 Task: Look for space in Scarborough, Canada from 7th July, 2023 to 15th July, 2023 for 6 adults in price range Rs.15000 to Rs.20000. Place can be entire place with 3 bedrooms having 3 beds and 3 bathrooms. Property type can be house, flat, guest house. Booking option can be shelf check-in. Required host language is English.
Action: Mouse moved to (547, 102)
Screenshot: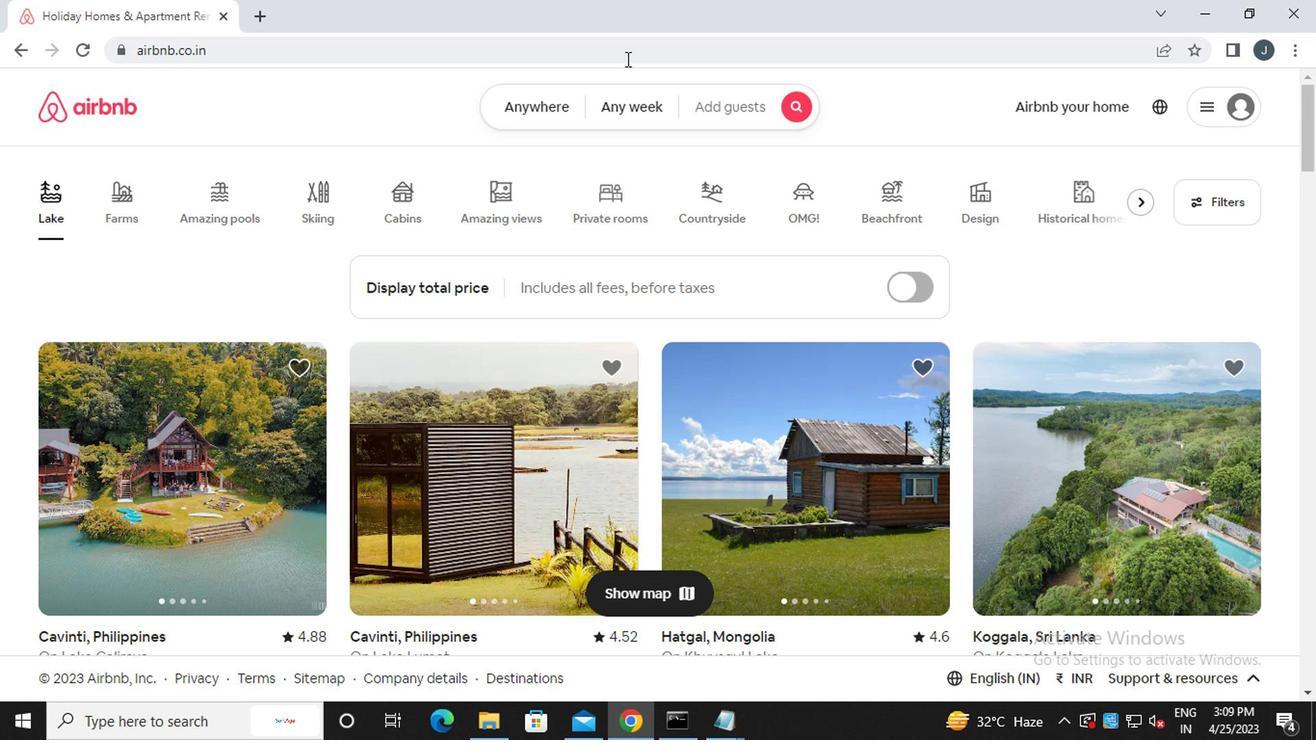 
Action: Mouse pressed left at (547, 102)
Screenshot: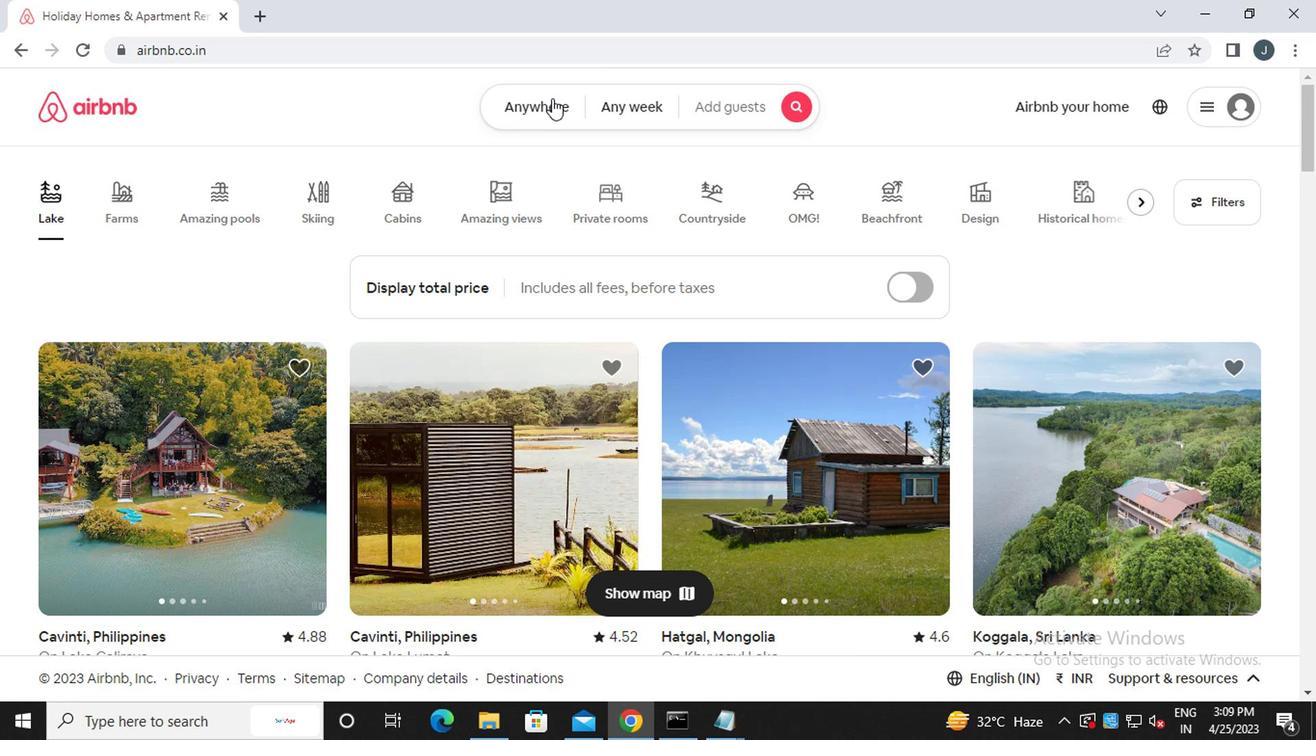 
Action: Mouse moved to (353, 185)
Screenshot: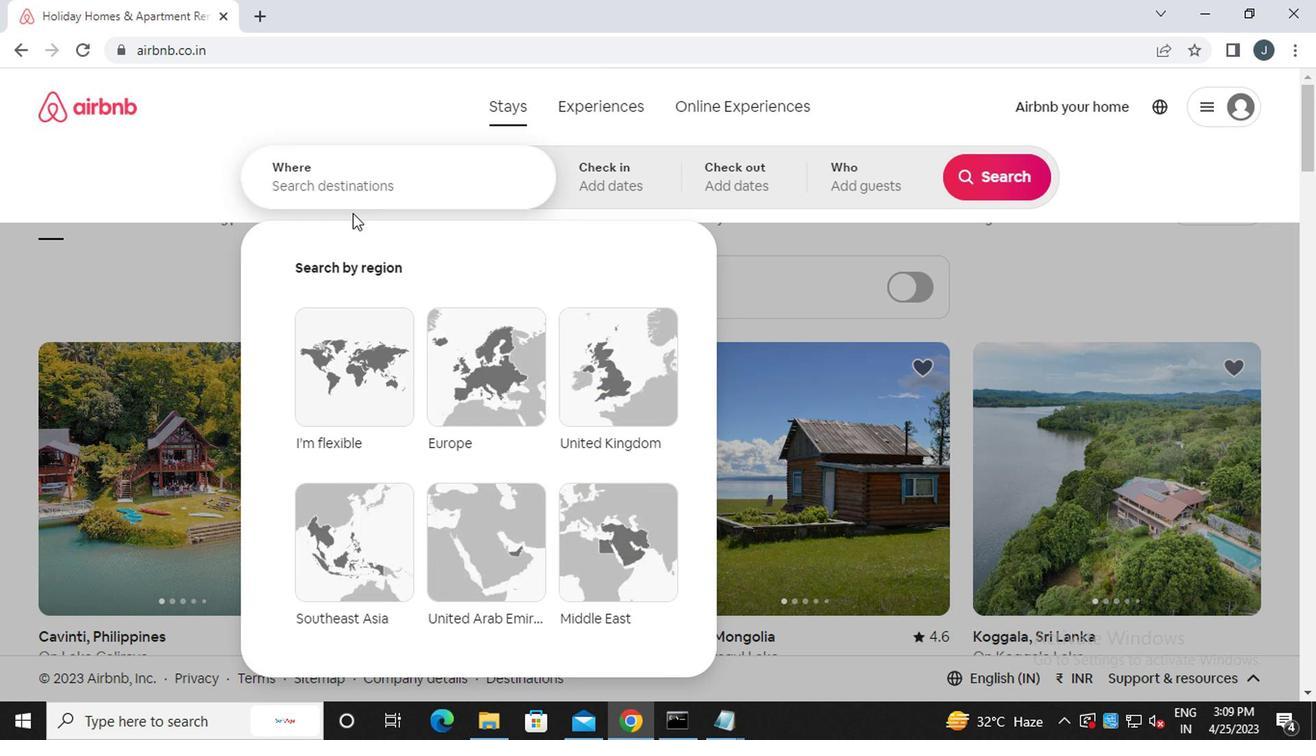
Action: Mouse pressed left at (353, 185)
Screenshot: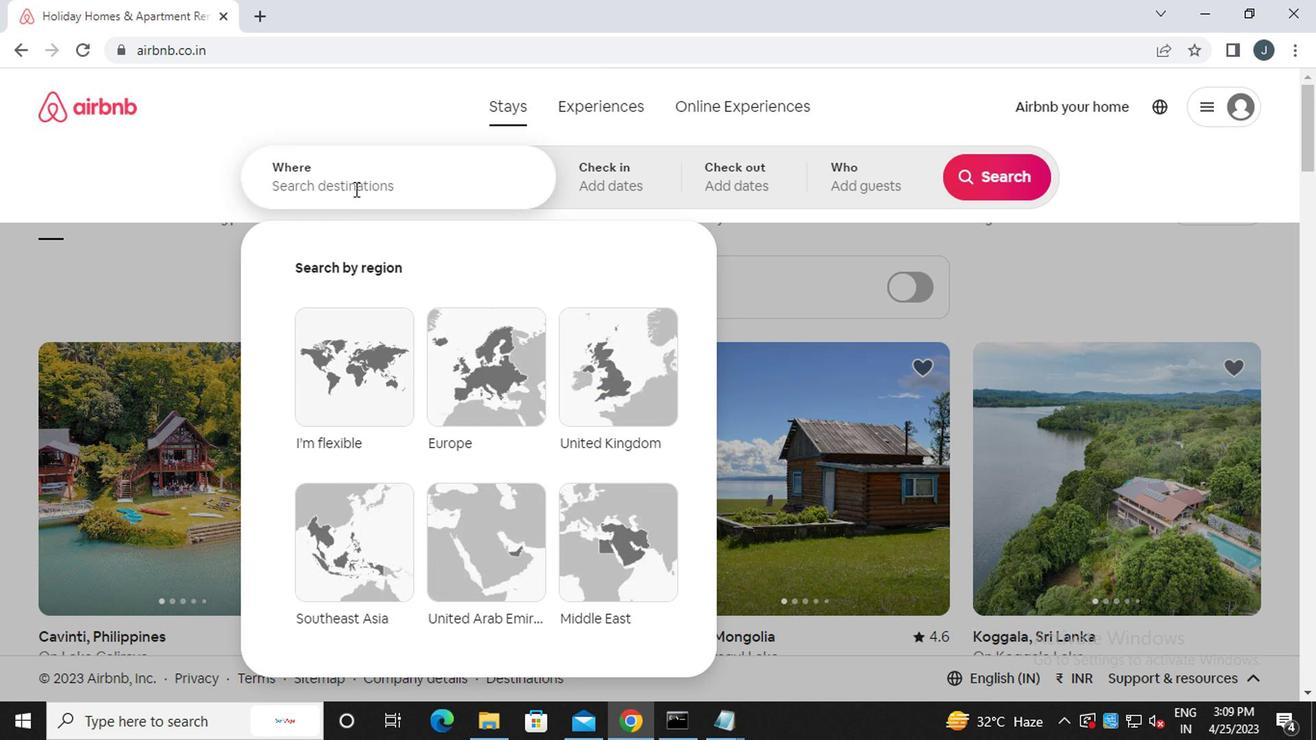 
Action: Key pressed s<Key.caps_lock>carborough,<Key.caps_lock>c<Key.caps_lock>anada
Screenshot: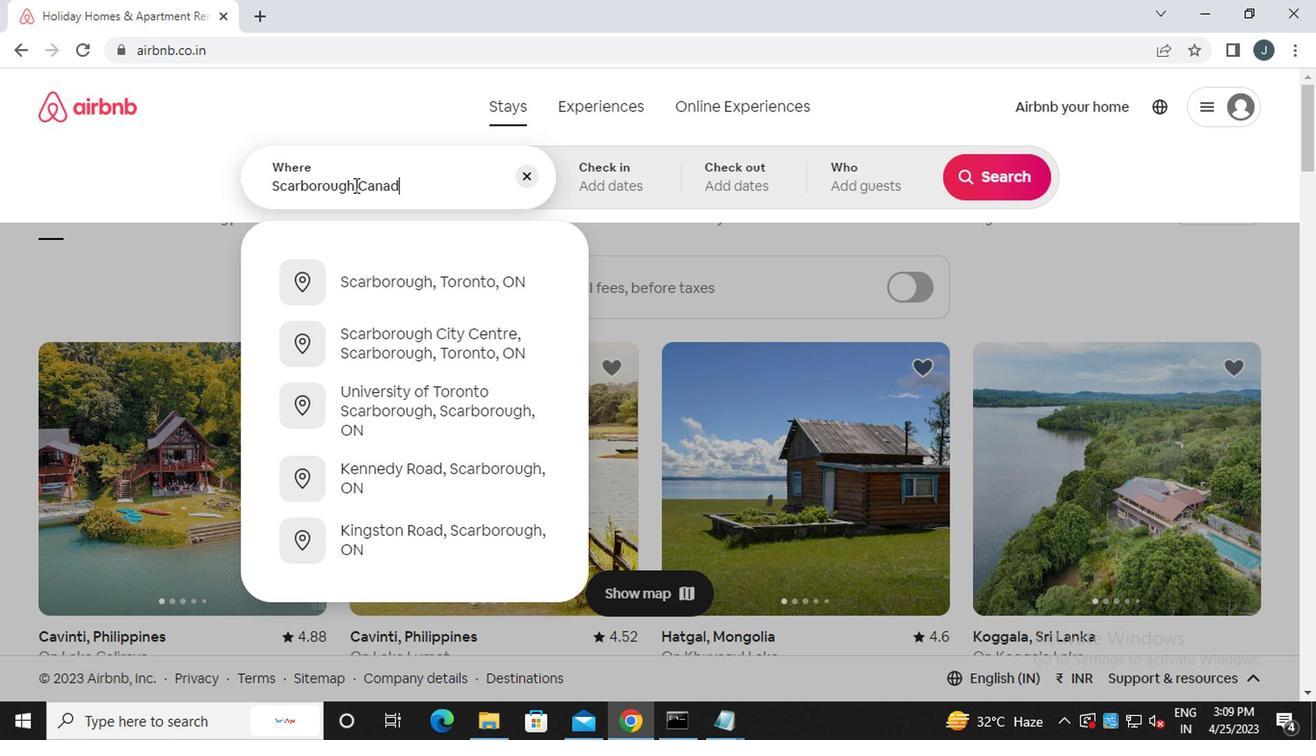 
Action: Mouse moved to (628, 185)
Screenshot: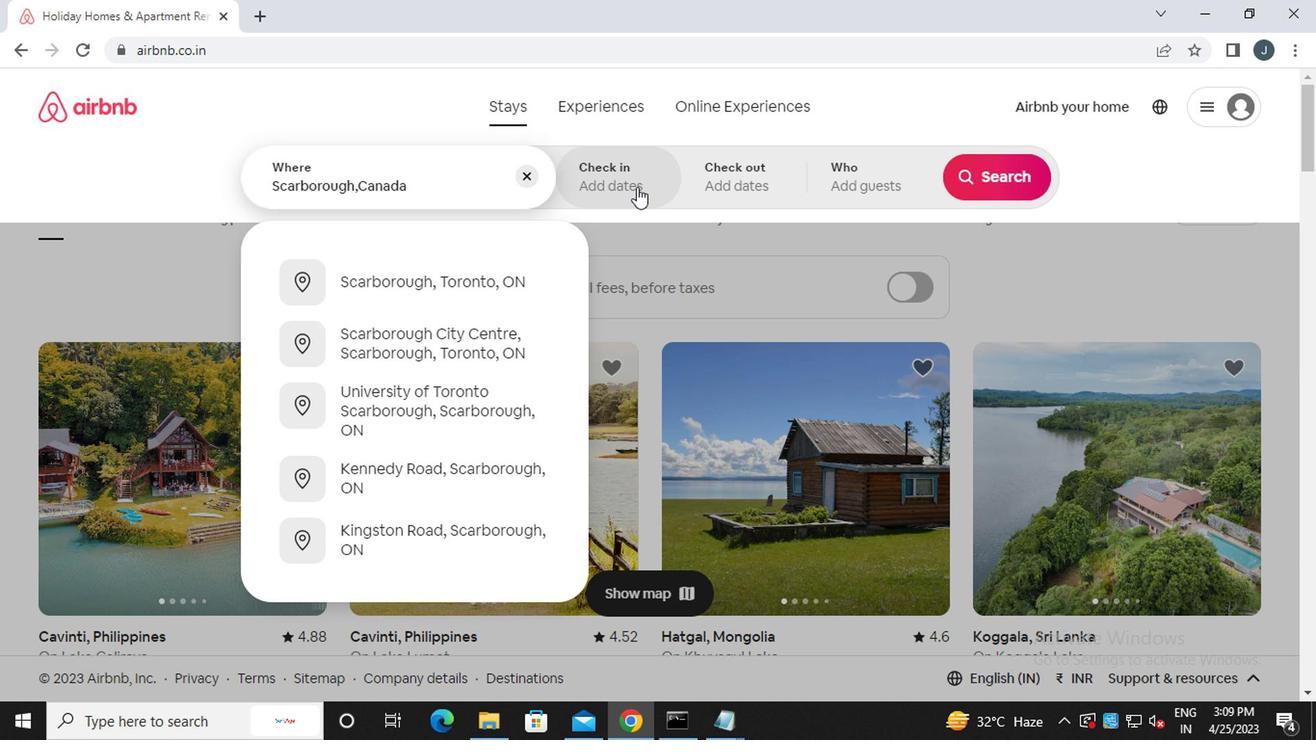 
Action: Mouse pressed left at (628, 185)
Screenshot: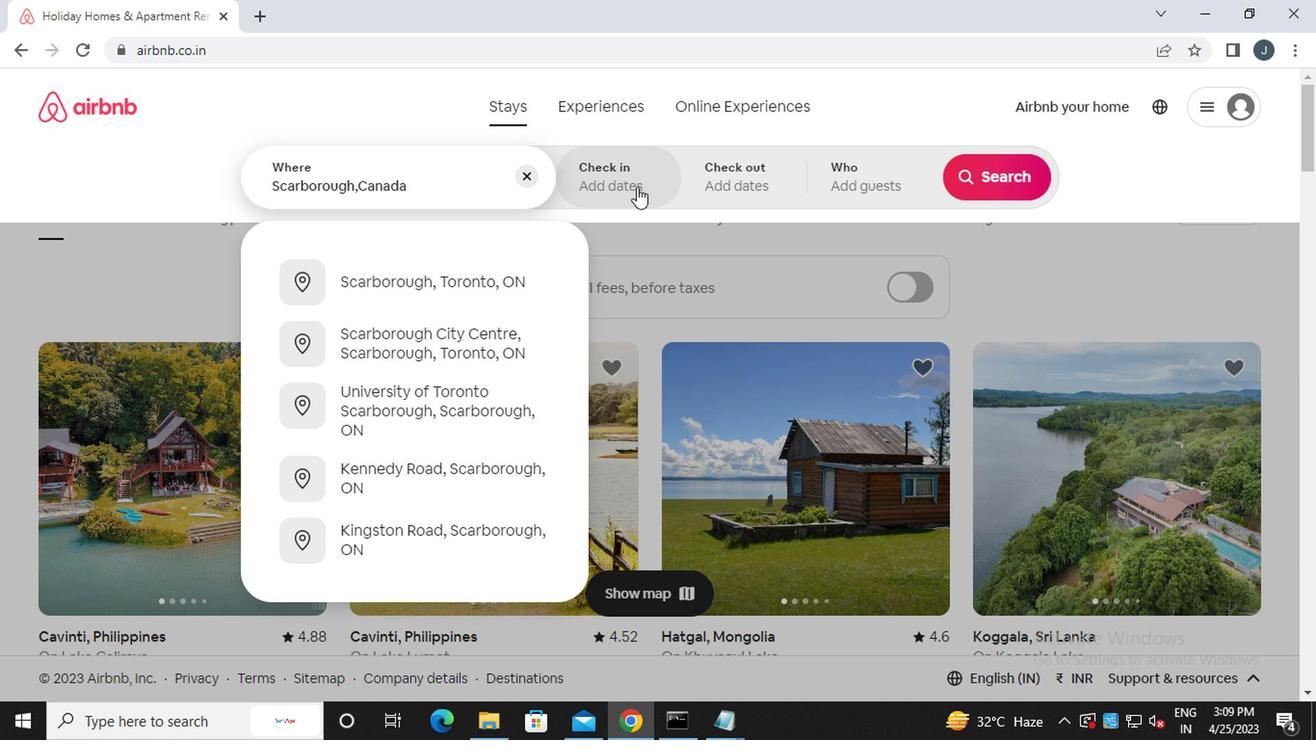 
Action: Mouse moved to (983, 330)
Screenshot: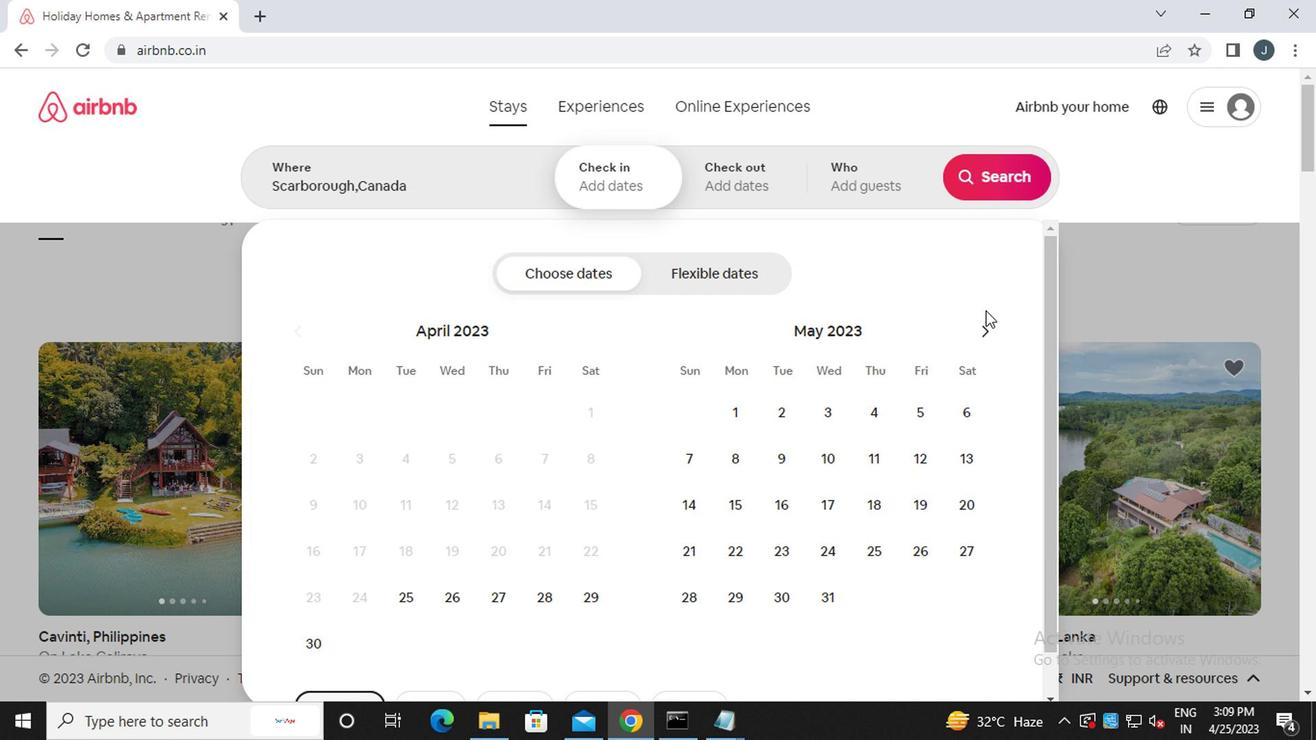 
Action: Mouse pressed left at (983, 330)
Screenshot: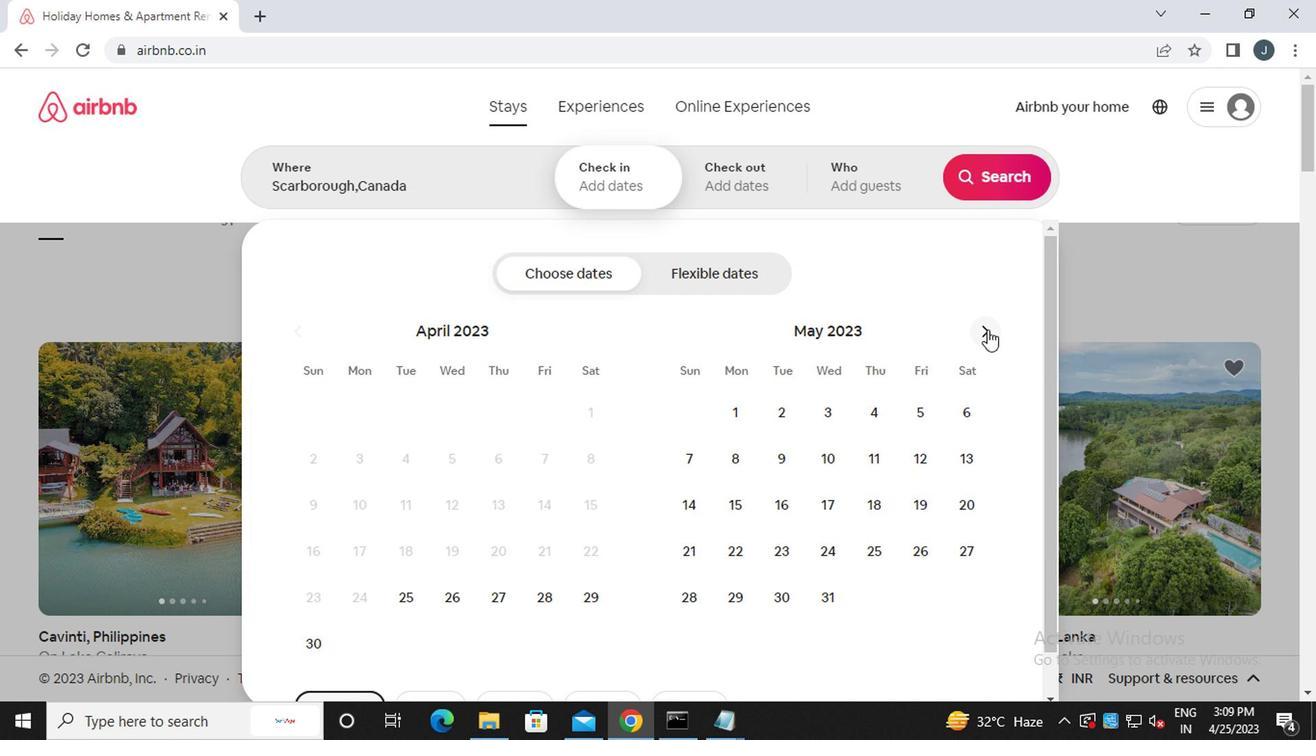 
Action: Mouse moved to (983, 330)
Screenshot: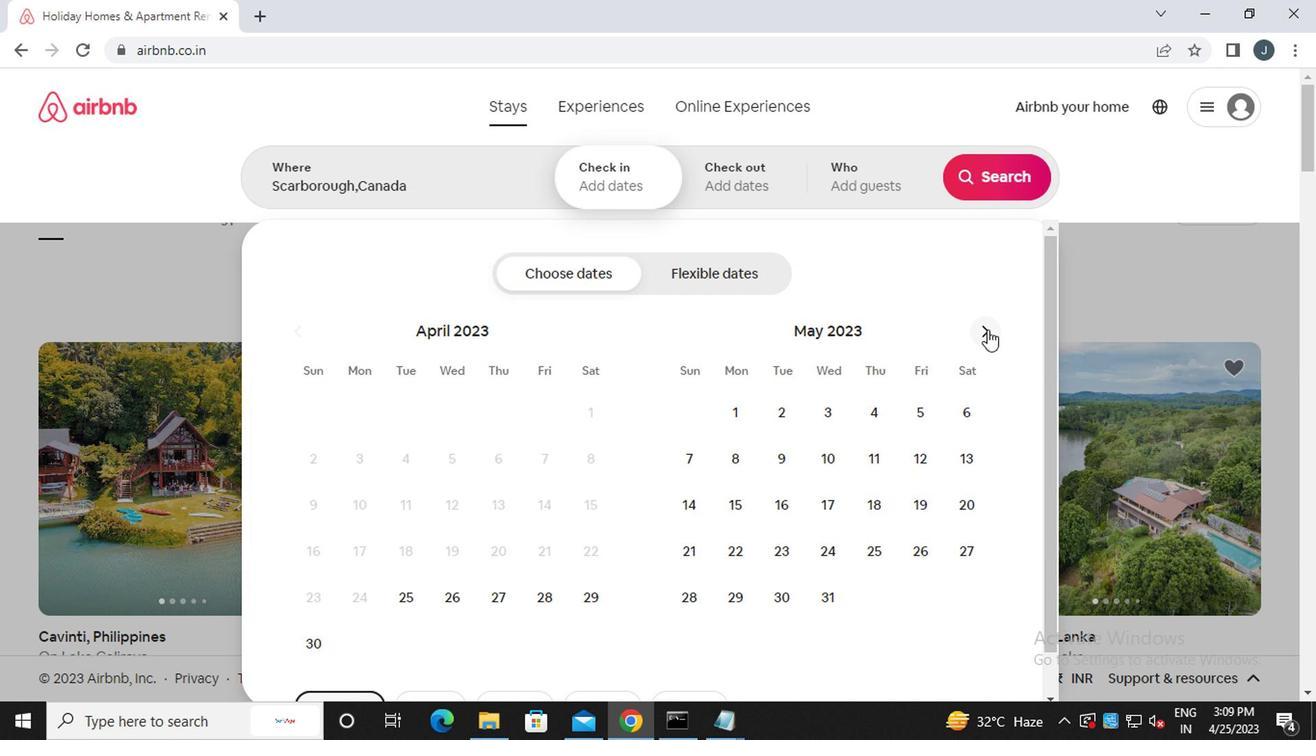 
Action: Mouse pressed left at (983, 330)
Screenshot: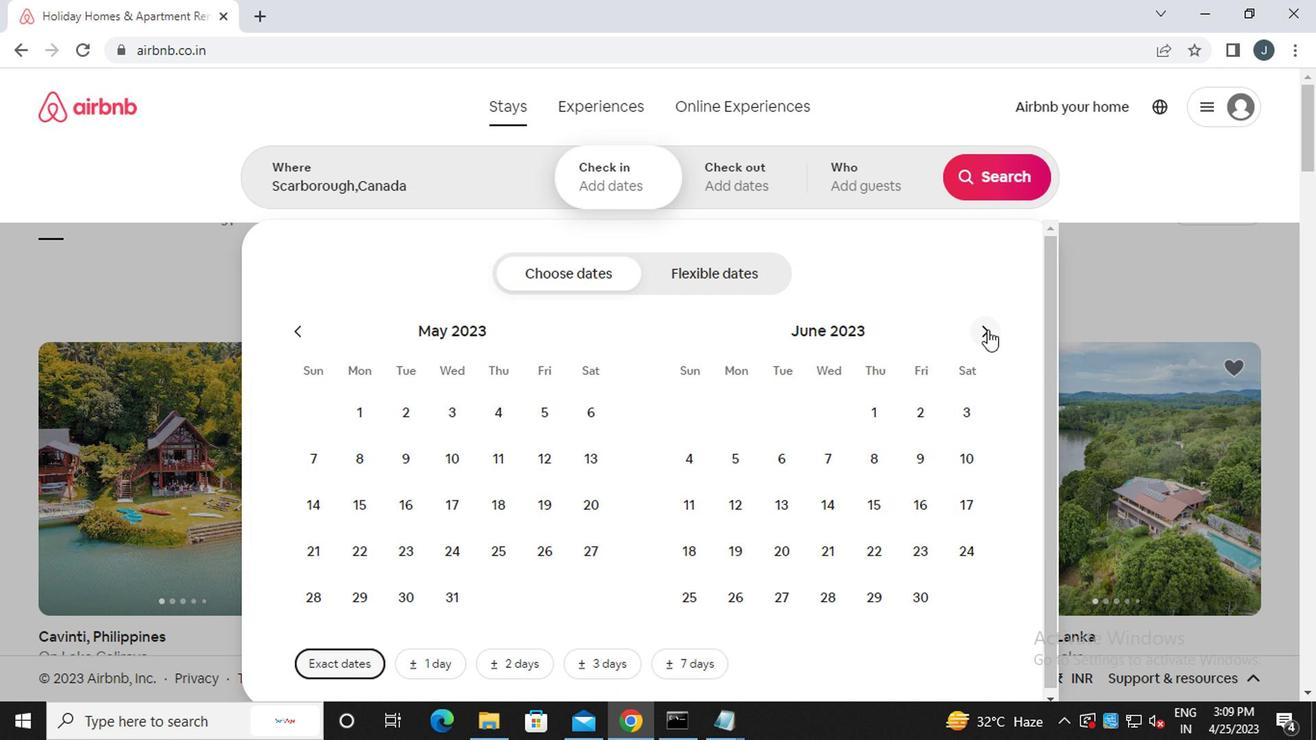 
Action: Mouse moved to (917, 459)
Screenshot: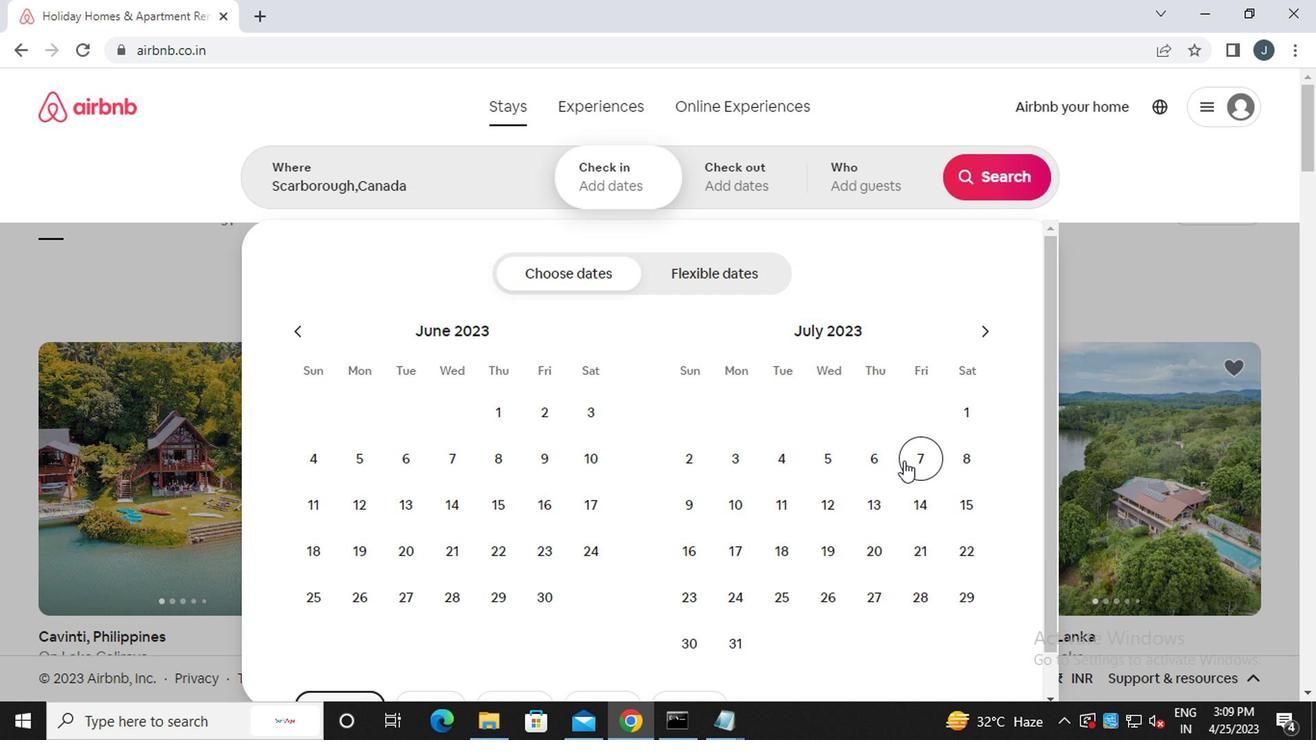 
Action: Mouse pressed left at (917, 459)
Screenshot: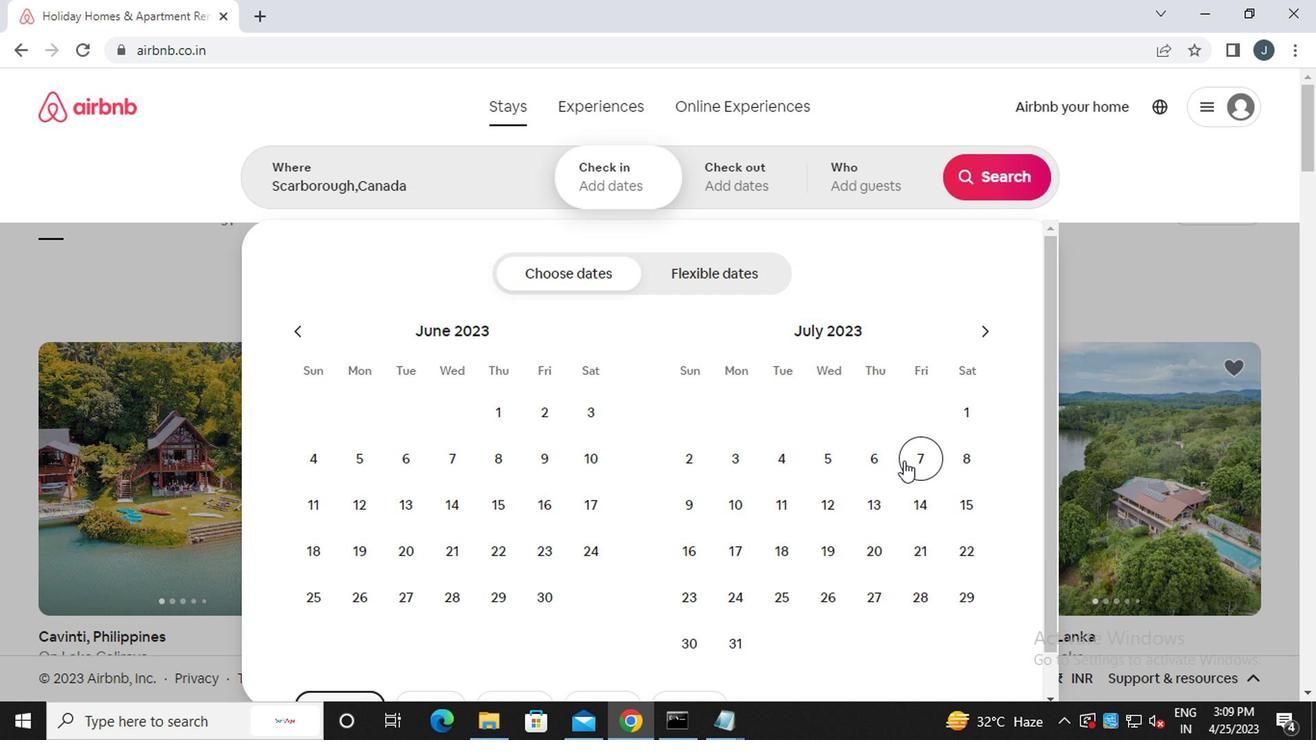 
Action: Mouse moved to (947, 506)
Screenshot: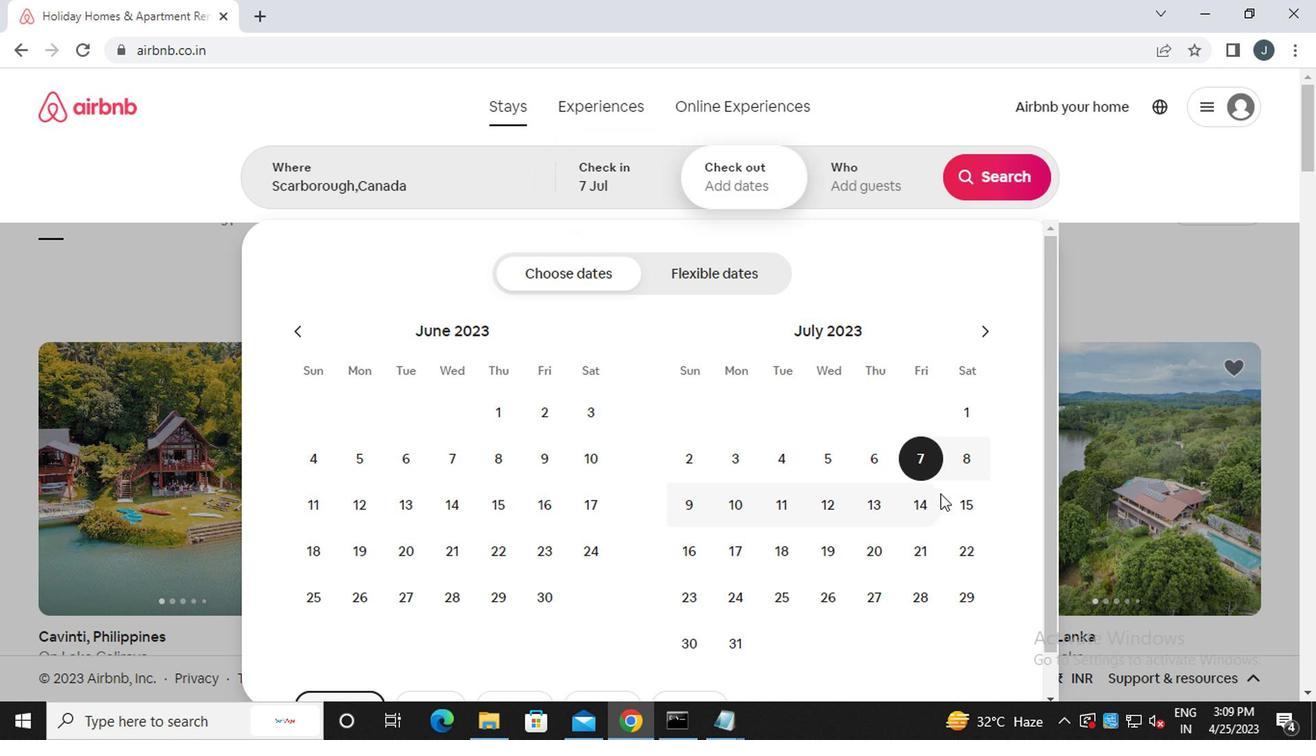 
Action: Mouse pressed left at (947, 506)
Screenshot: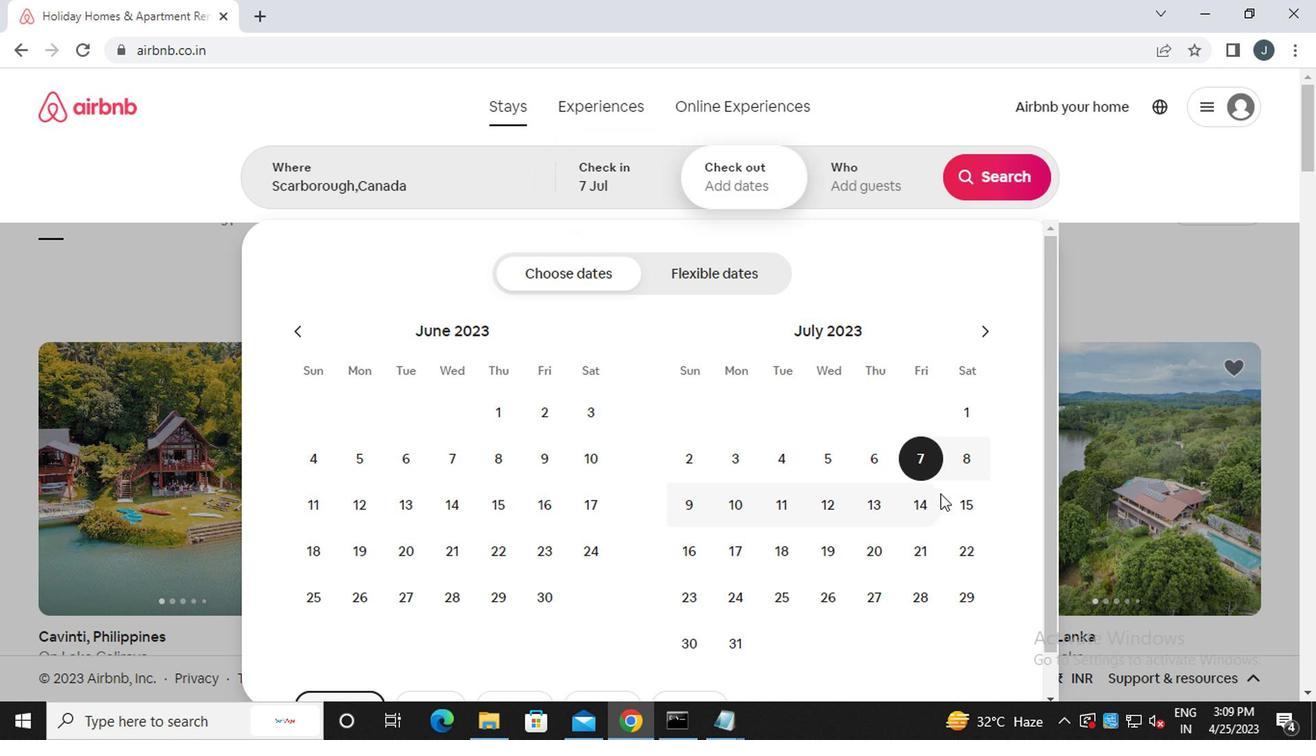 
Action: Mouse moved to (867, 181)
Screenshot: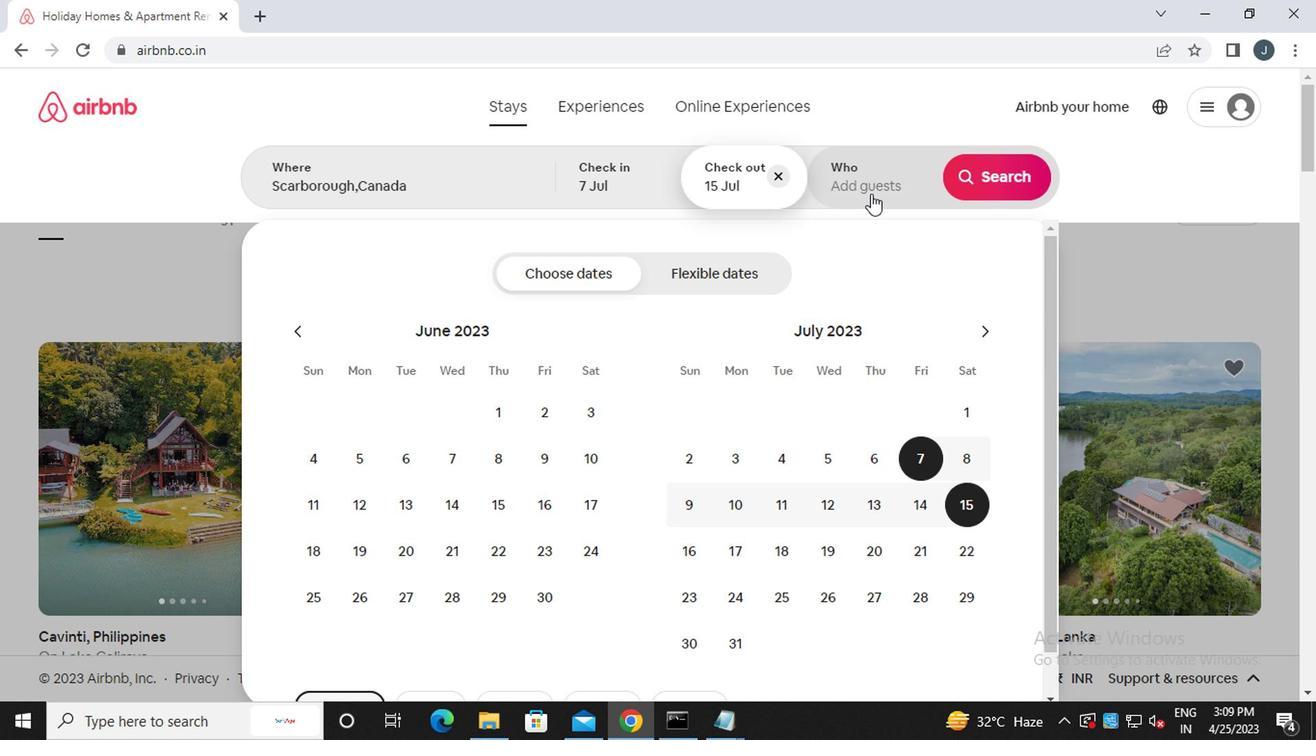 
Action: Mouse pressed left at (867, 181)
Screenshot: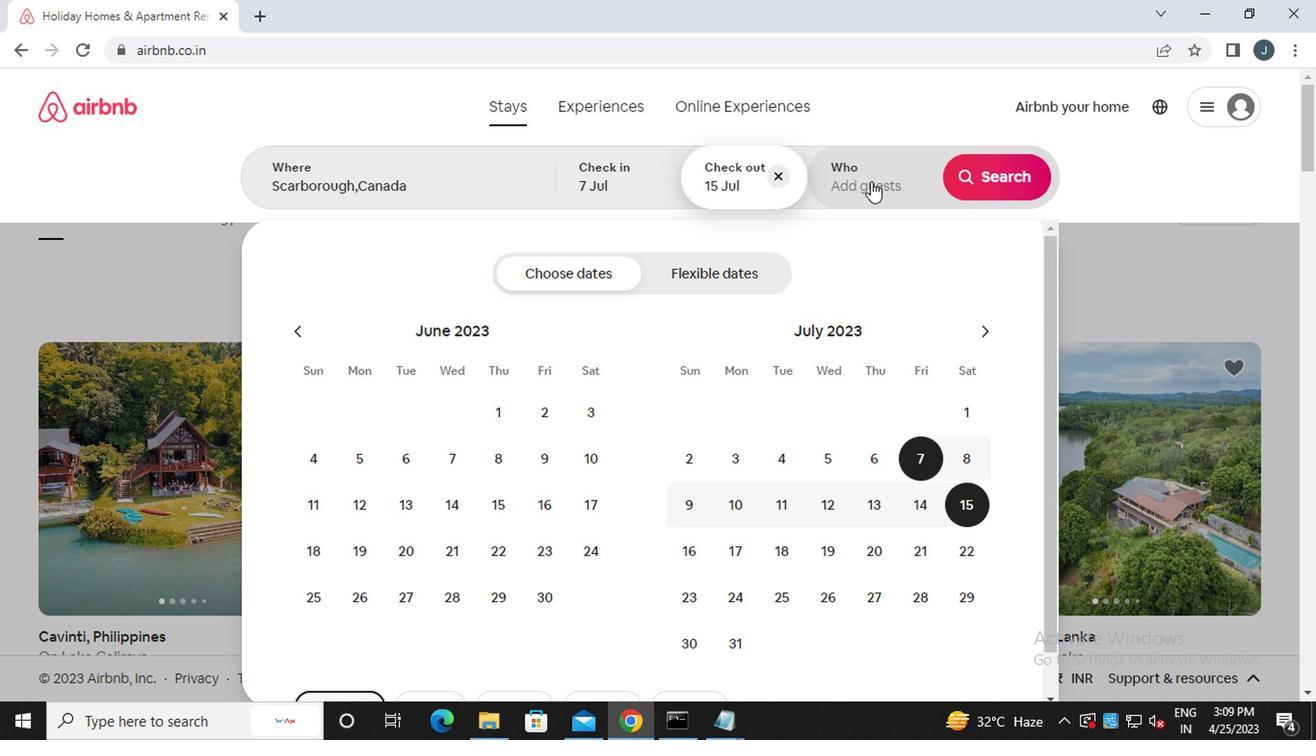
Action: Mouse moved to (1002, 283)
Screenshot: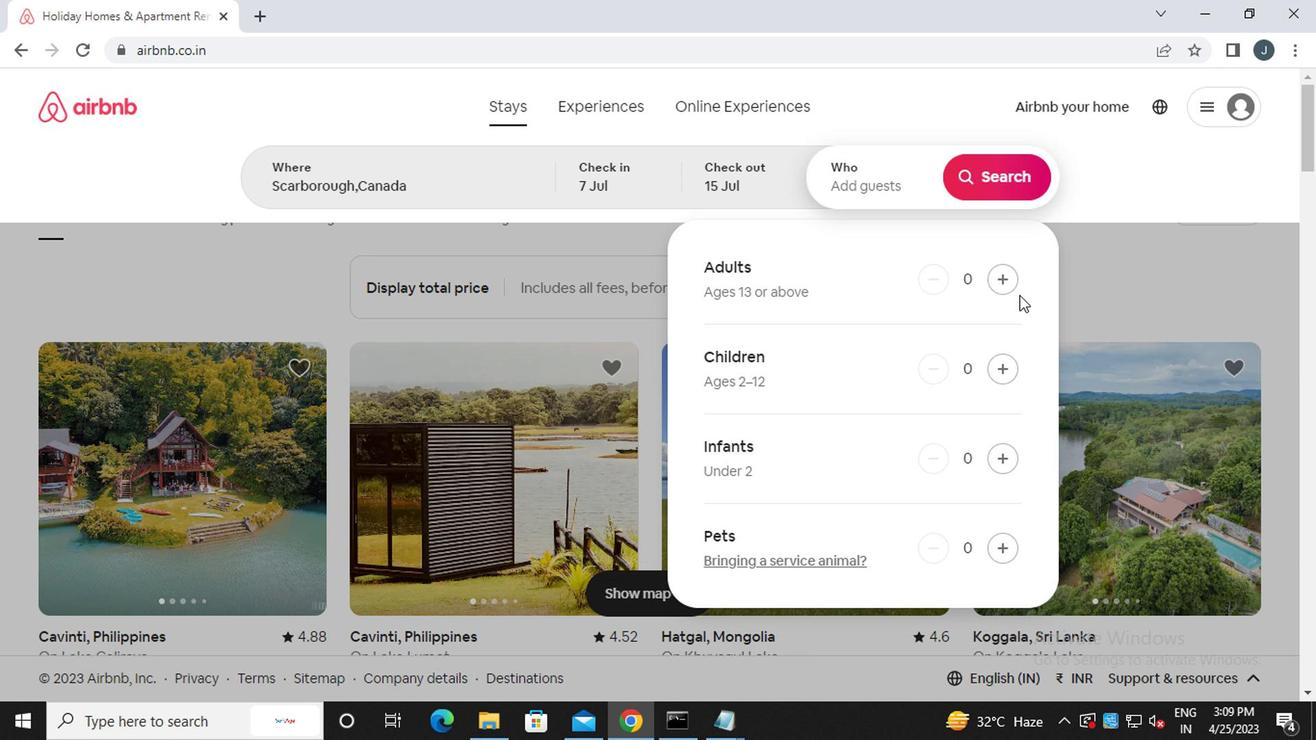 
Action: Mouse pressed left at (1002, 283)
Screenshot: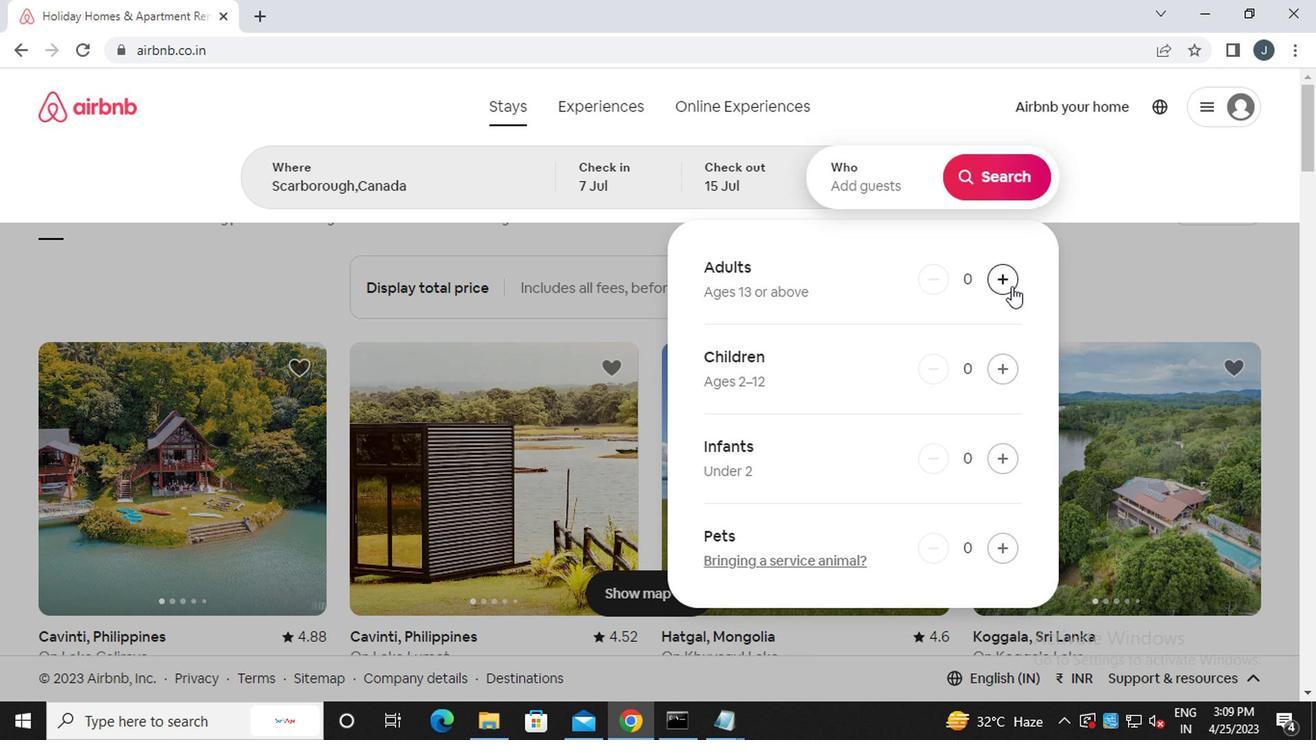 
Action: Mouse pressed left at (1002, 283)
Screenshot: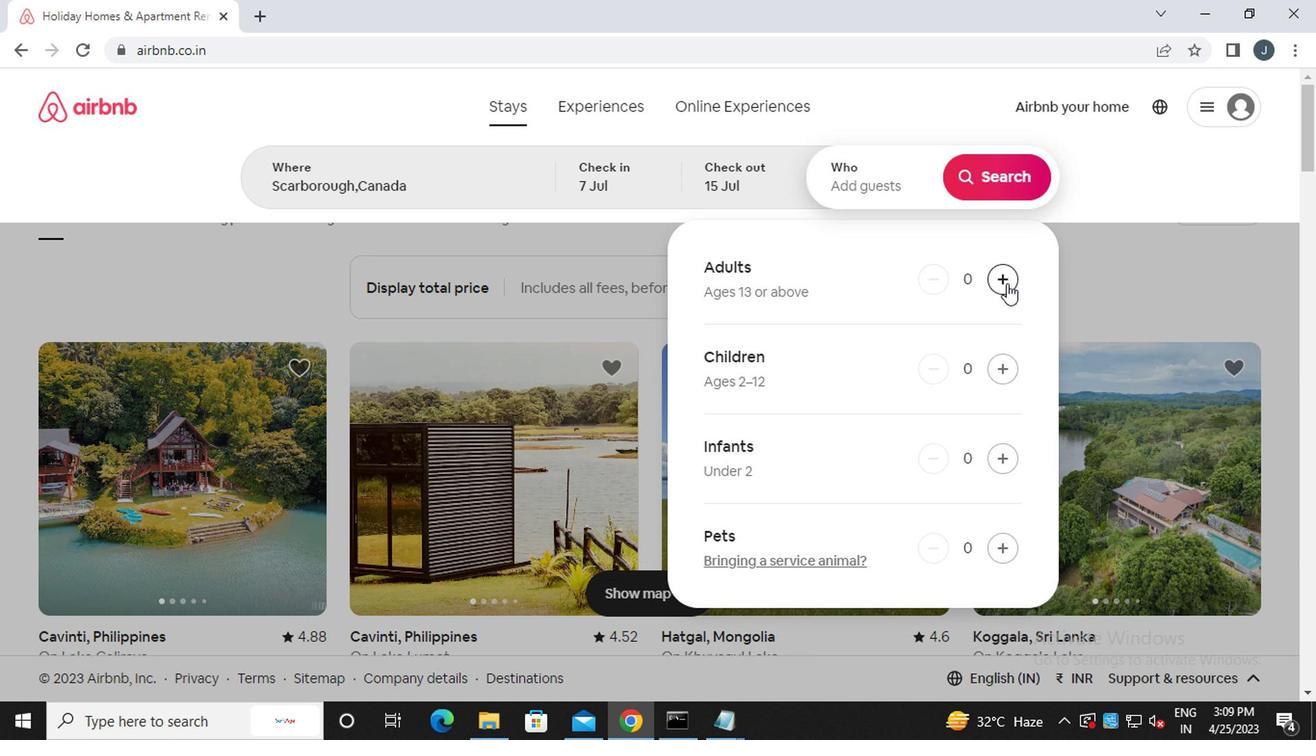 
Action: Mouse pressed left at (1002, 283)
Screenshot: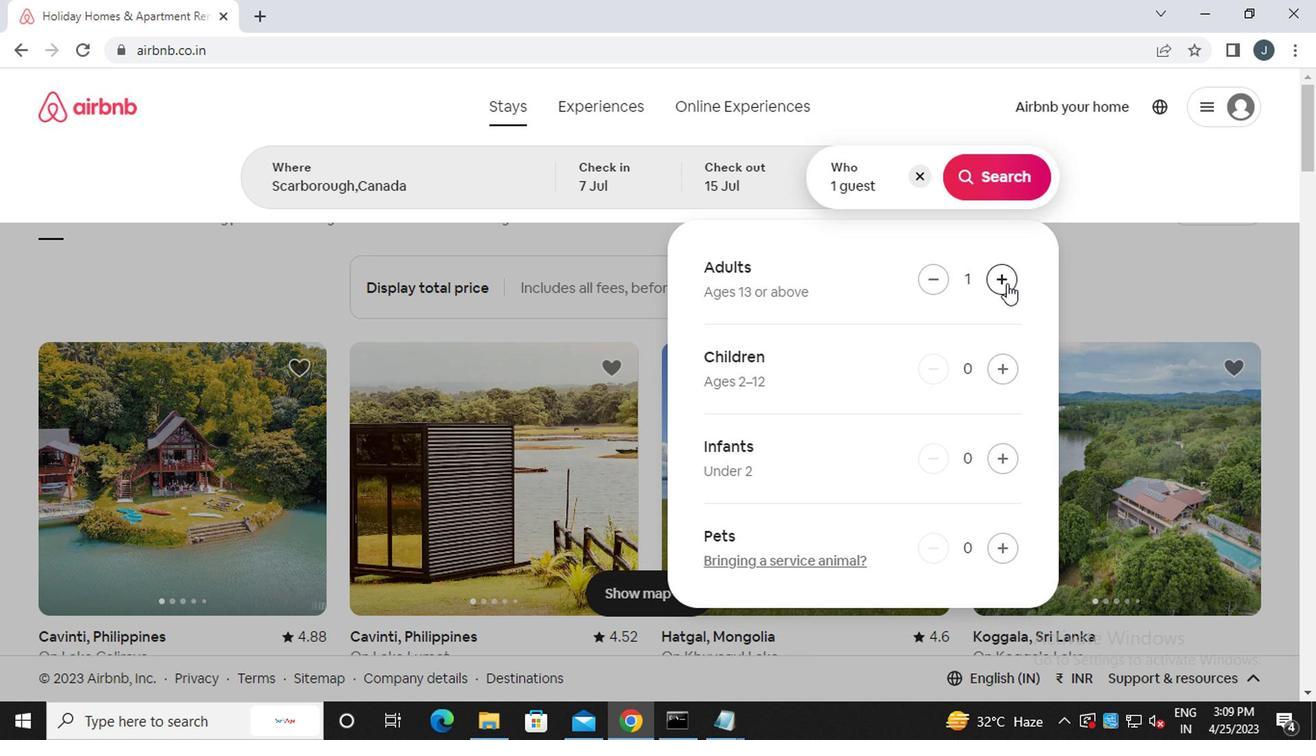 
Action: Mouse pressed left at (1002, 283)
Screenshot: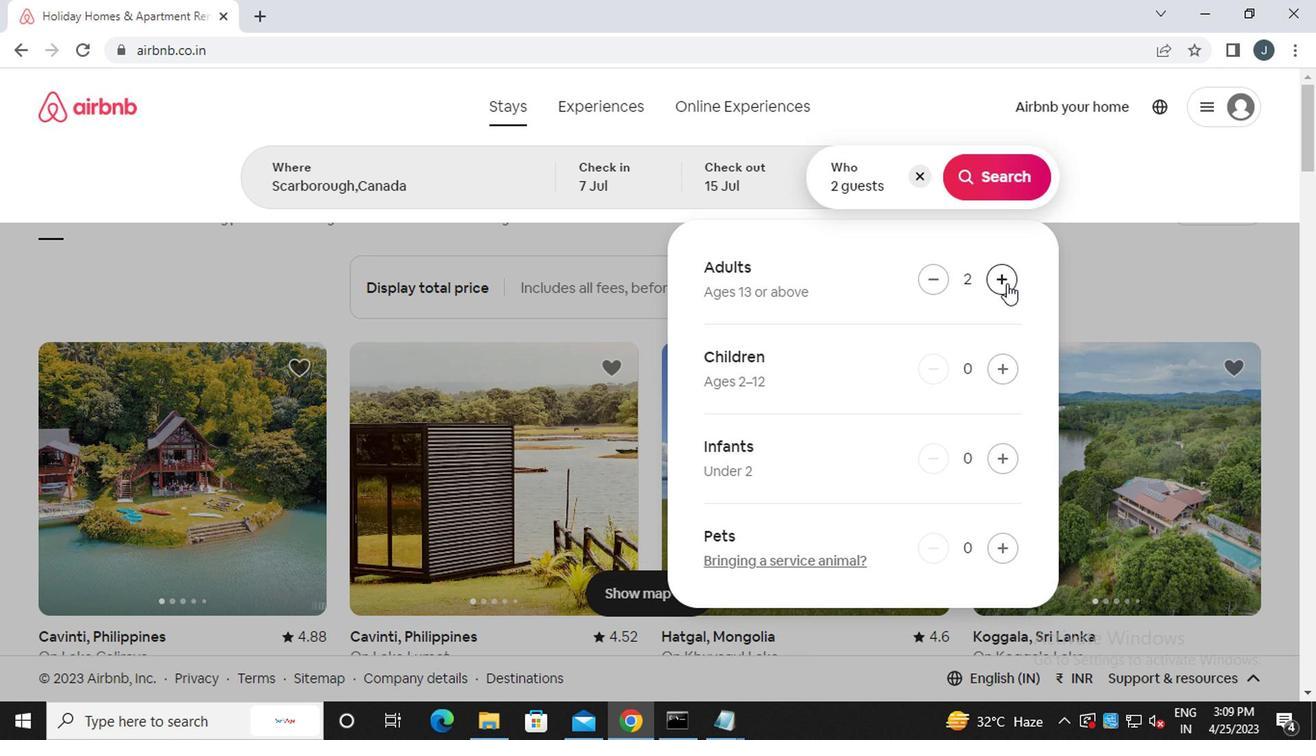 
Action: Mouse pressed left at (1002, 283)
Screenshot: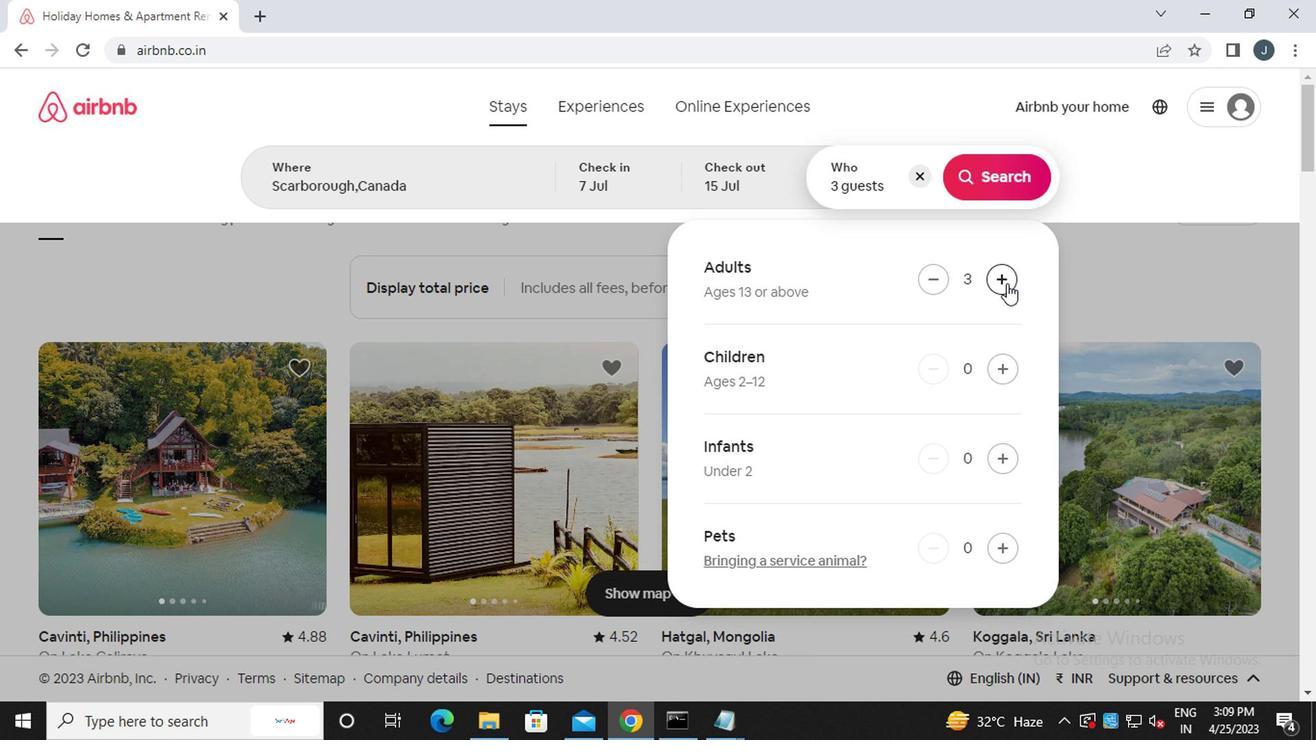 
Action: Mouse pressed left at (1002, 283)
Screenshot: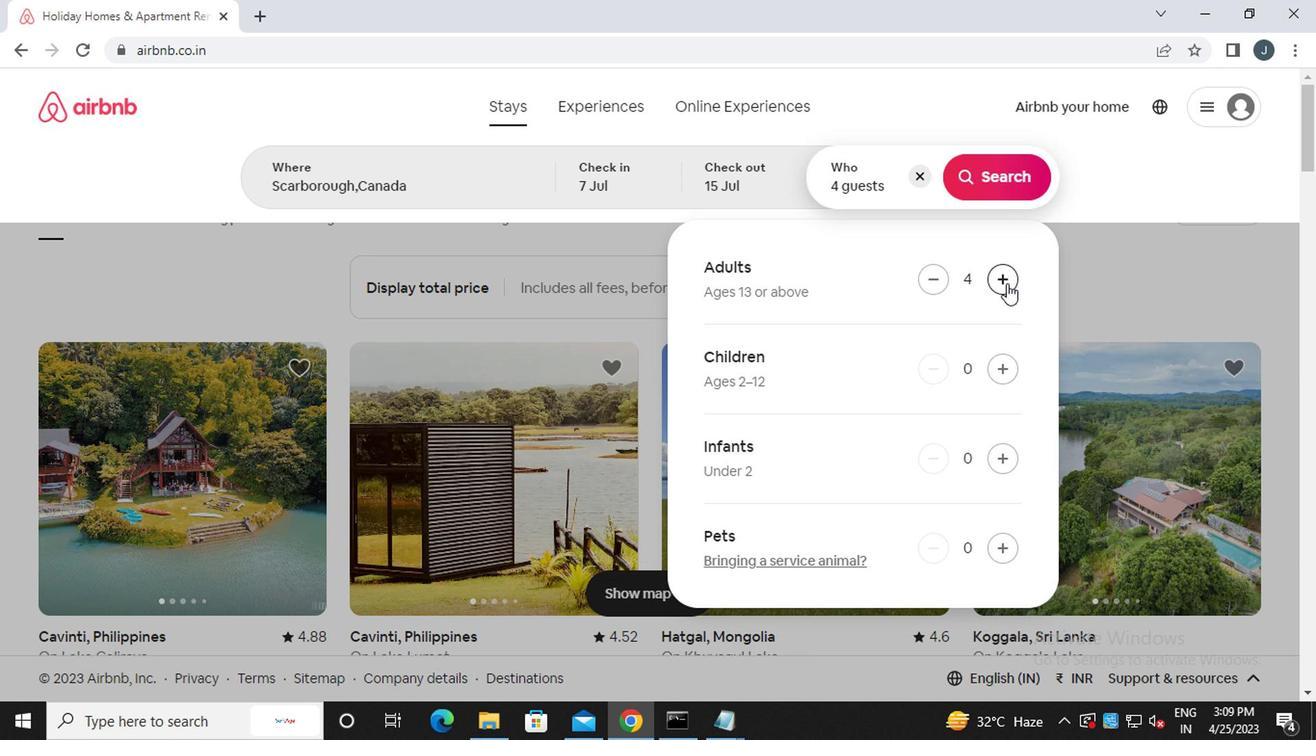 
Action: Mouse moved to (1002, 185)
Screenshot: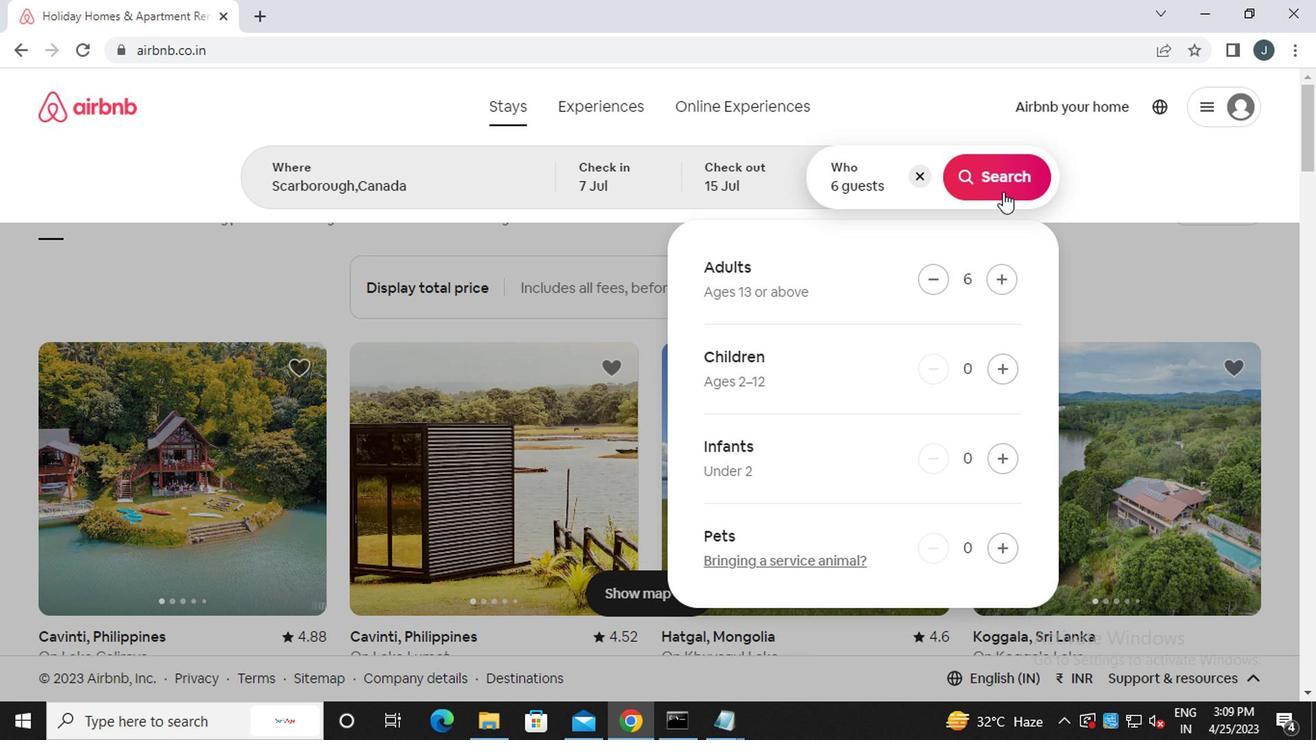 
Action: Mouse pressed left at (1002, 185)
Screenshot: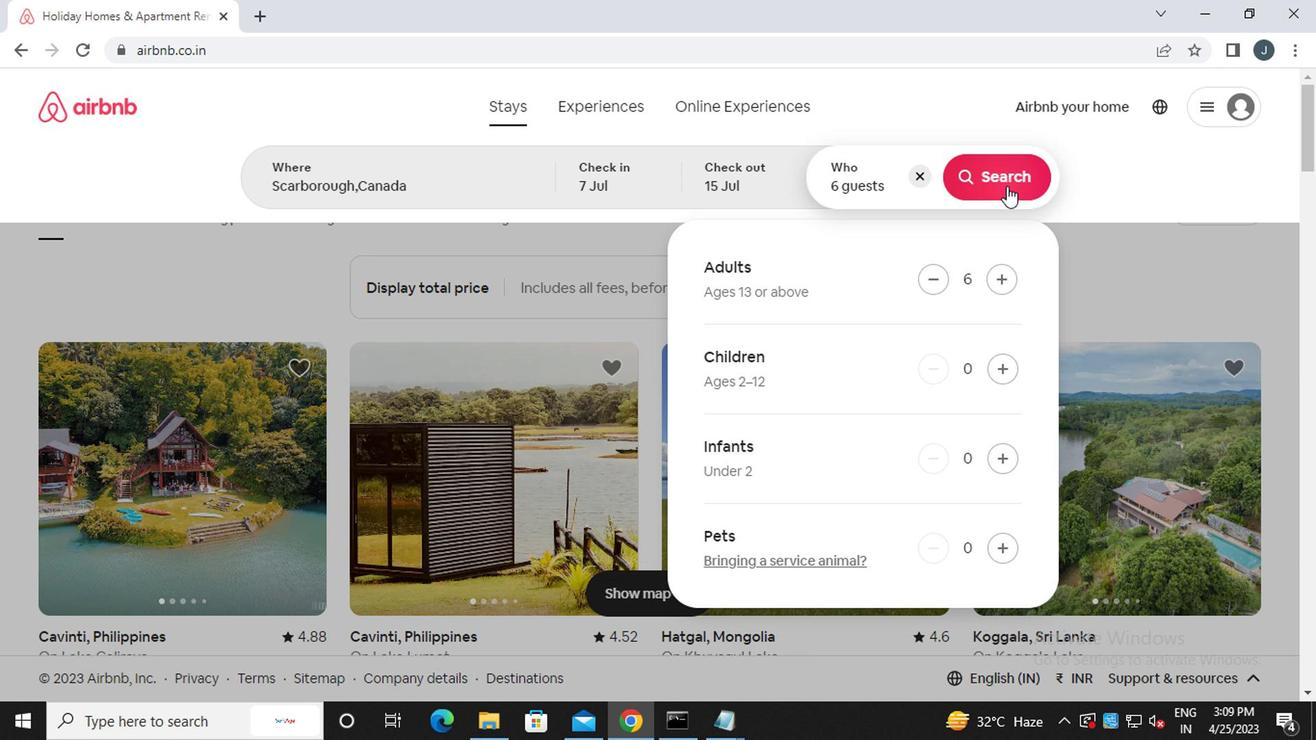 
Action: Mouse moved to (1251, 183)
Screenshot: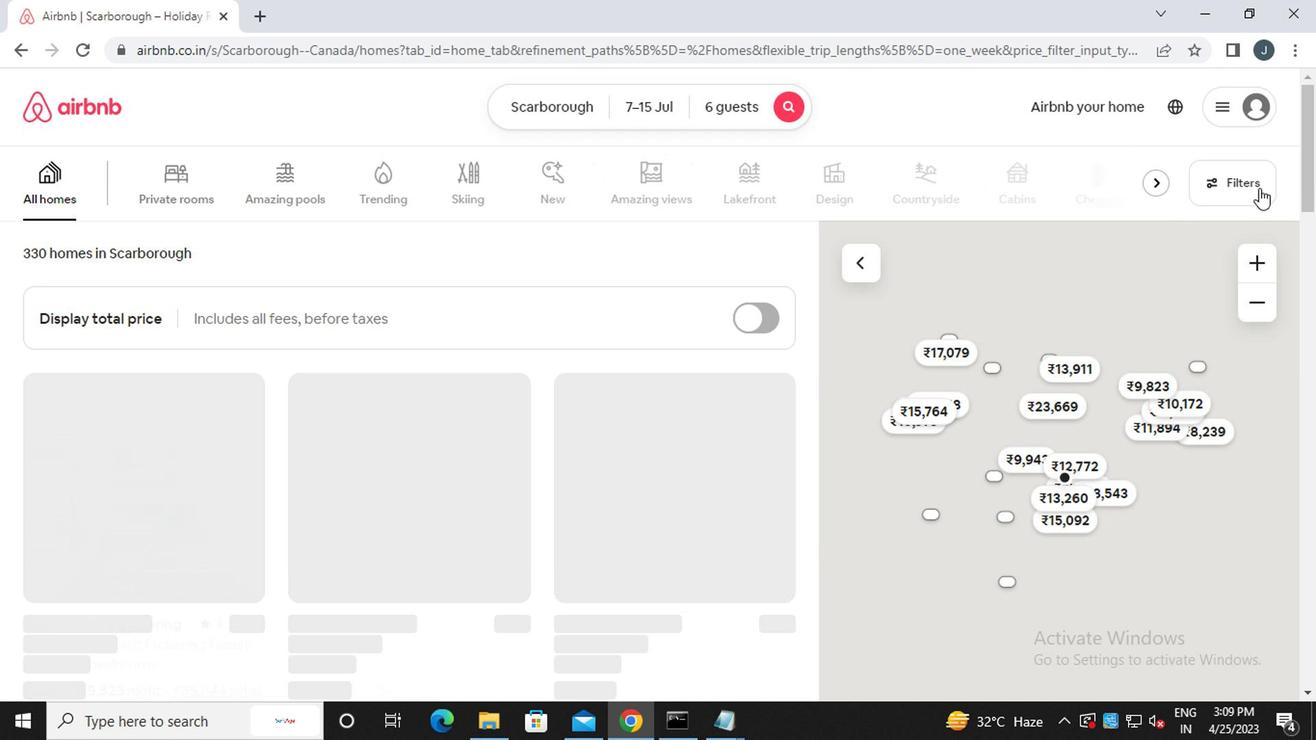 
Action: Mouse pressed left at (1251, 183)
Screenshot: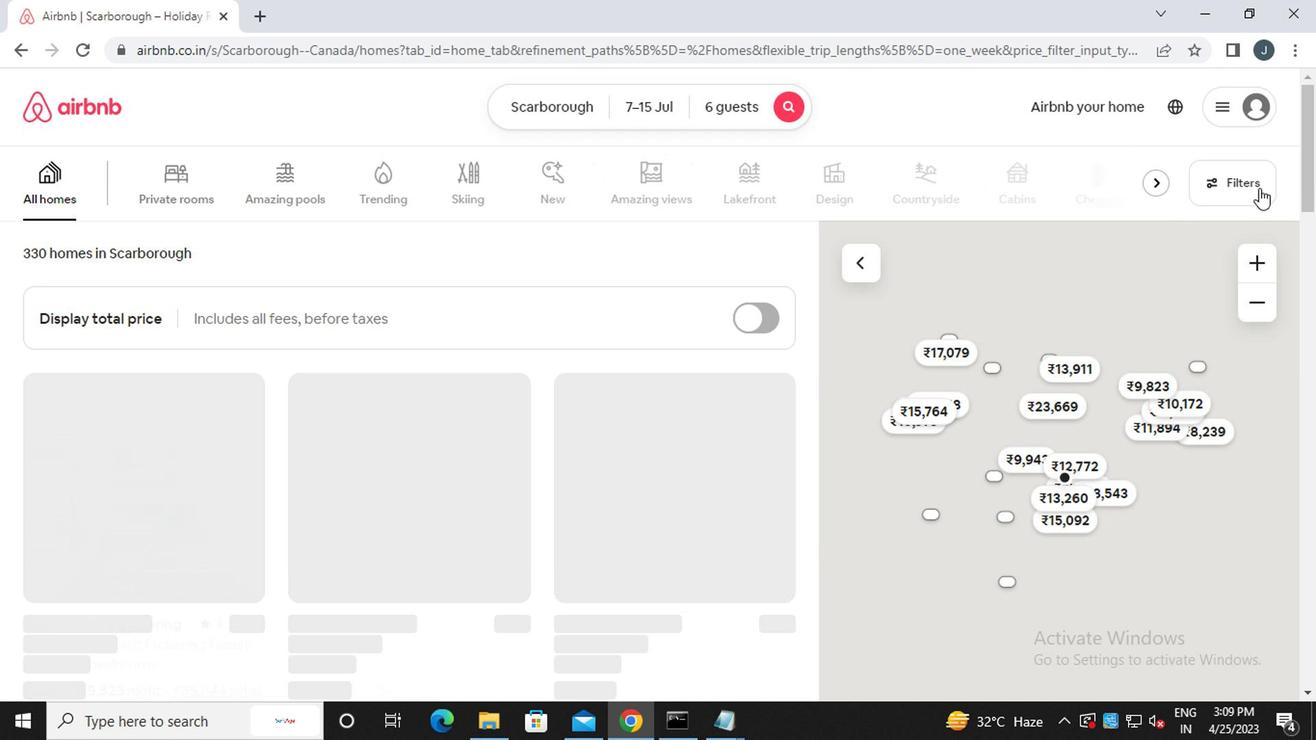 
Action: Mouse moved to (473, 412)
Screenshot: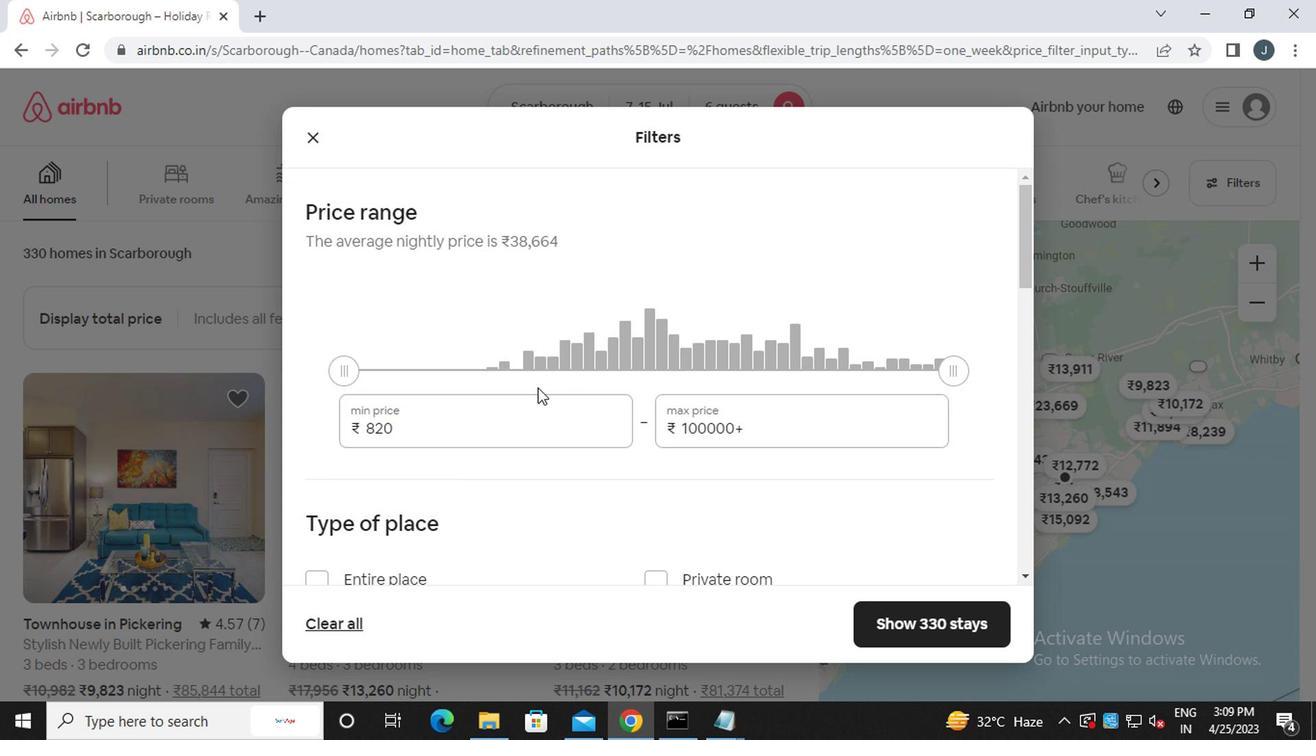 
Action: Mouse pressed left at (473, 412)
Screenshot: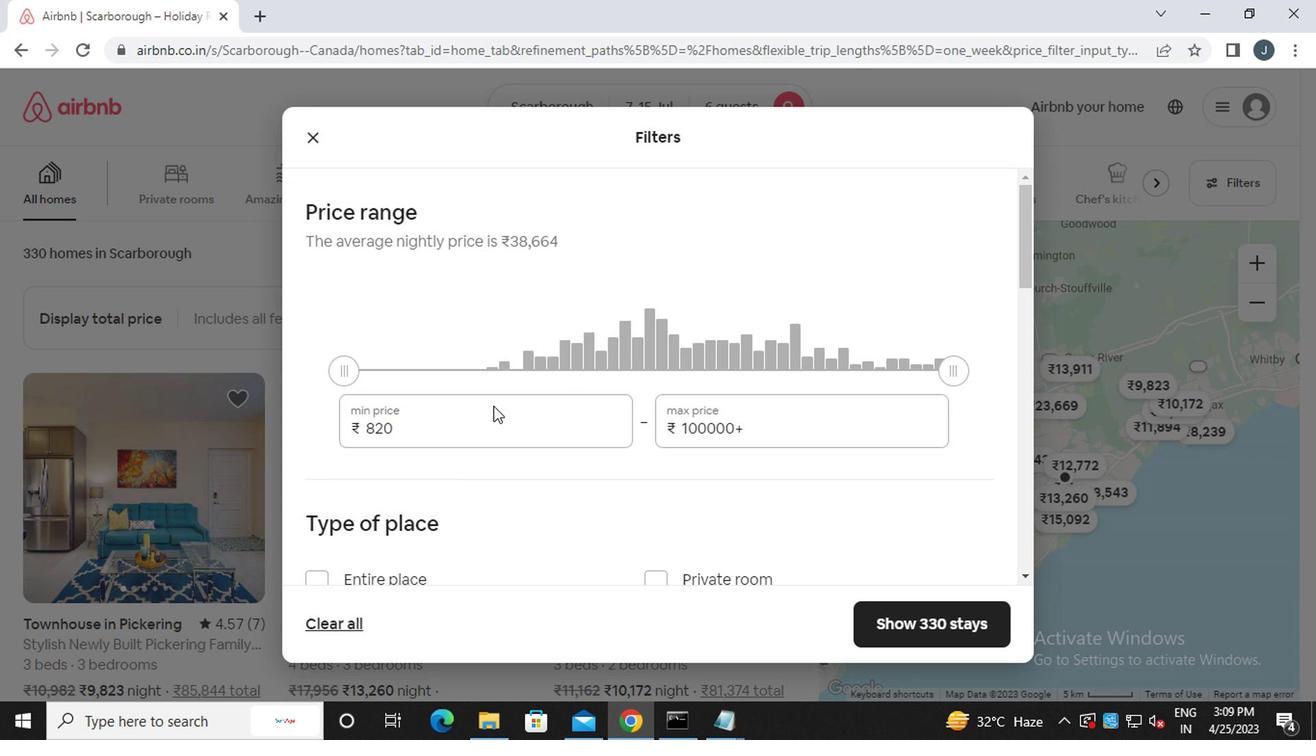 
Action: Key pressed <Key.backspace><Key.backspace><Key.backspace><<97>><<101>><<96>><<96>>
Screenshot: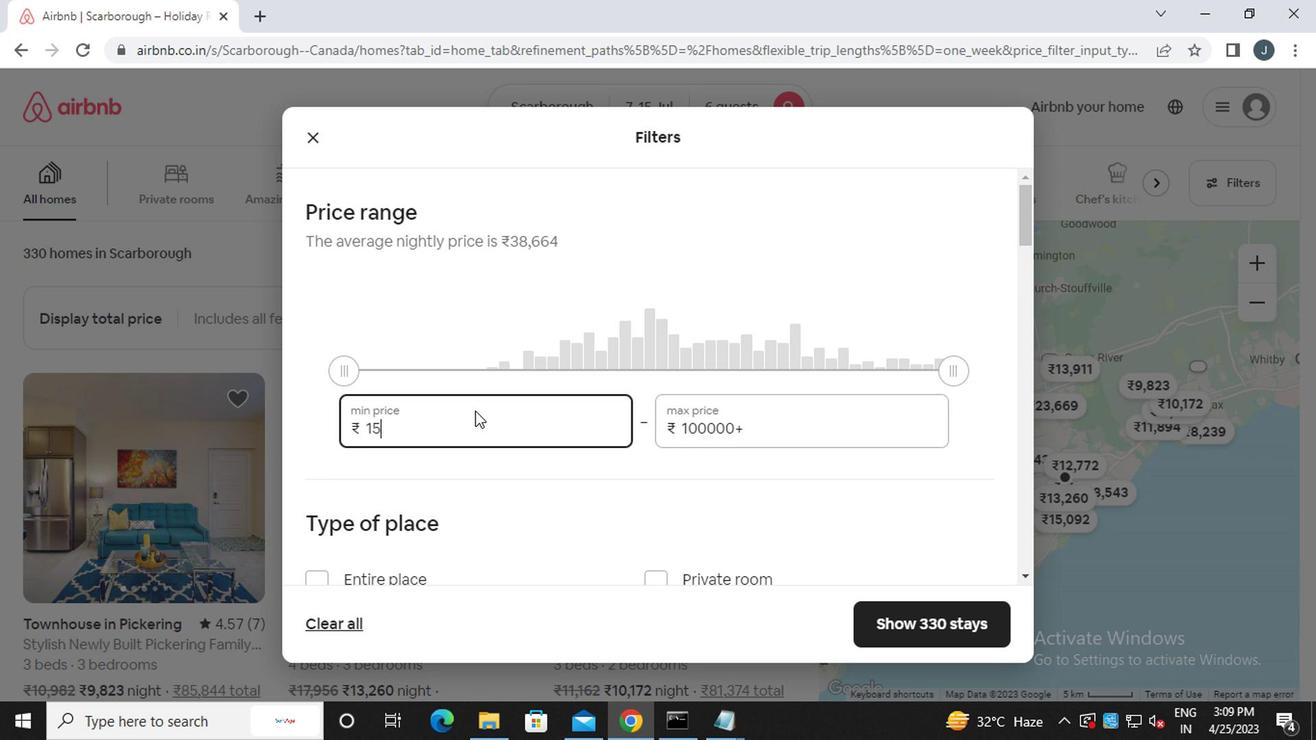 
Action: Mouse moved to (473, 412)
Screenshot: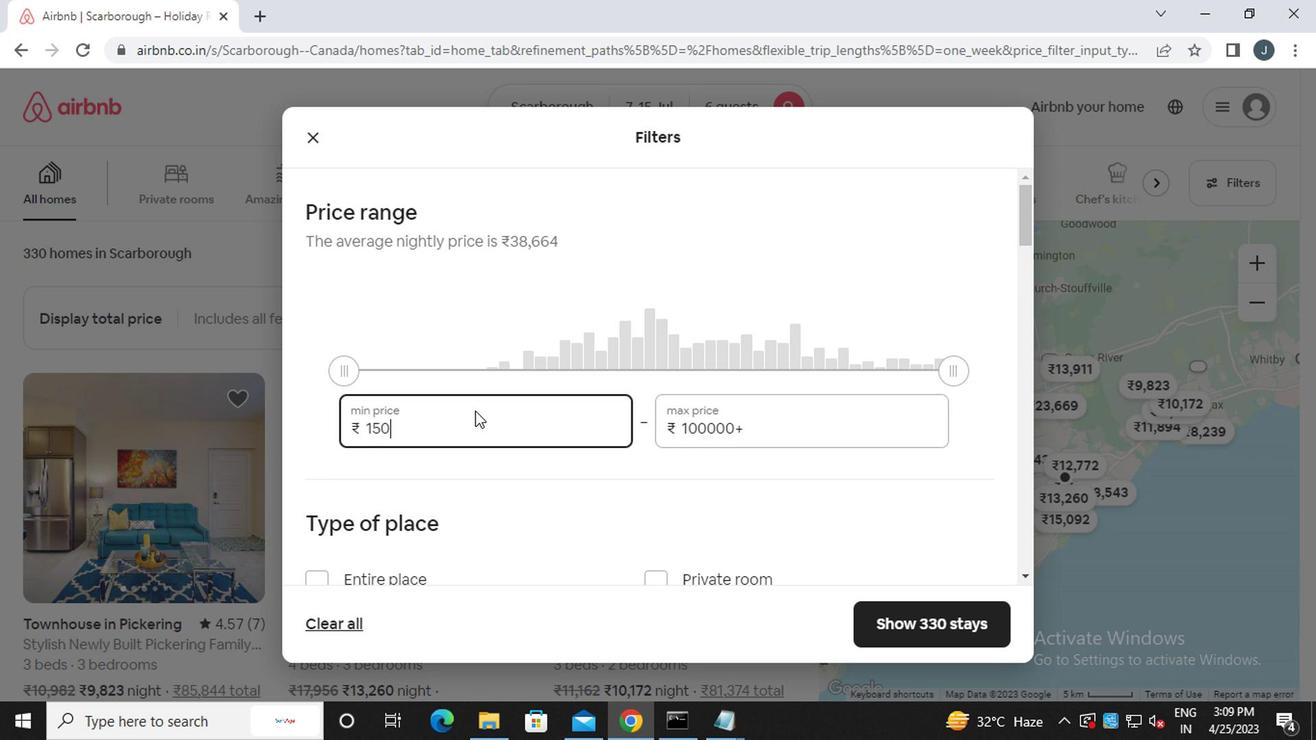 
Action: Key pressed <<96>>
Screenshot: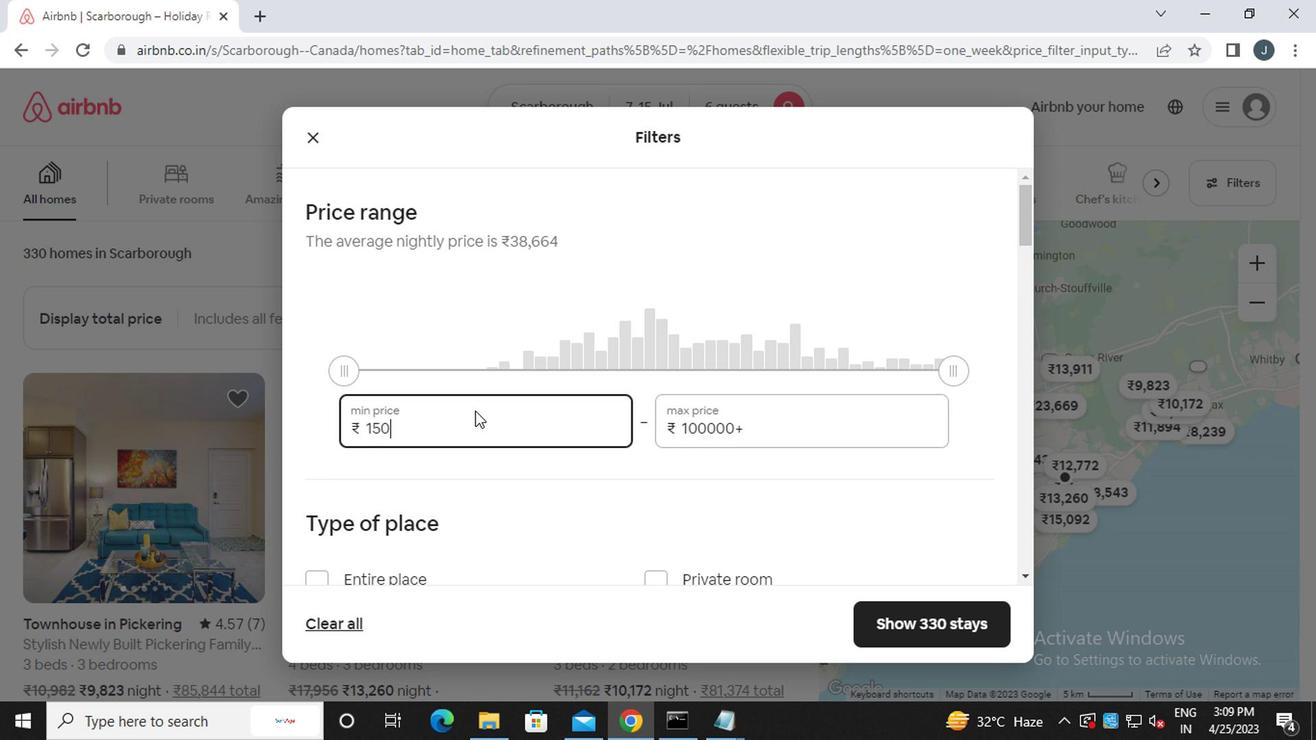 
Action: Mouse moved to (818, 423)
Screenshot: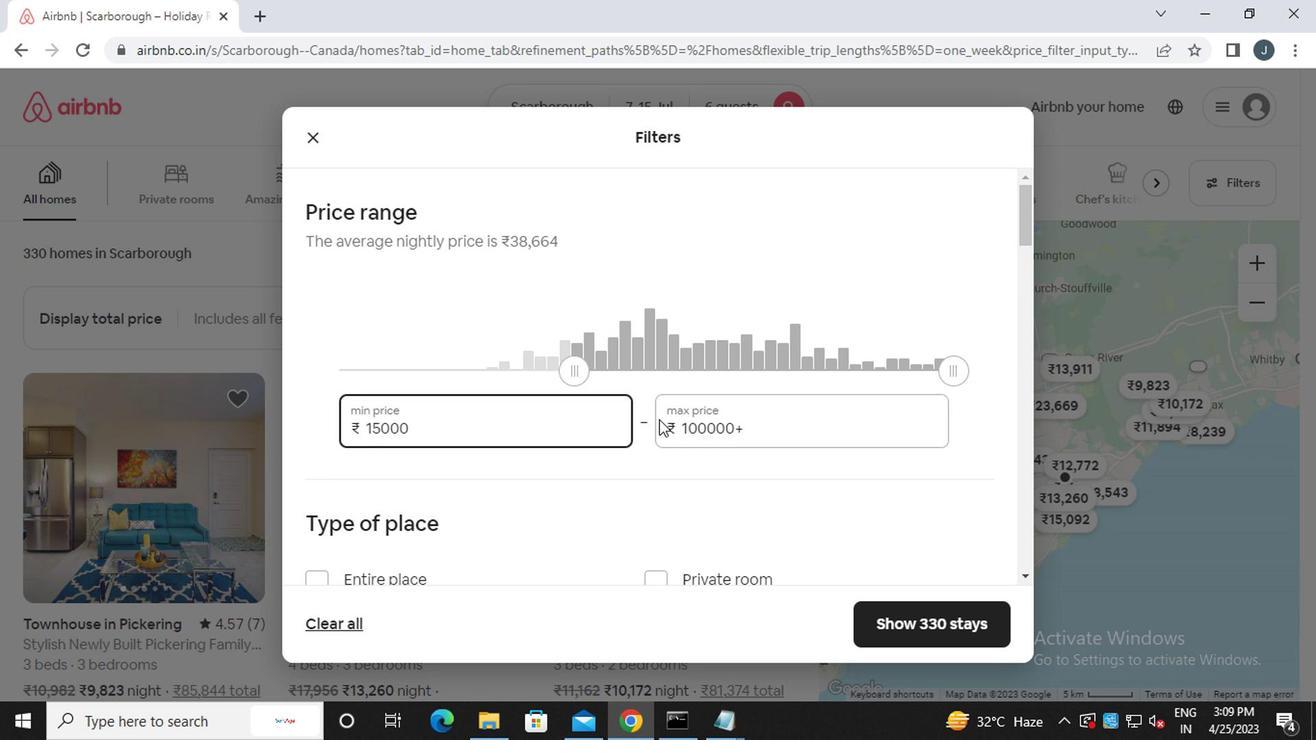 
Action: Mouse pressed left at (818, 423)
Screenshot: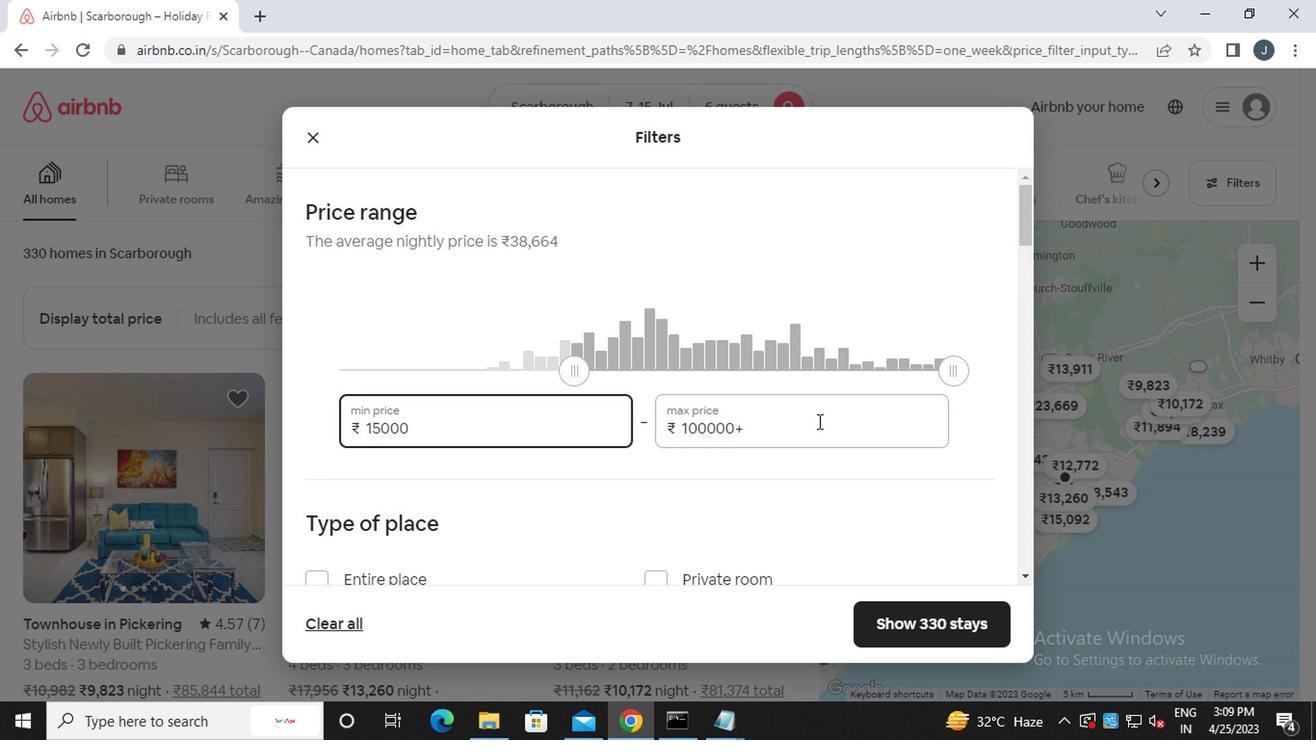 
Action: Mouse moved to (798, 416)
Screenshot: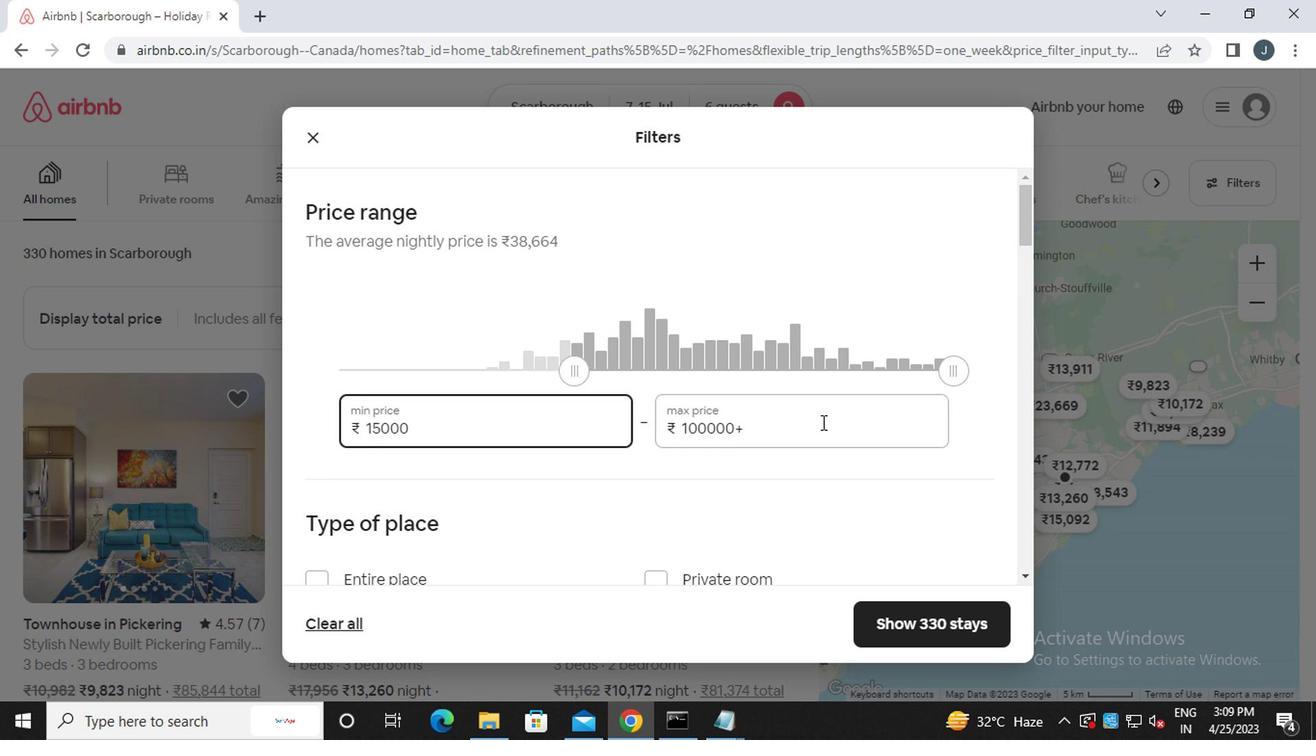 
Action: Key pressed <Key.backspace><Key.backspace><Key.backspace><Key.backspace><Key.backspace><Key.backspace><Key.backspace><Key.backspace><Key.backspace><Key.backspace><Key.backspace><Key.backspace><Key.backspace><Key.backspace><Key.backspace><Key.backspace>
Screenshot: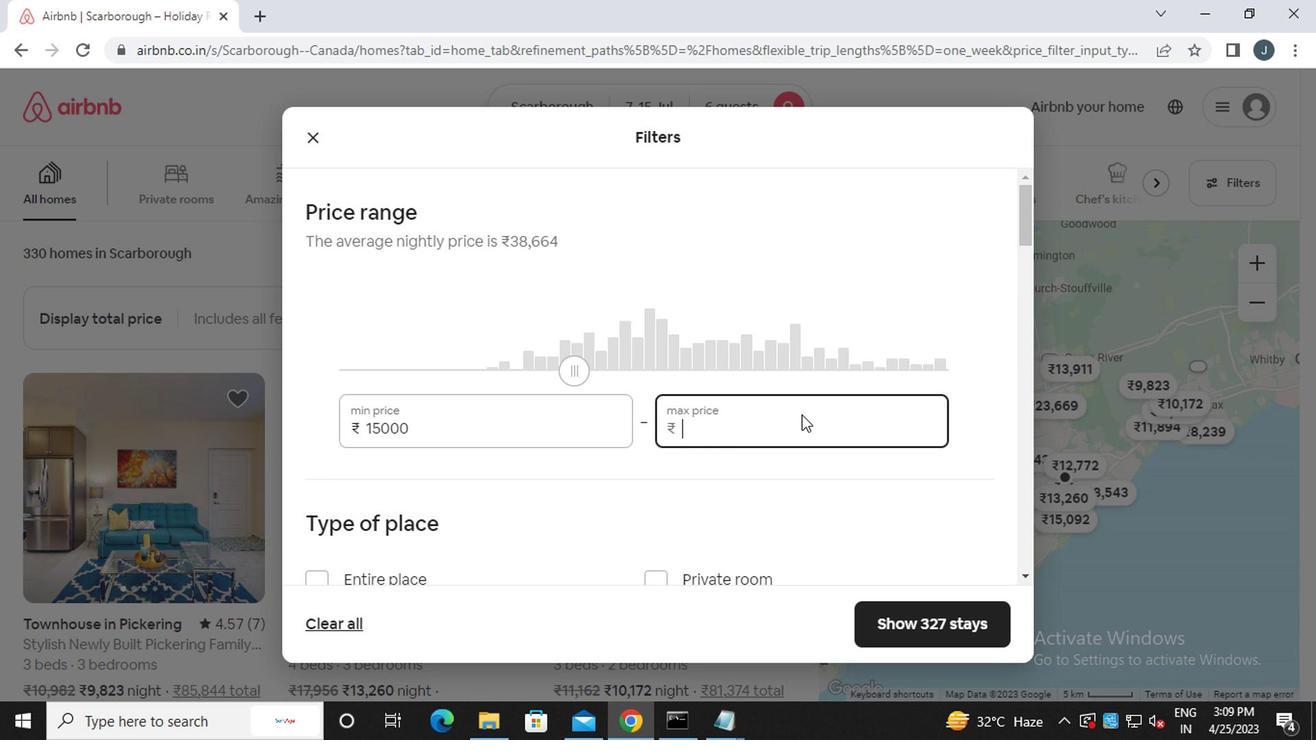 
Action: Mouse moved to (799, 414)
Screenshot: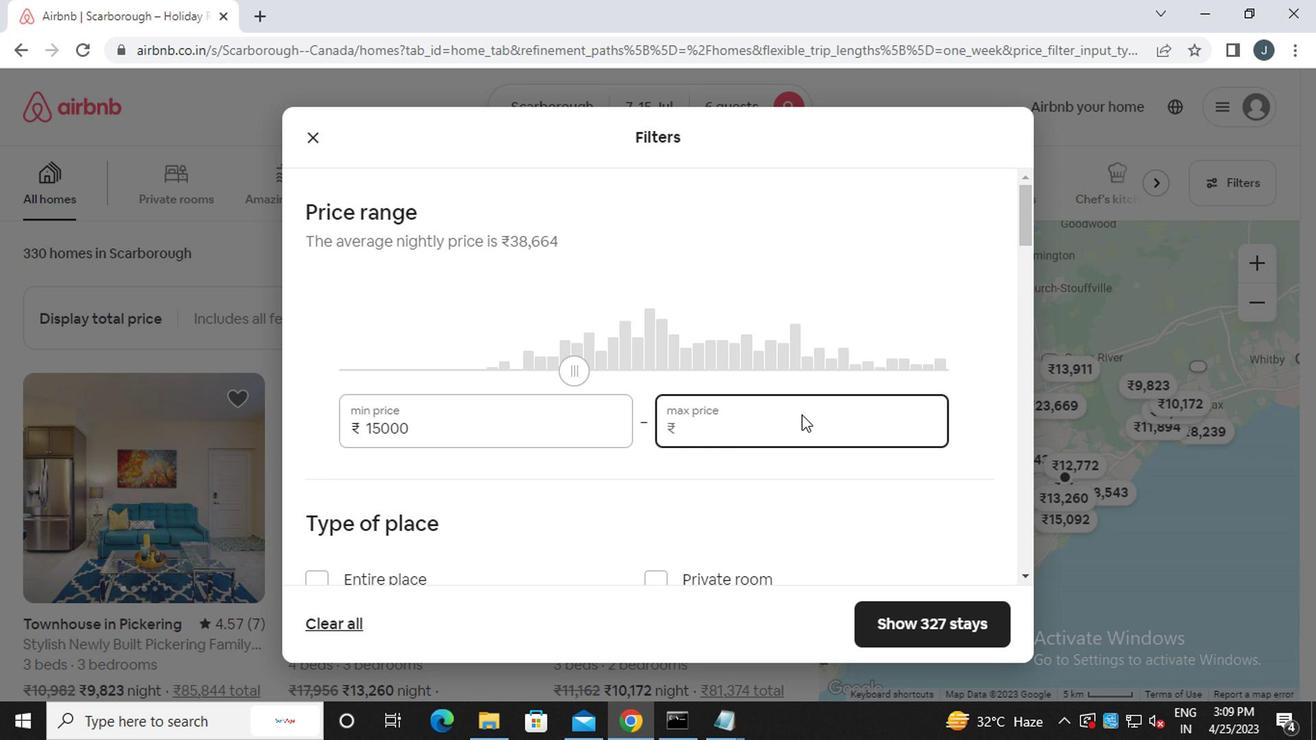 
Action: Key pressed <<98>><<96>><<96>><<96>><<96>>
Screenshot: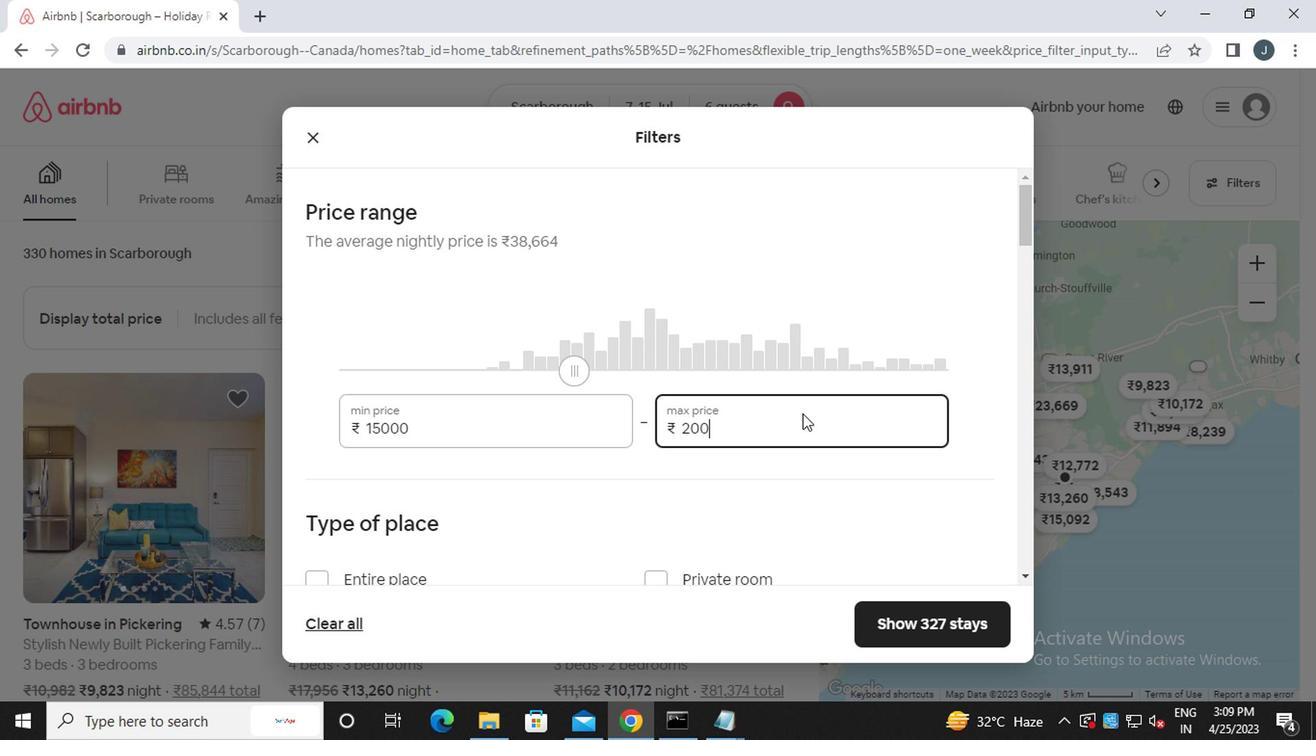 
Action: Mouse moved to (795, 421)
Screenshot: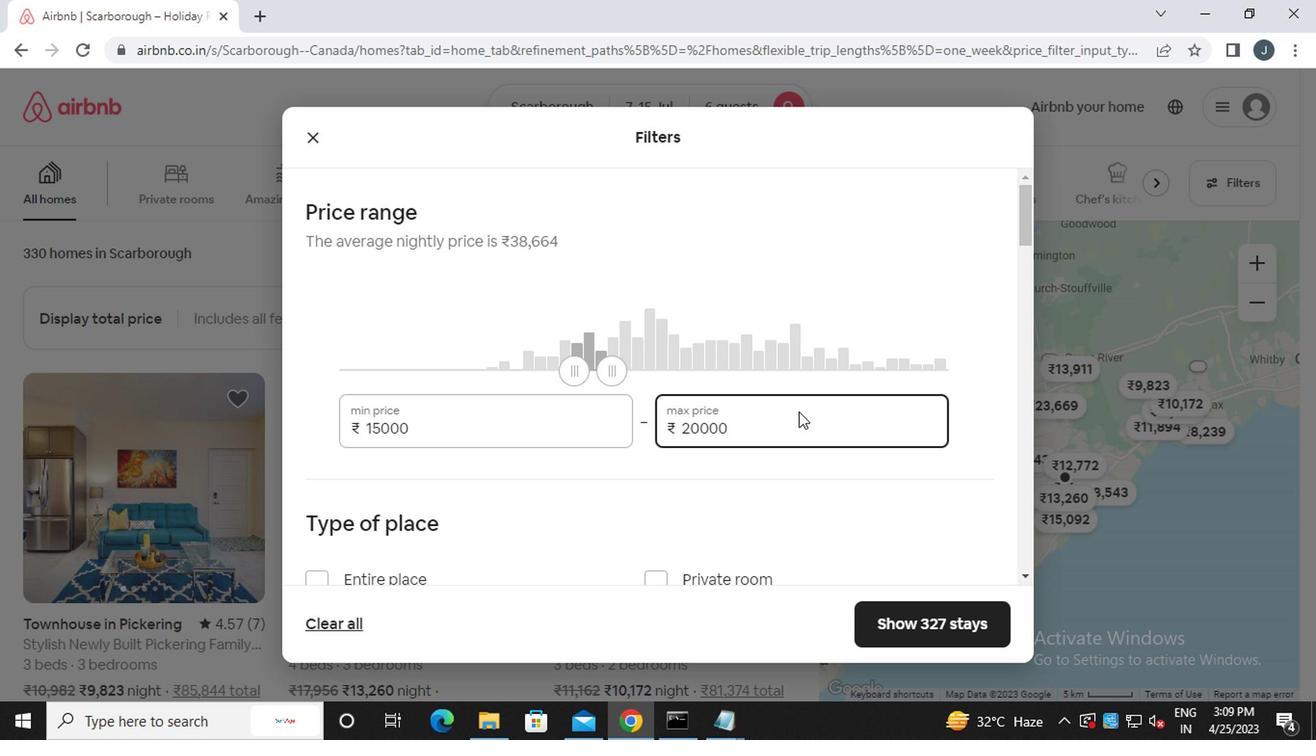 
Action: Mouse scrolled (795, 421) with delta (0, 0)
Screenshot: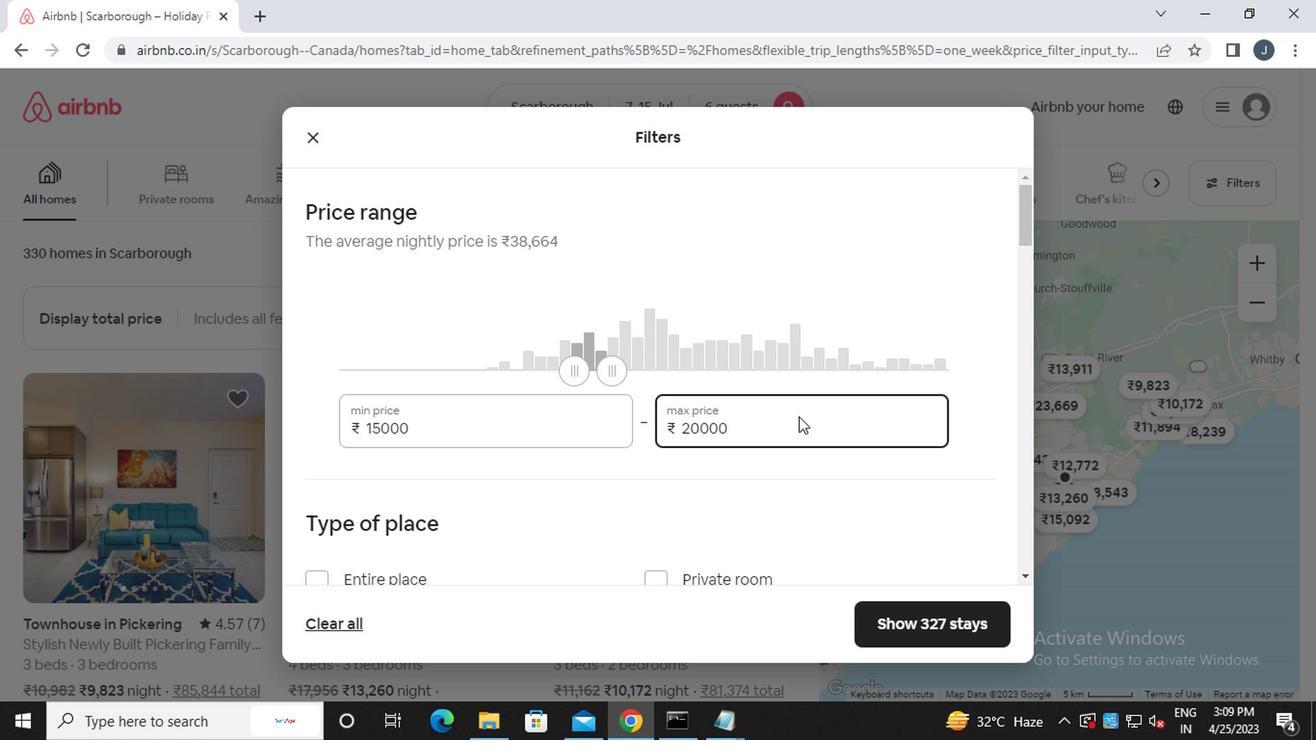 
Action: Mouse moved to (795, 423)
Screenshot: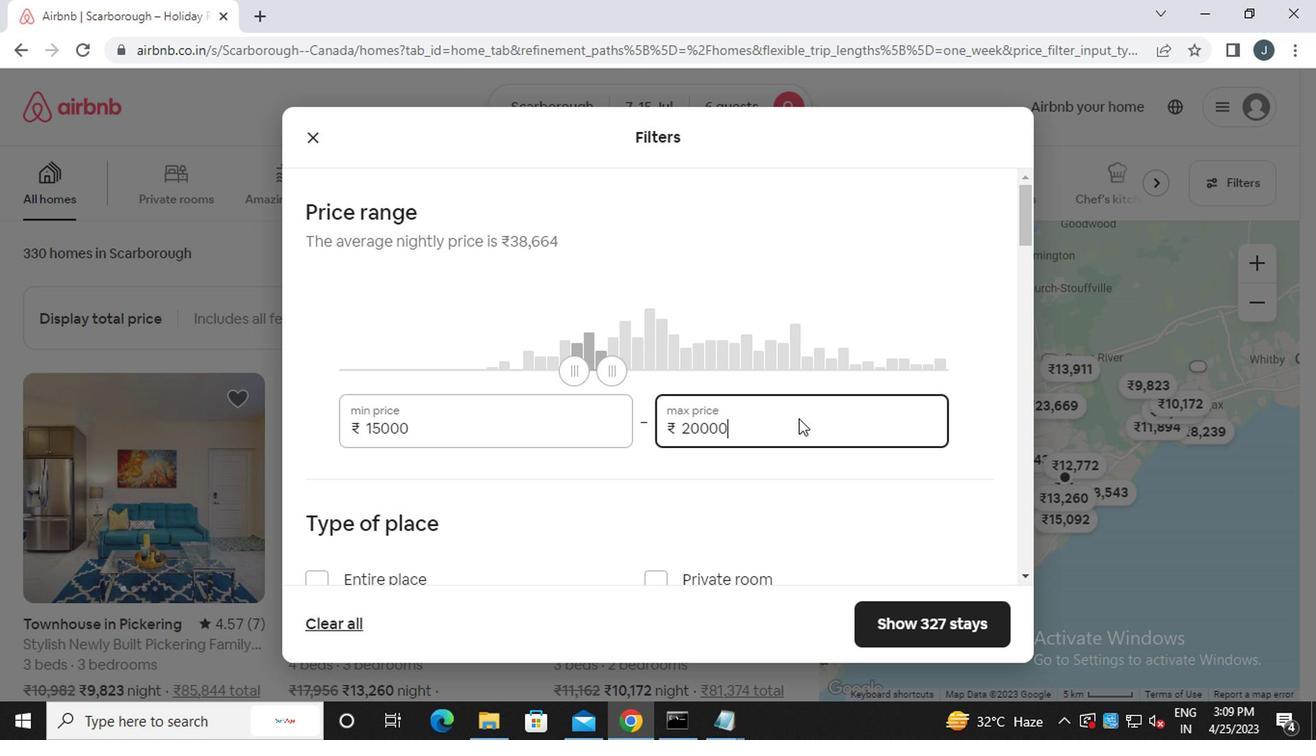 
Action: Mouse scrolled (795, 421) with delta (0, -1)
Screenshot: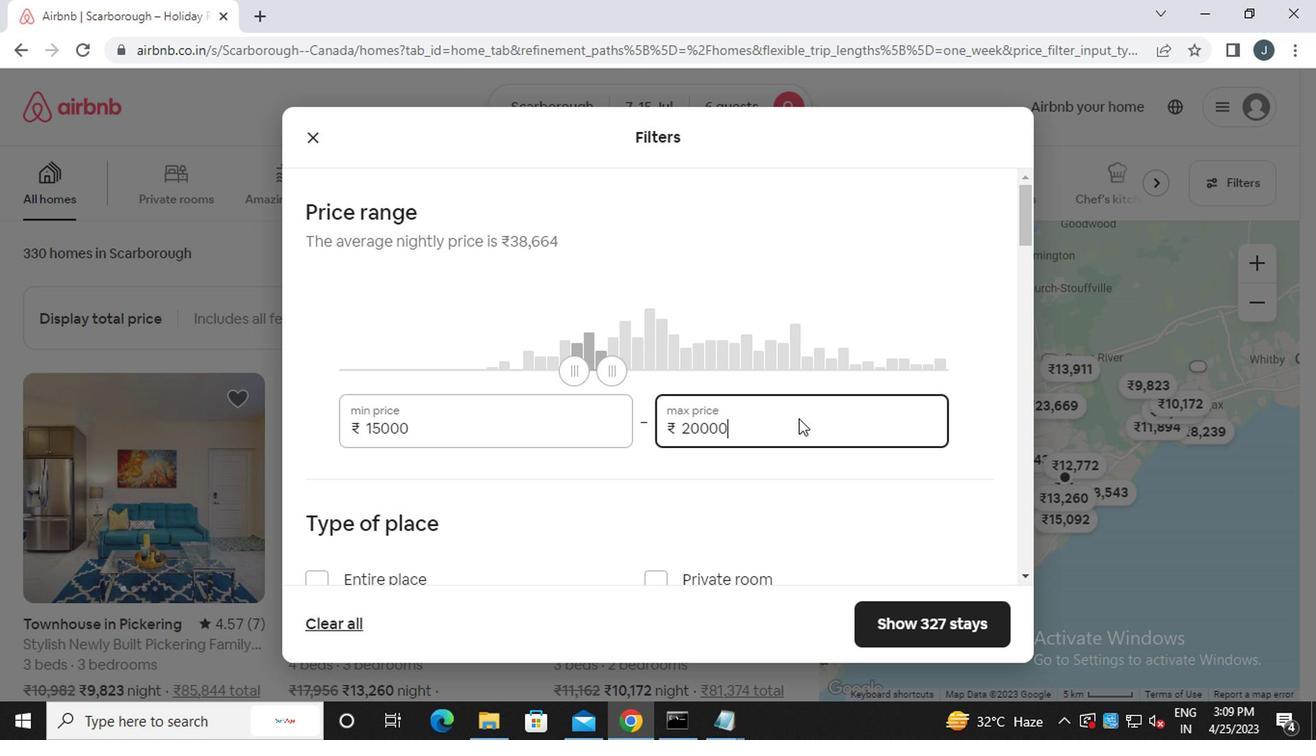
Action: Mouse moved to (795, 423)
Screenshot: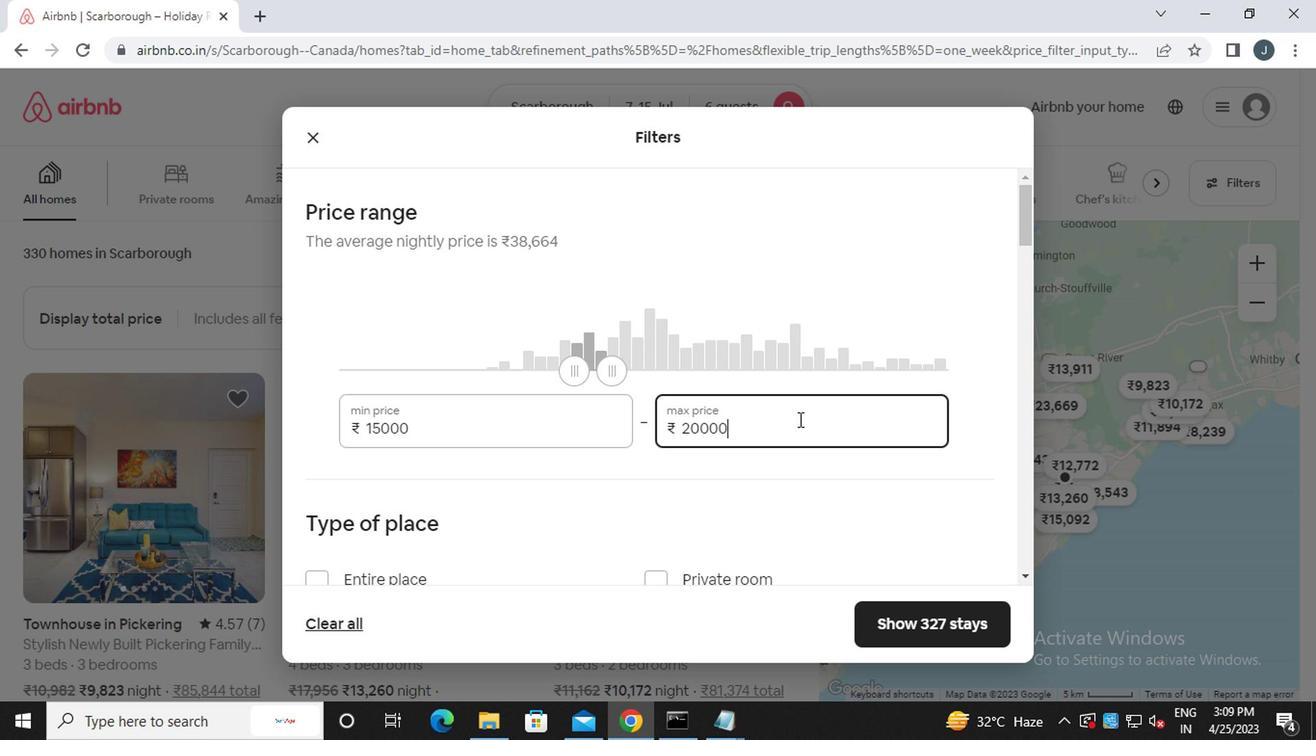 
Action: Mouse scrolled (795, 423) with delta (0, 0)
Screenshot: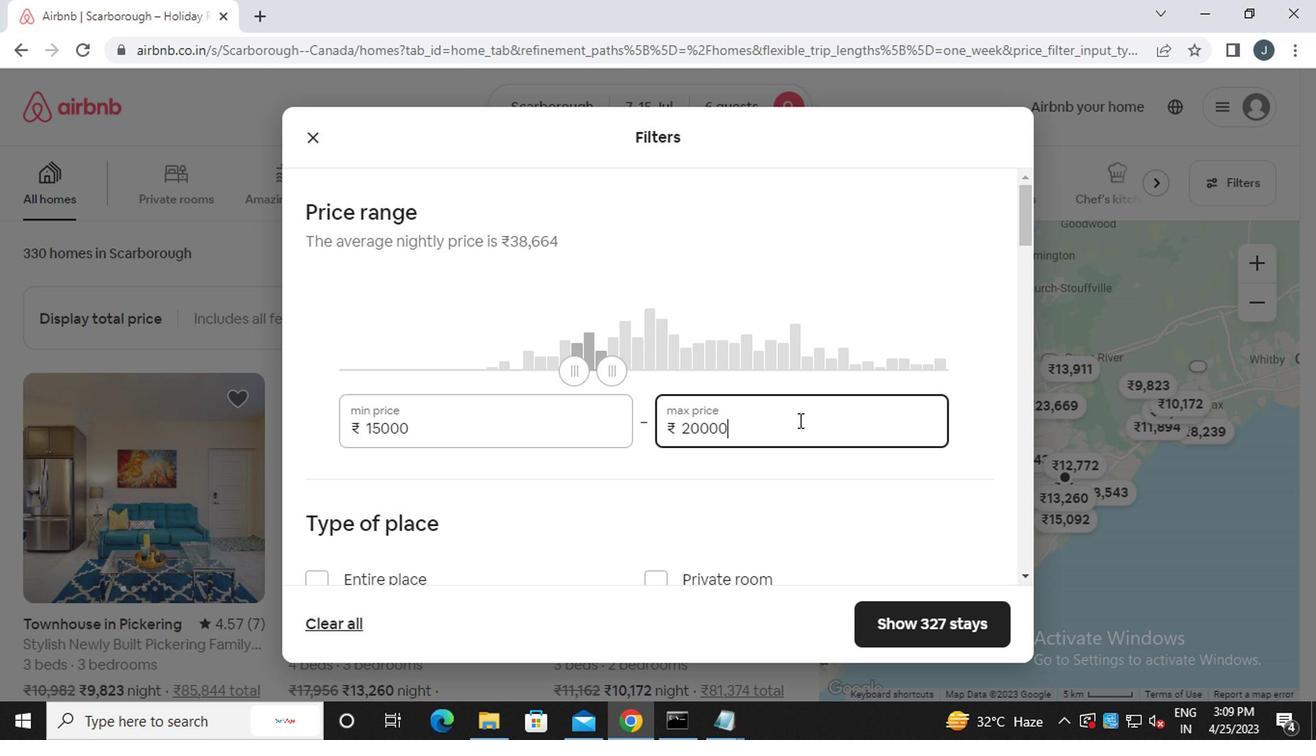 
Action: Mouse moved to (775, 412)
Screenshot: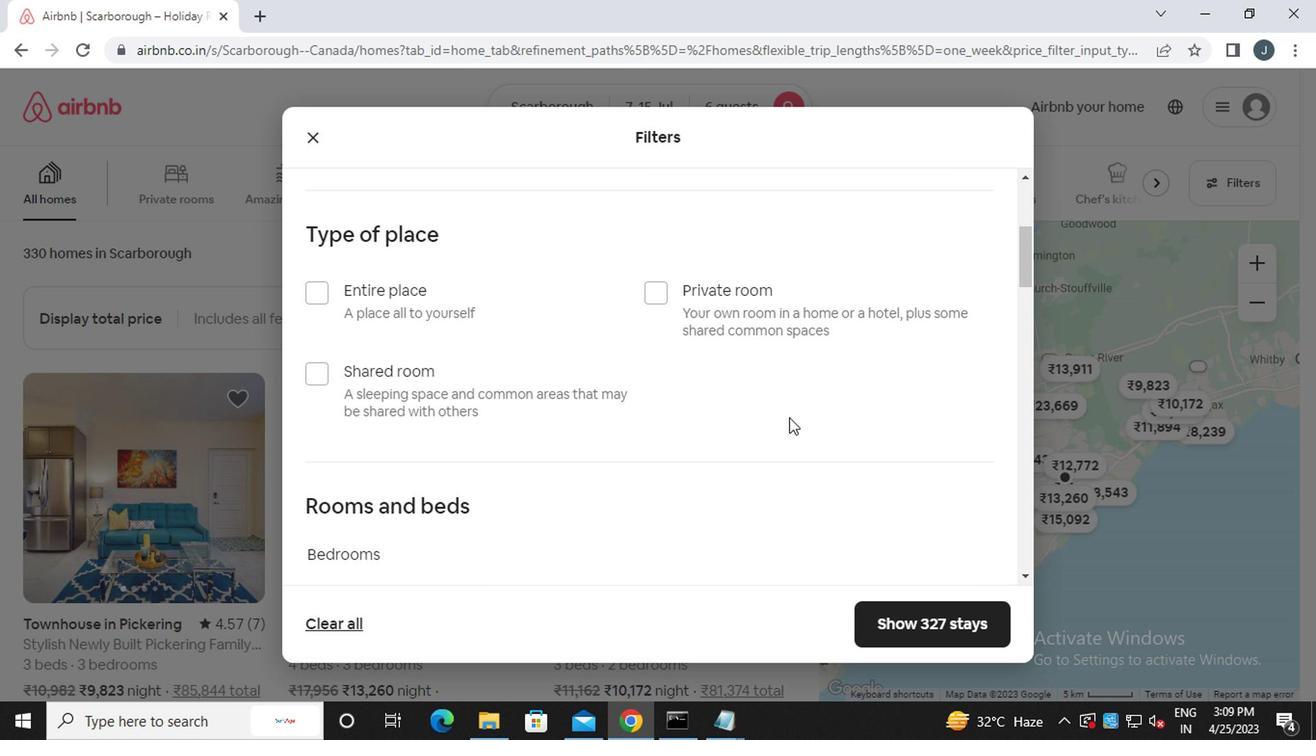 
Action: Mouse scrolled (775, 412) with delta (0, 0)
Screenshot: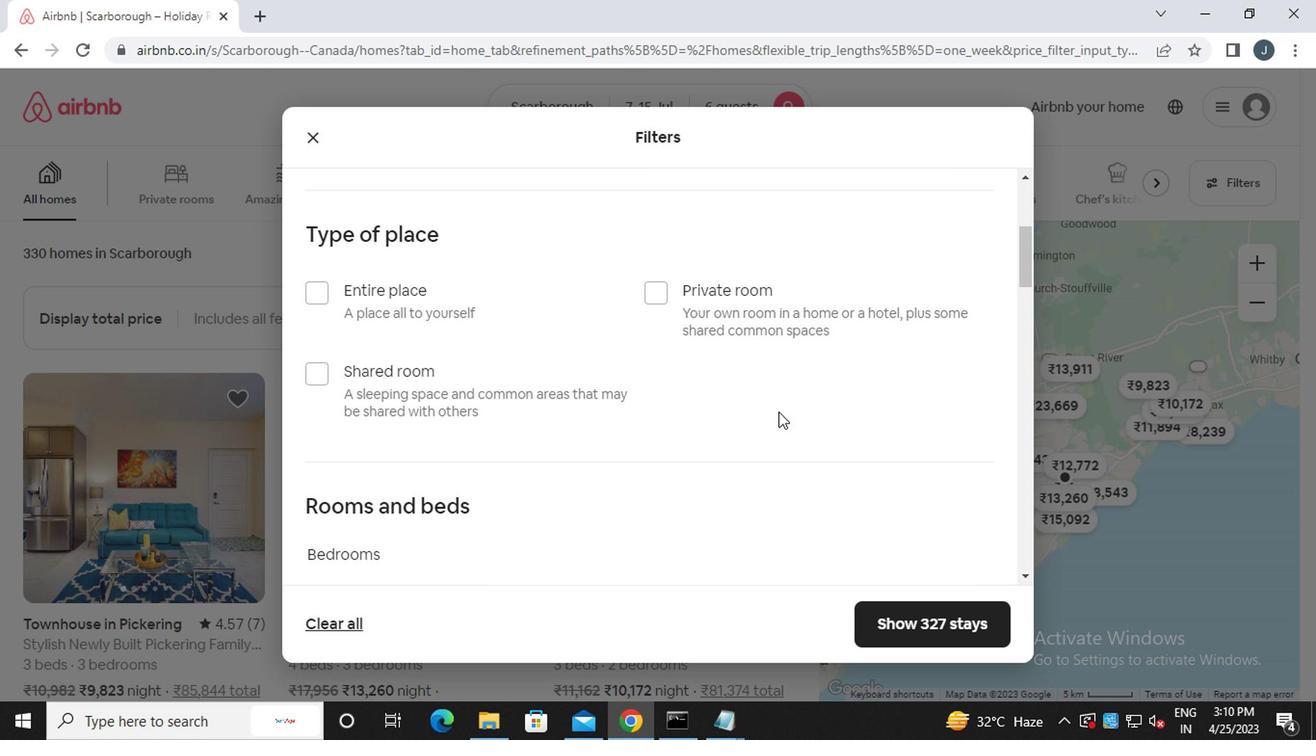 
Action: Mouse moved to (323, 190)
Screenshot: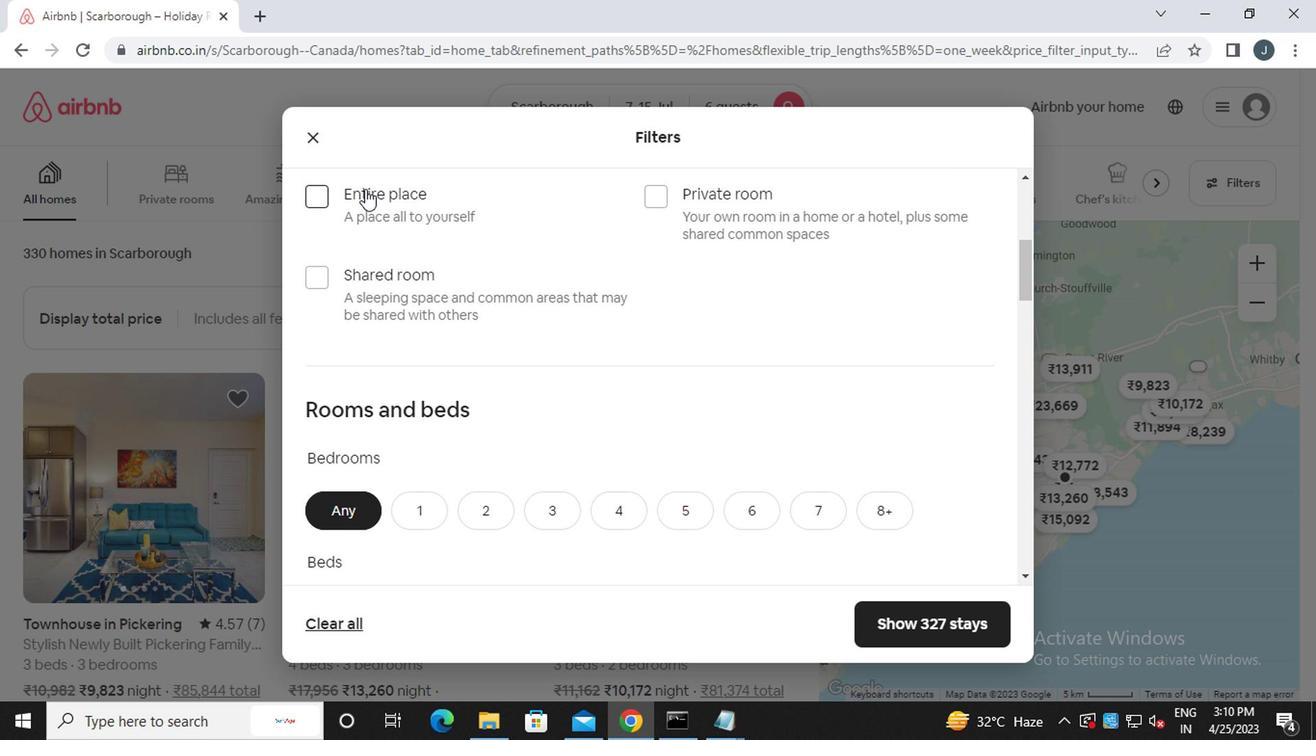 
Action: Mouse pressed left at (323, 190)
Screenshot: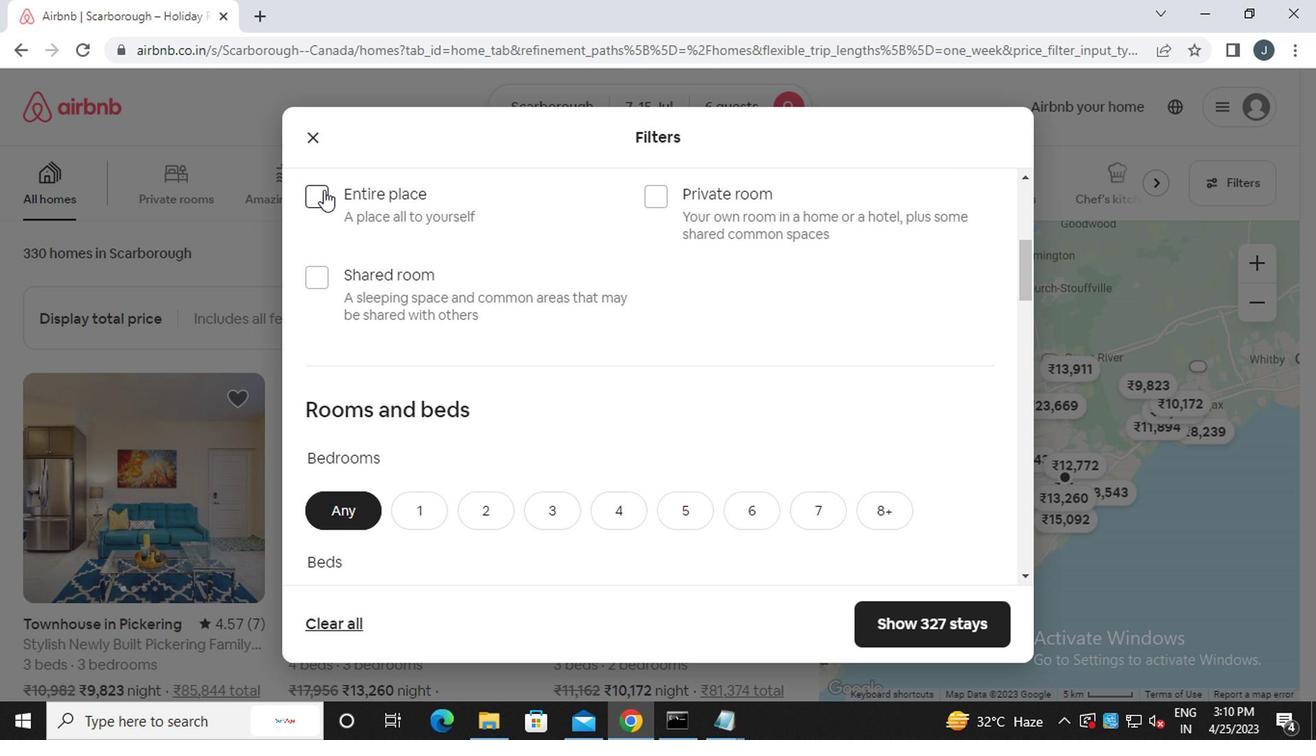 
Action: Mouse moved to (532, 248)
Screenshot: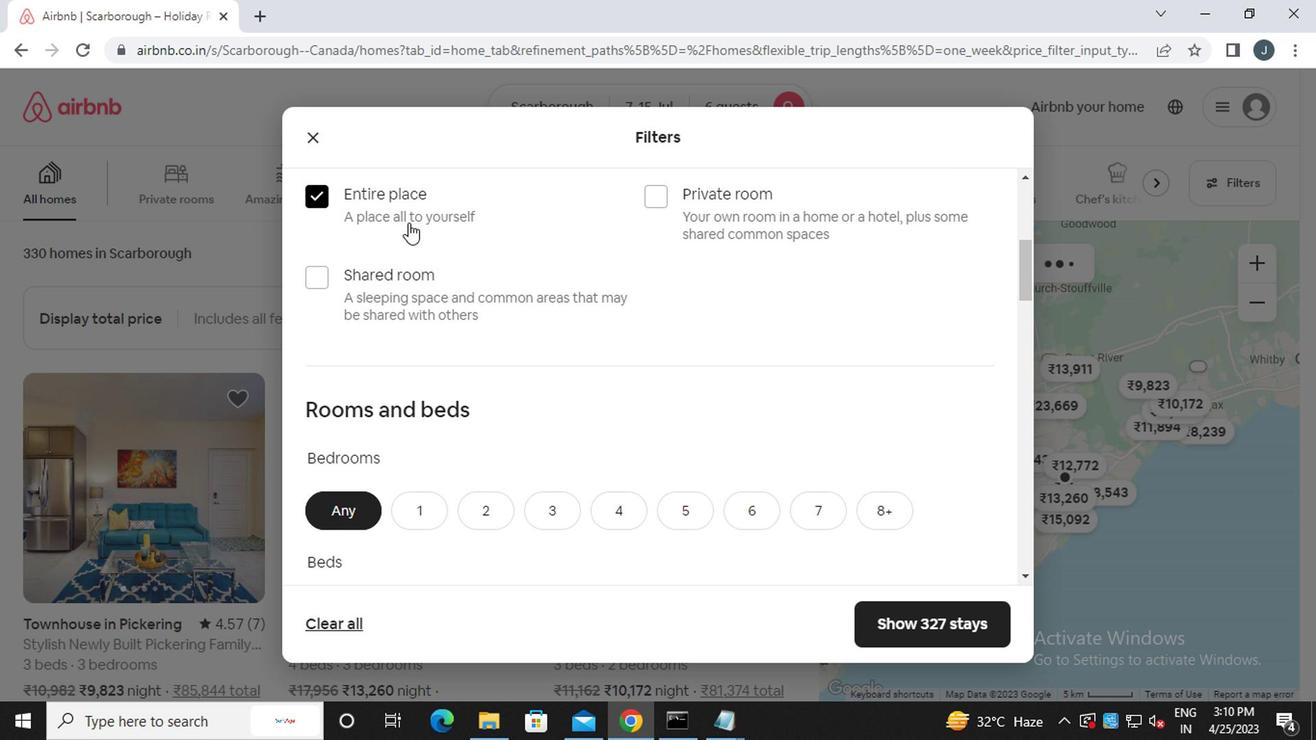 
Action: Mouse scrolled (532, 248) with delta (0, 0)
Screenshot: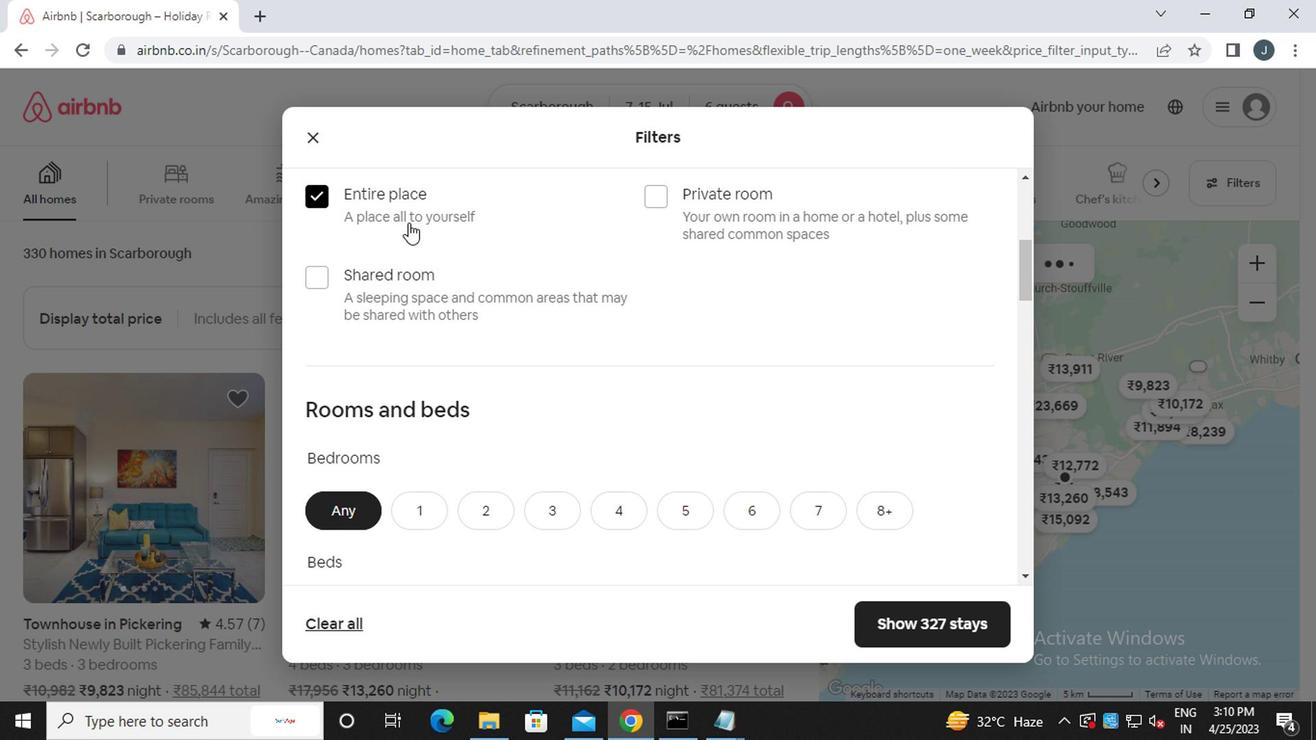 
Action: Mouse moved to (538, 255)
Screenshot: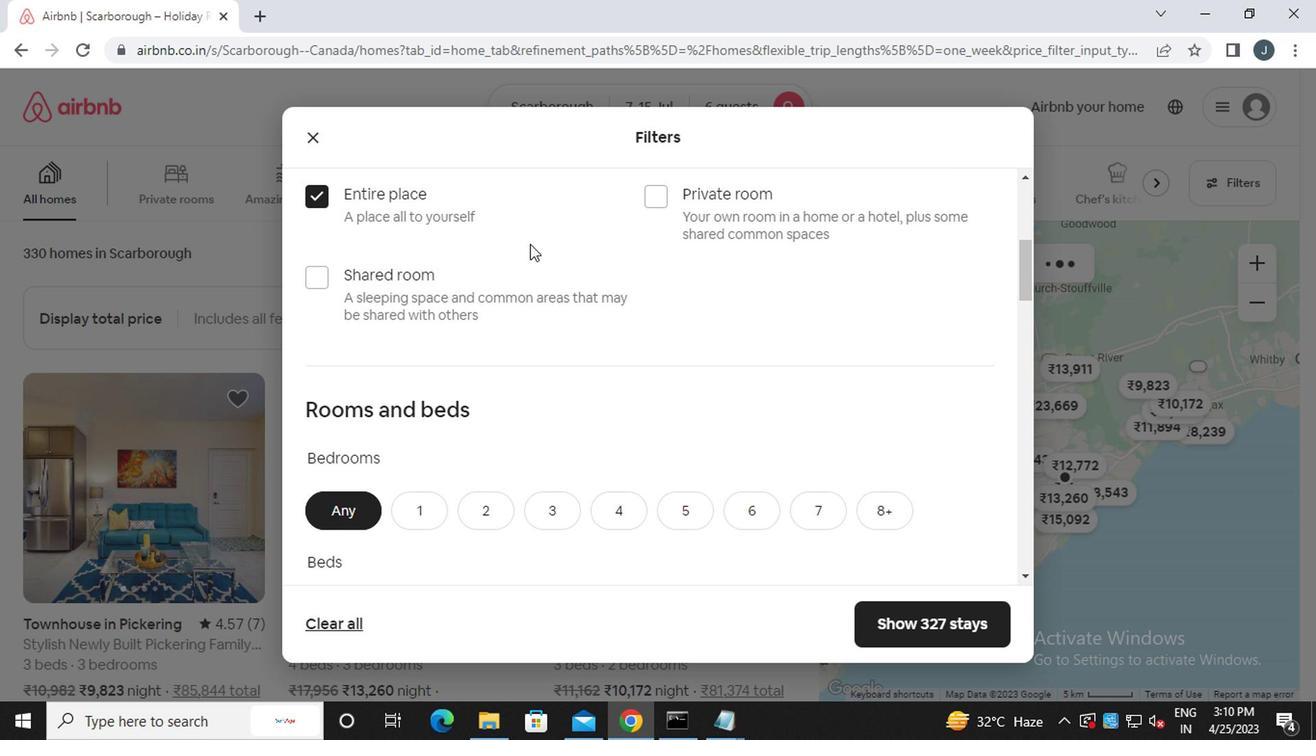 
Action: Mouse scrolled (538, 255) with delta (0, 0)
Screenshot: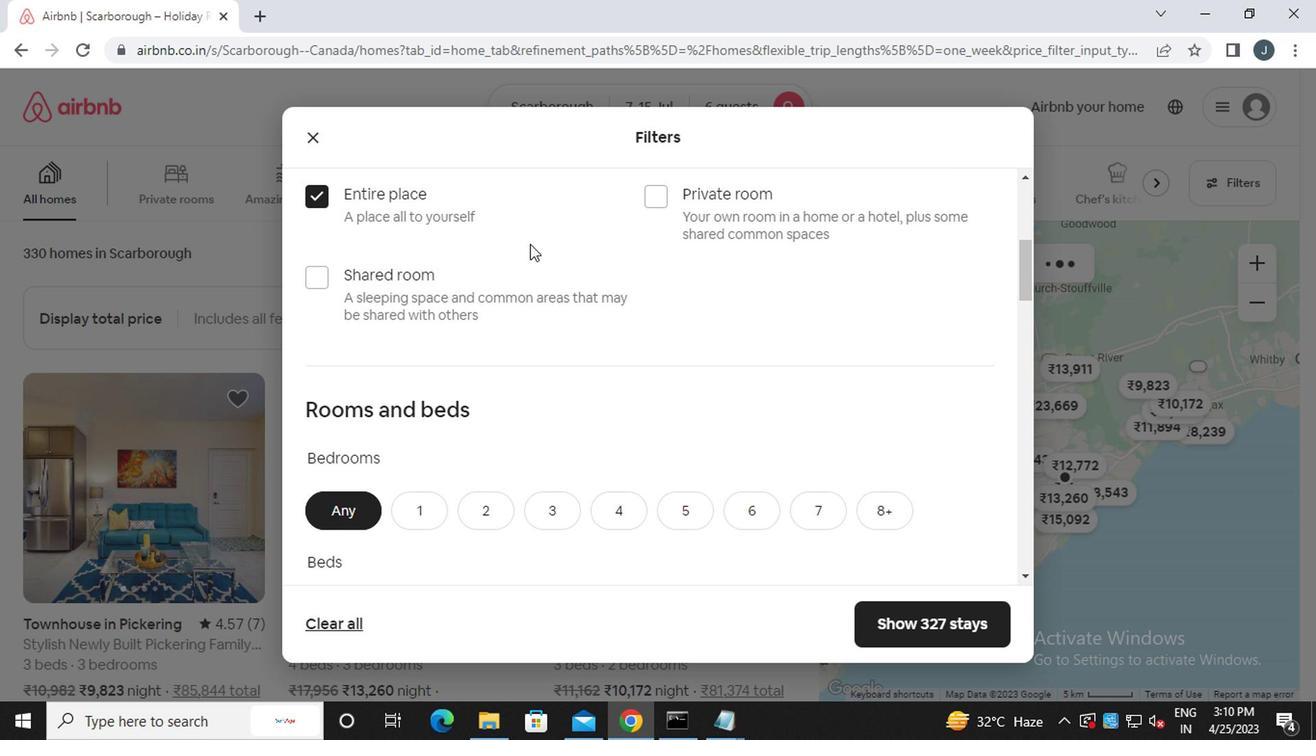 
Action: Mouse moved to (541, 258)
Screenshot: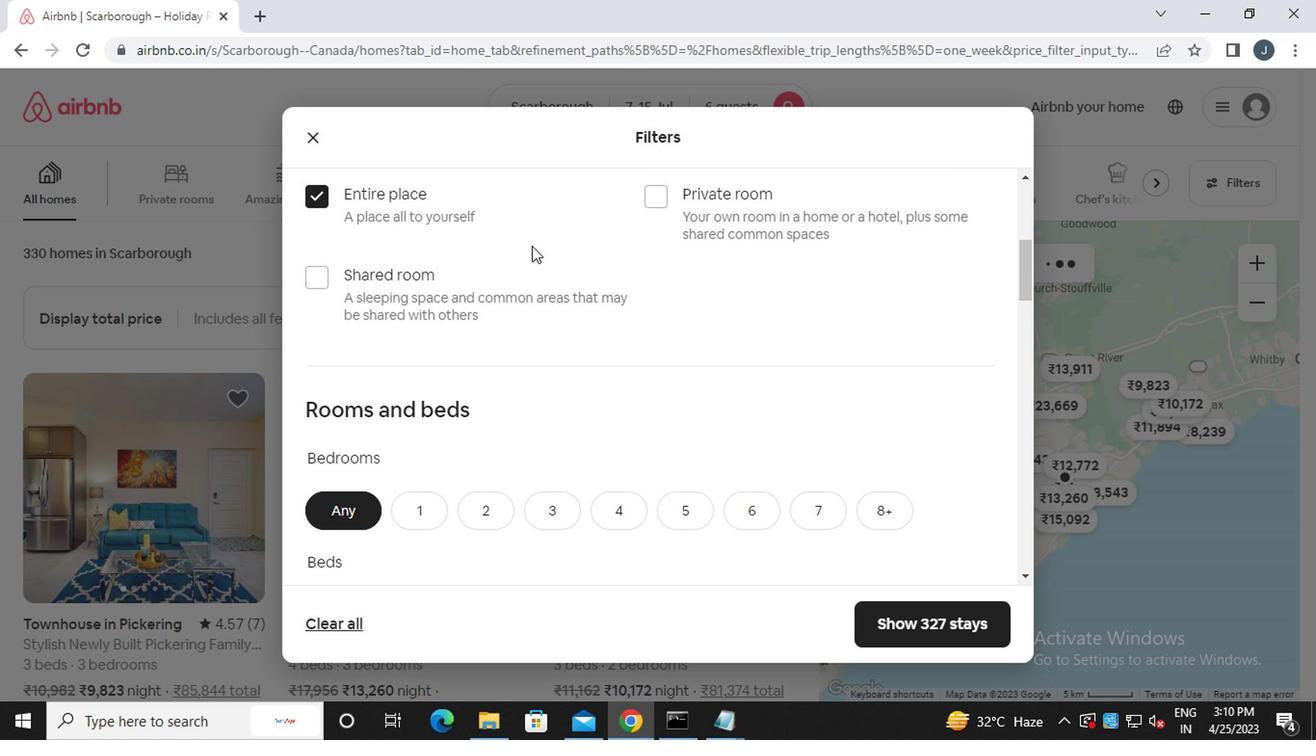 
Action: Mouse scrolled (541, 257) with delta (0, 0)
Screenshot: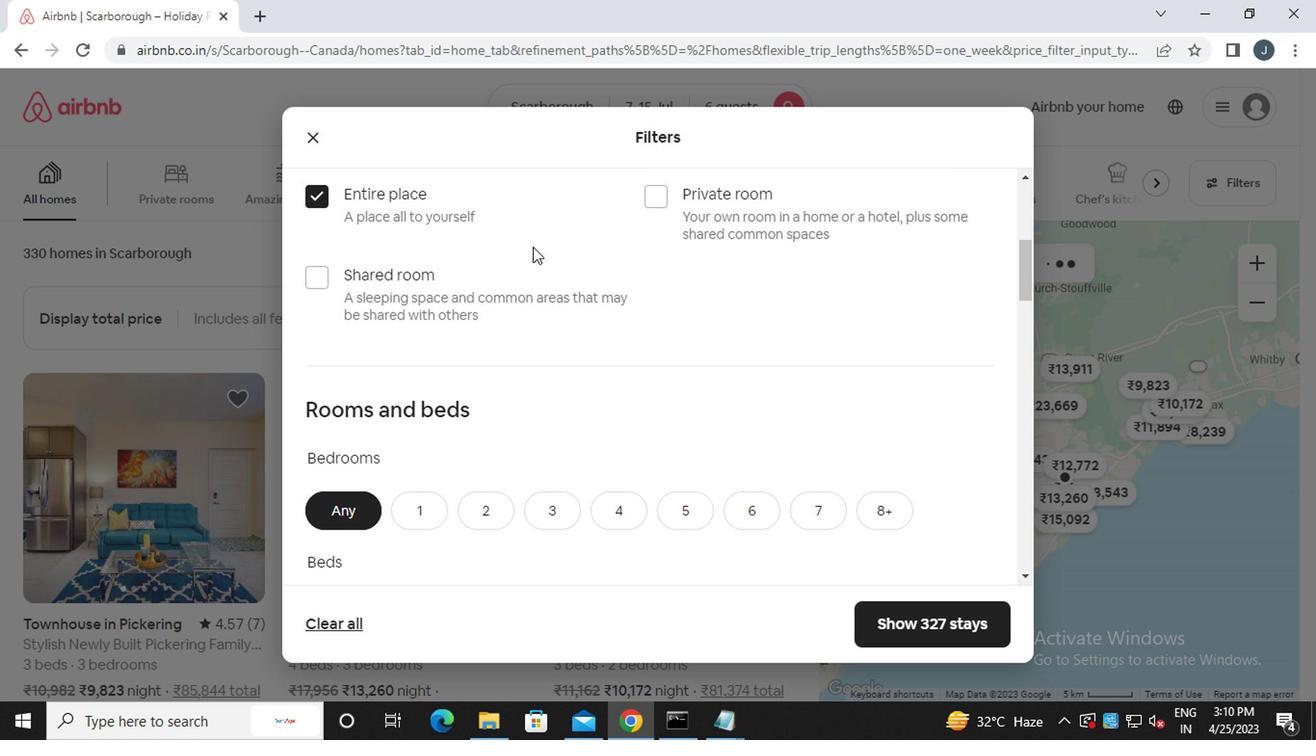 
Action: Mouse moved to (551, 227)
Screenshot: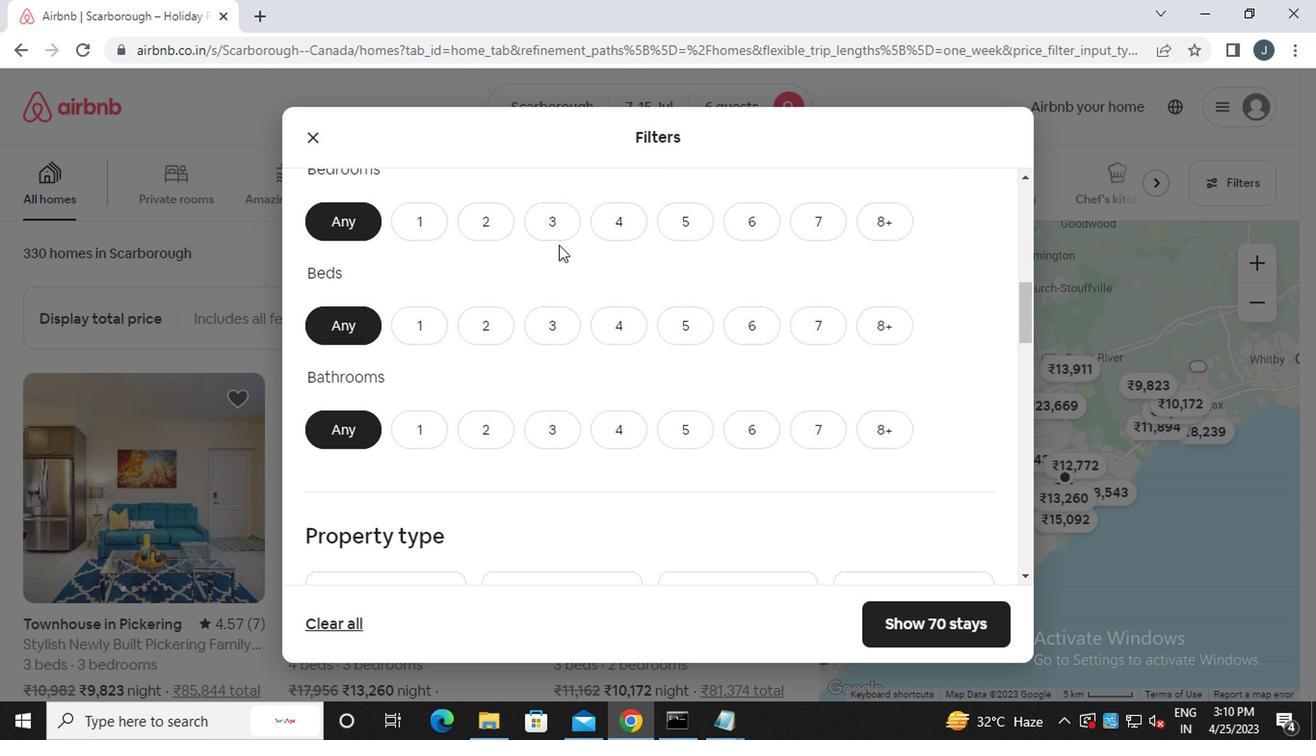 
Action: Mouse pressed left at (551, 227)
Screenshot: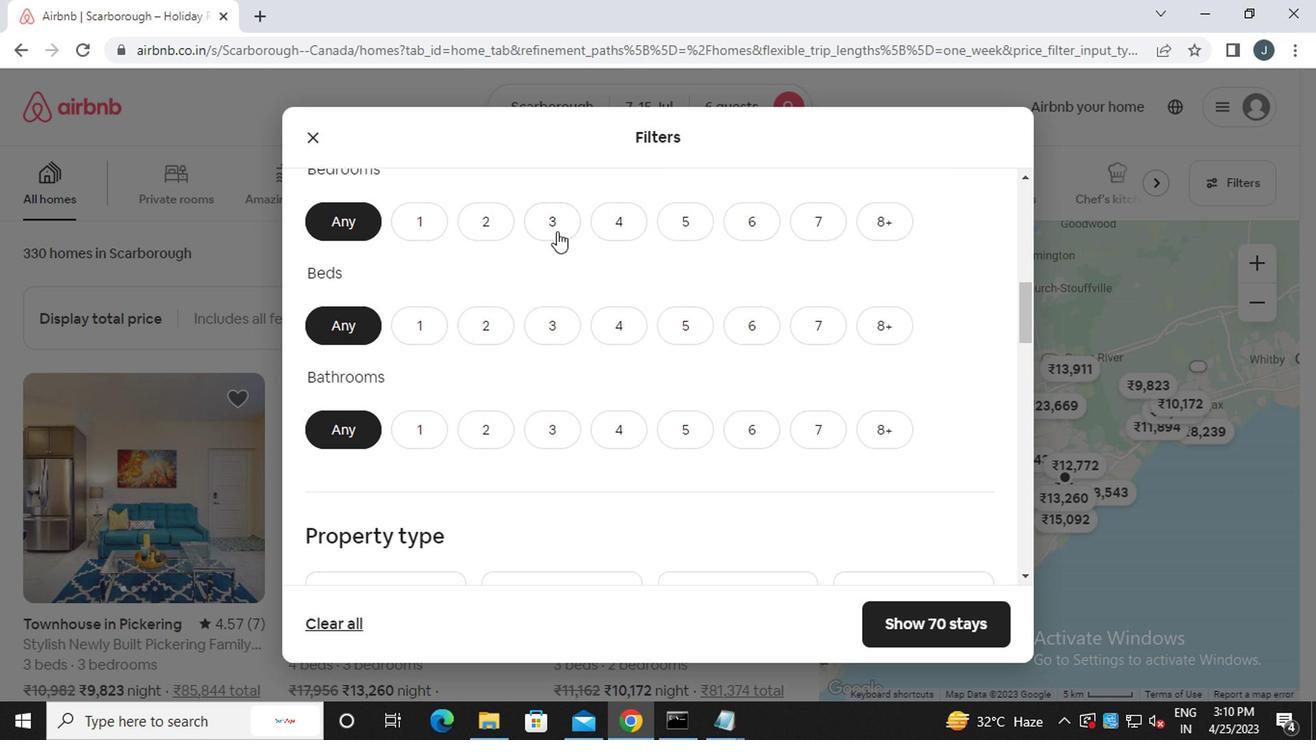 
Action: Mouse moved to (556, 337)
Screenshot: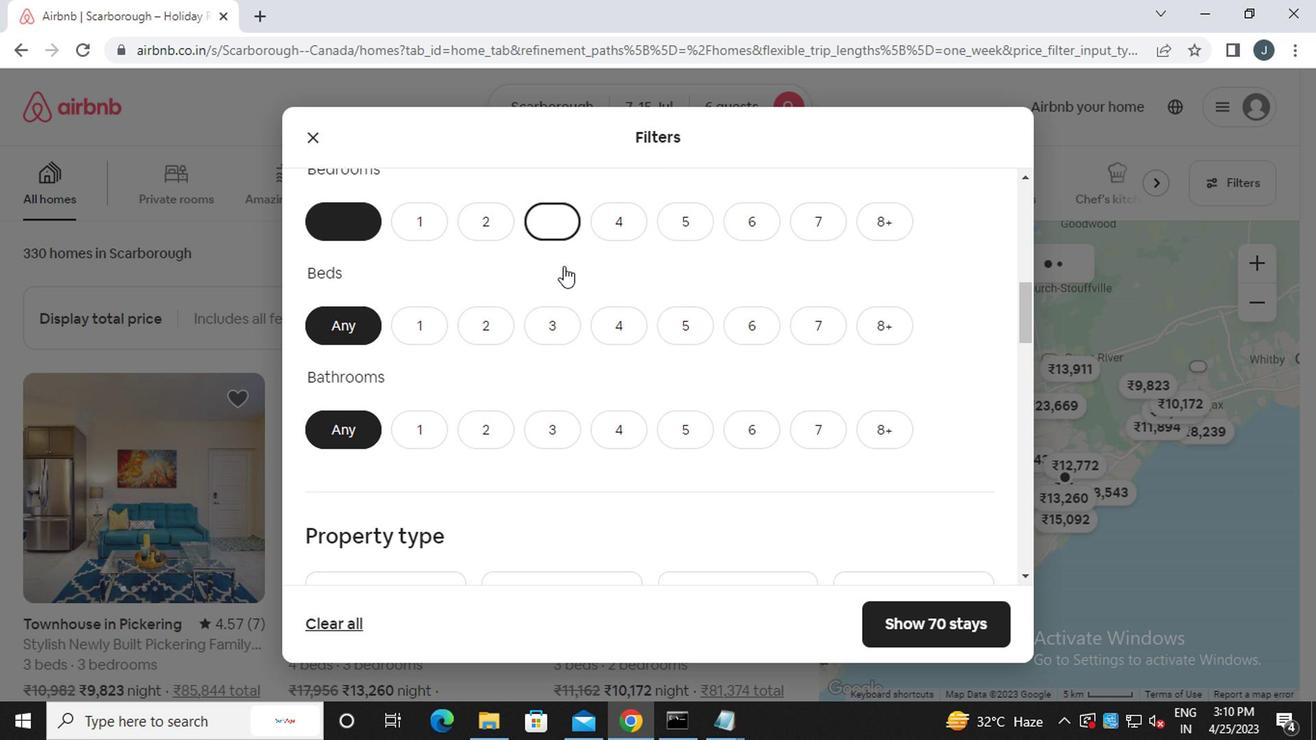 
Action: Mouse pressed left at (556, 337)
Screenshot: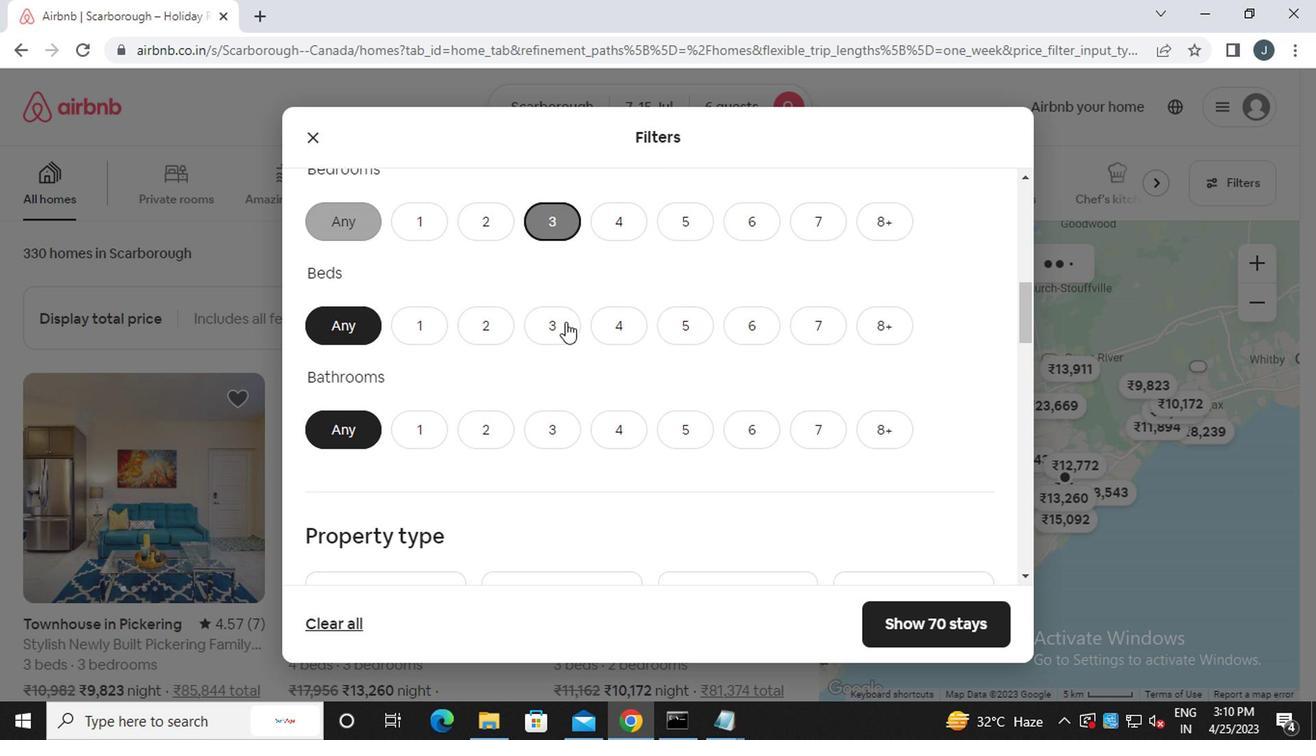 
Action: Mouse moved to (557, 441)
Screenshot: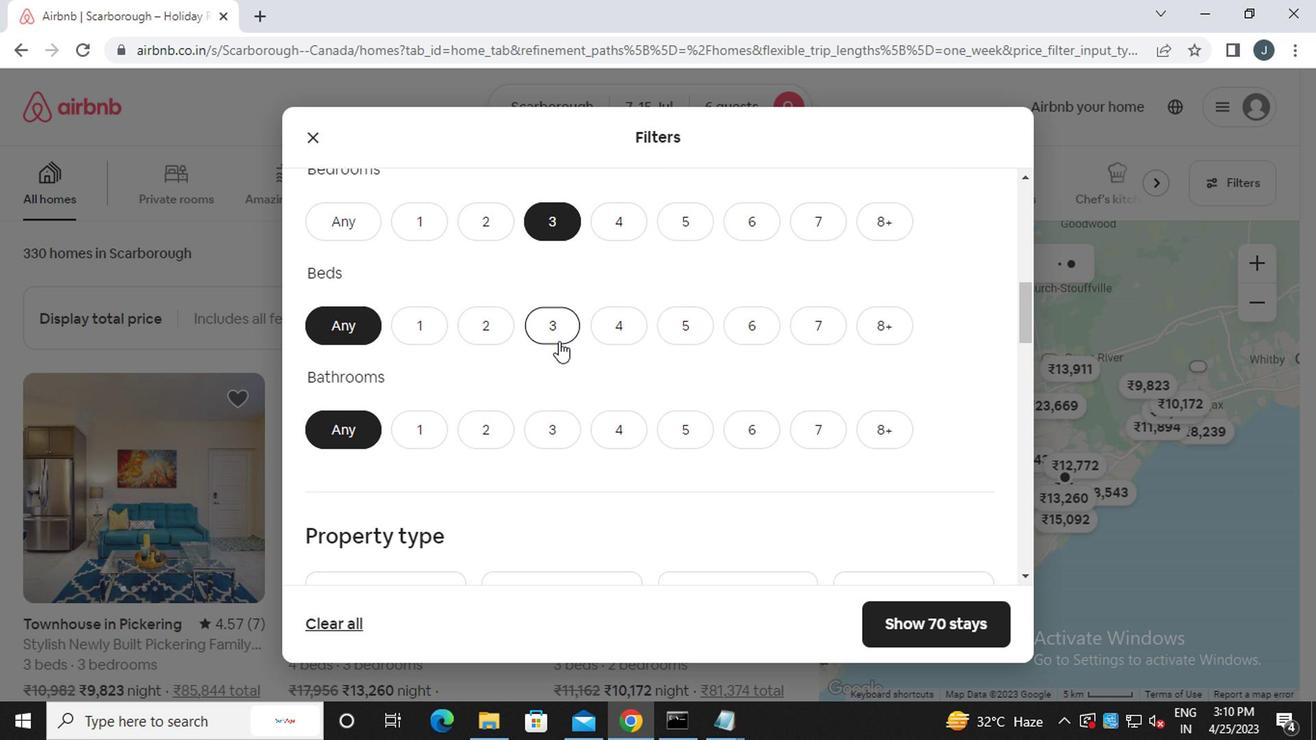 
Action: Mouse pressed left at (557, 441)
Screenshot: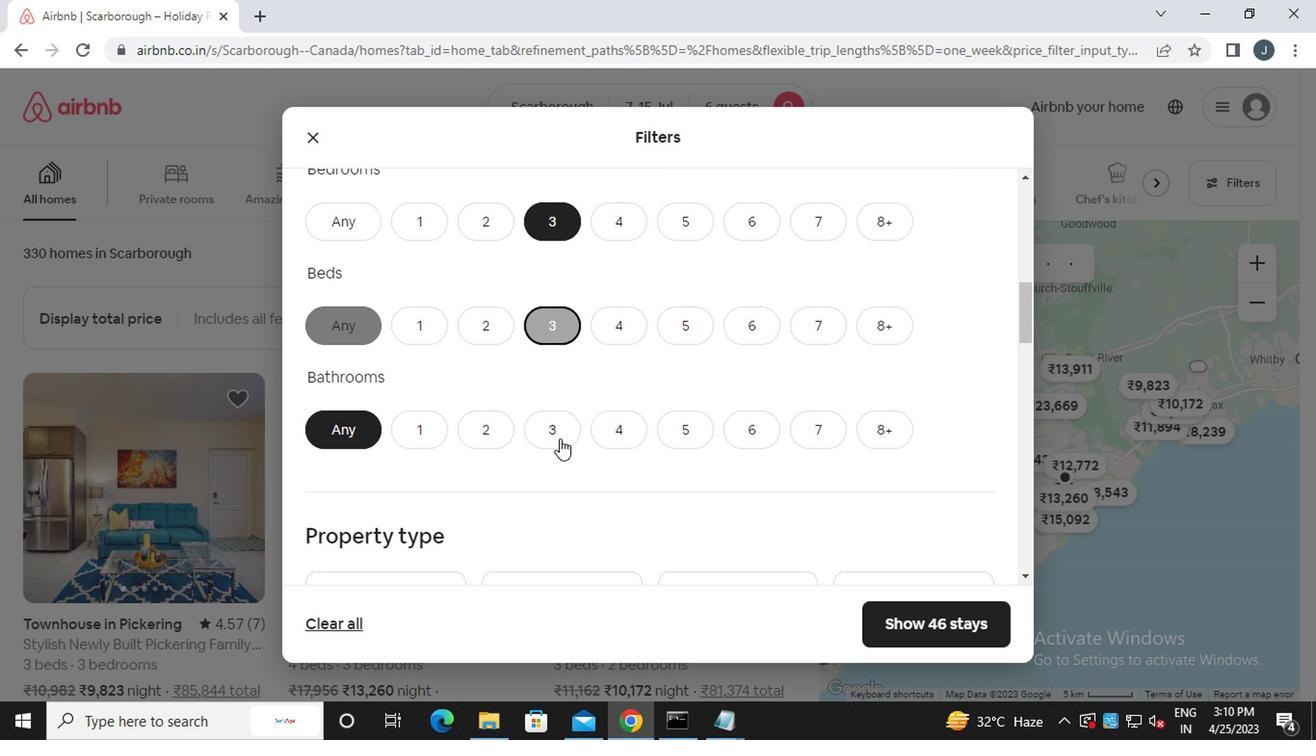 
Action: Mouse moved to (564, 399)
Screenshot: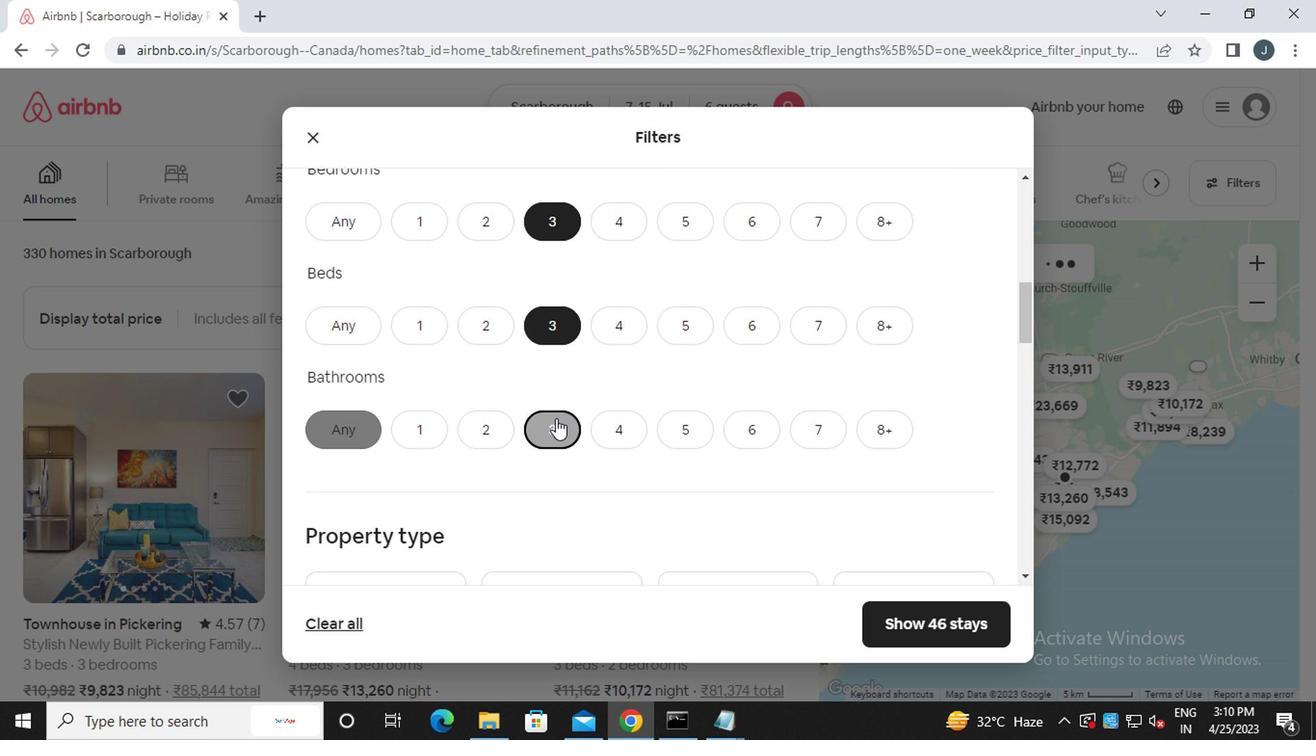 
Action: Mouse scrolled (564, 398) with delta (0, -1)
Screenshot: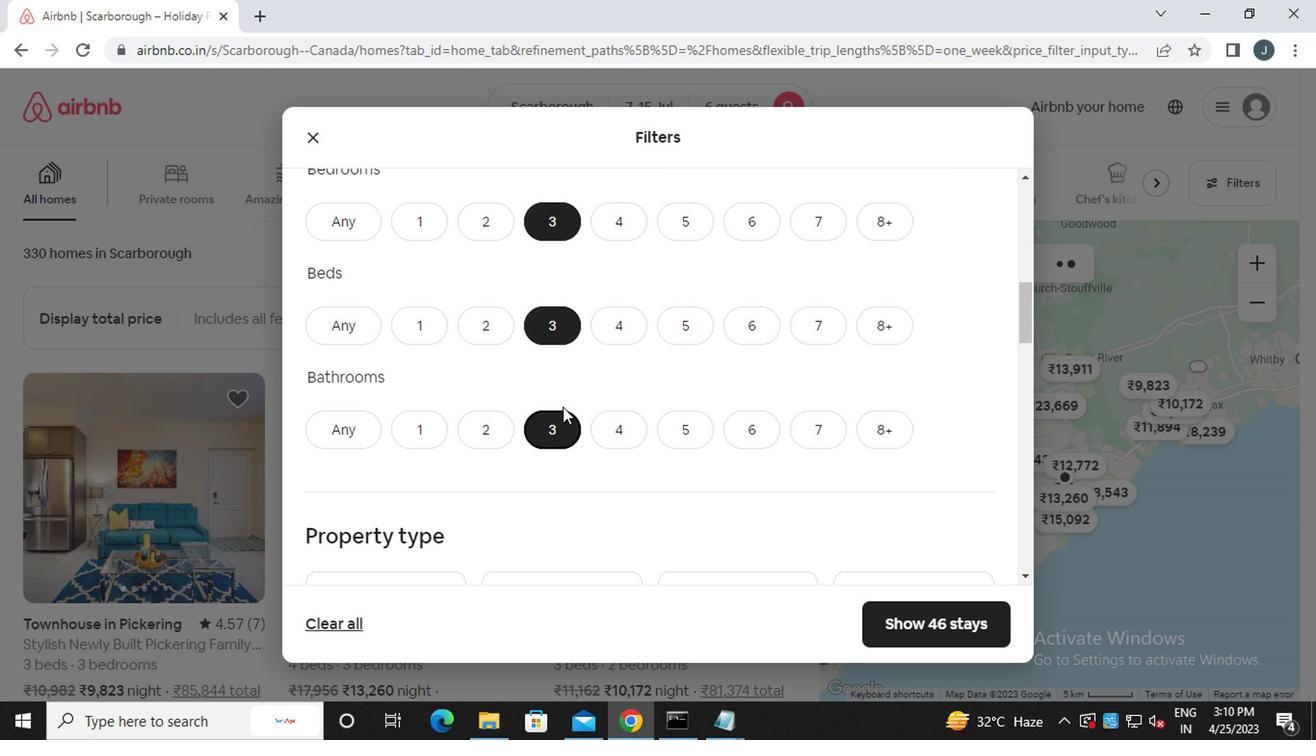 
Action: Mouse moved to (564, 399)
Screenshot: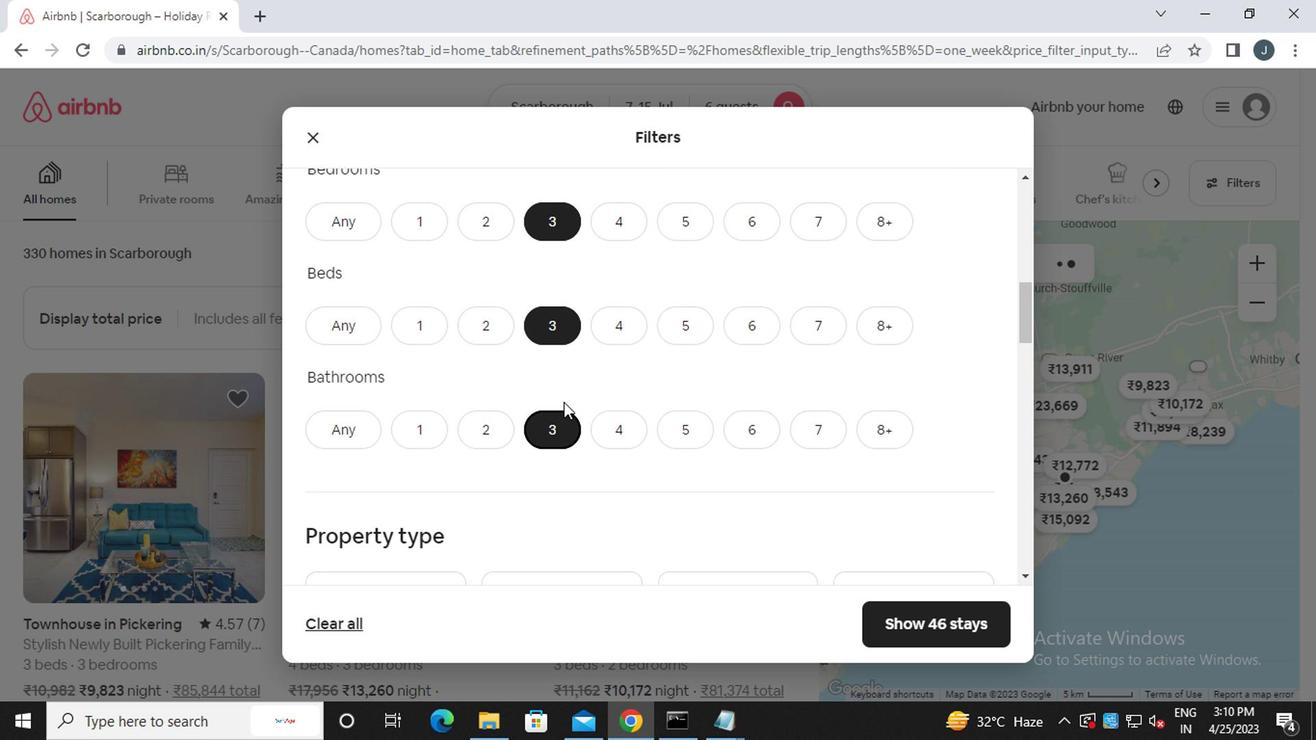 
Action: Mouse scrolled (564, 398) with delta (0, -1)
Screenshot: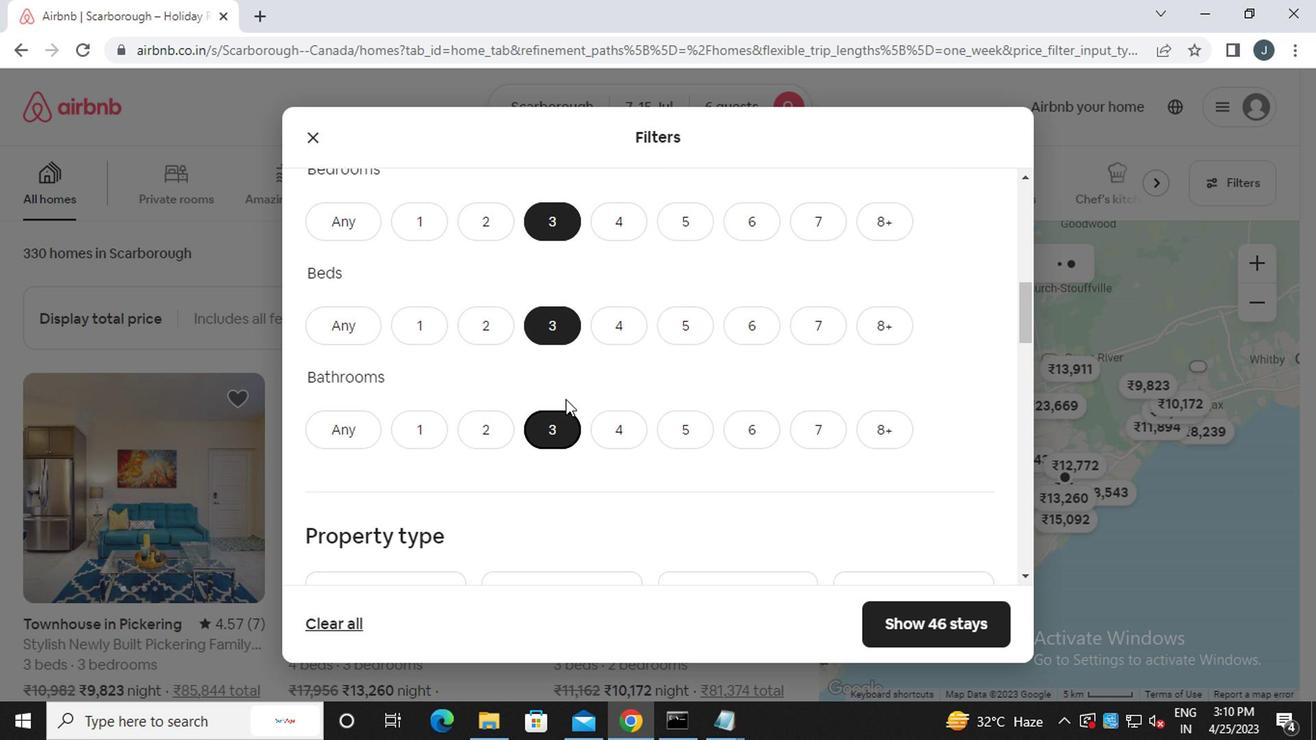 
Action: Mouse scrolled (564, 398) with delta (0, -1)
Screenshot: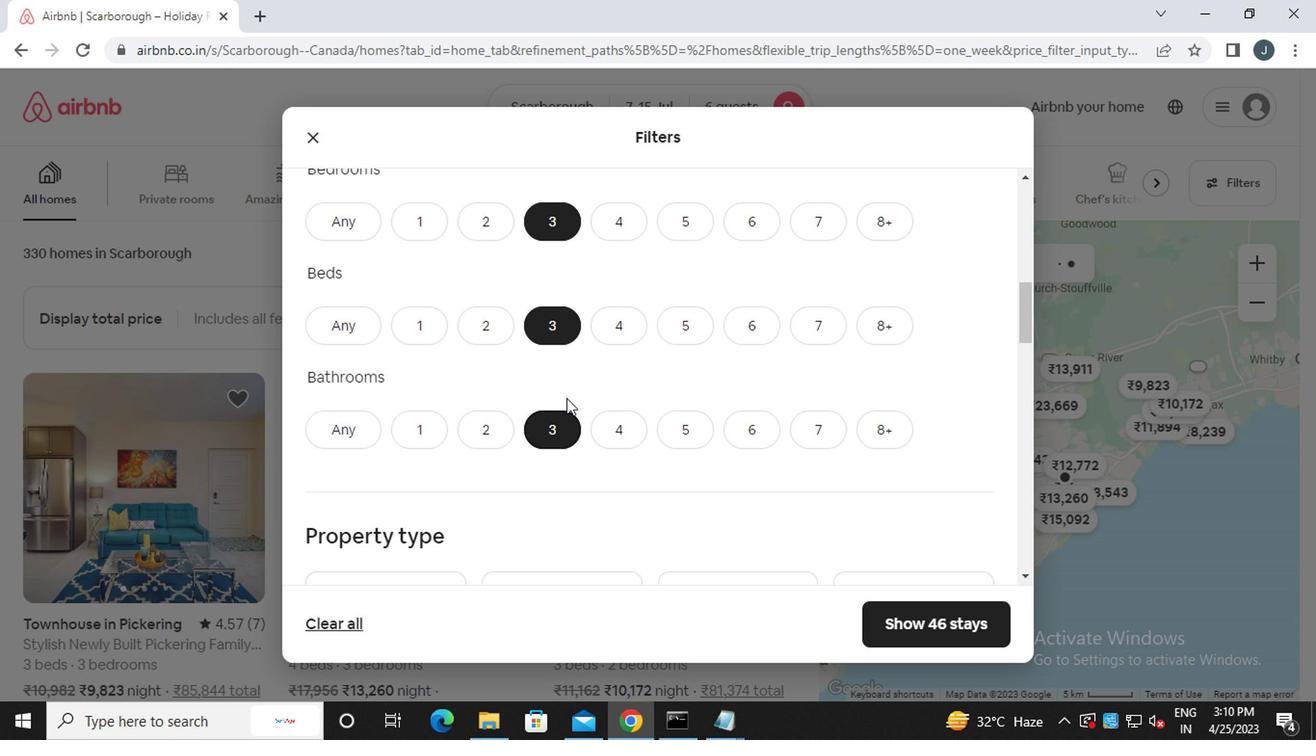 
Action: Mouse scrolled (564, 398) with delta (0, -1)
Screenshot: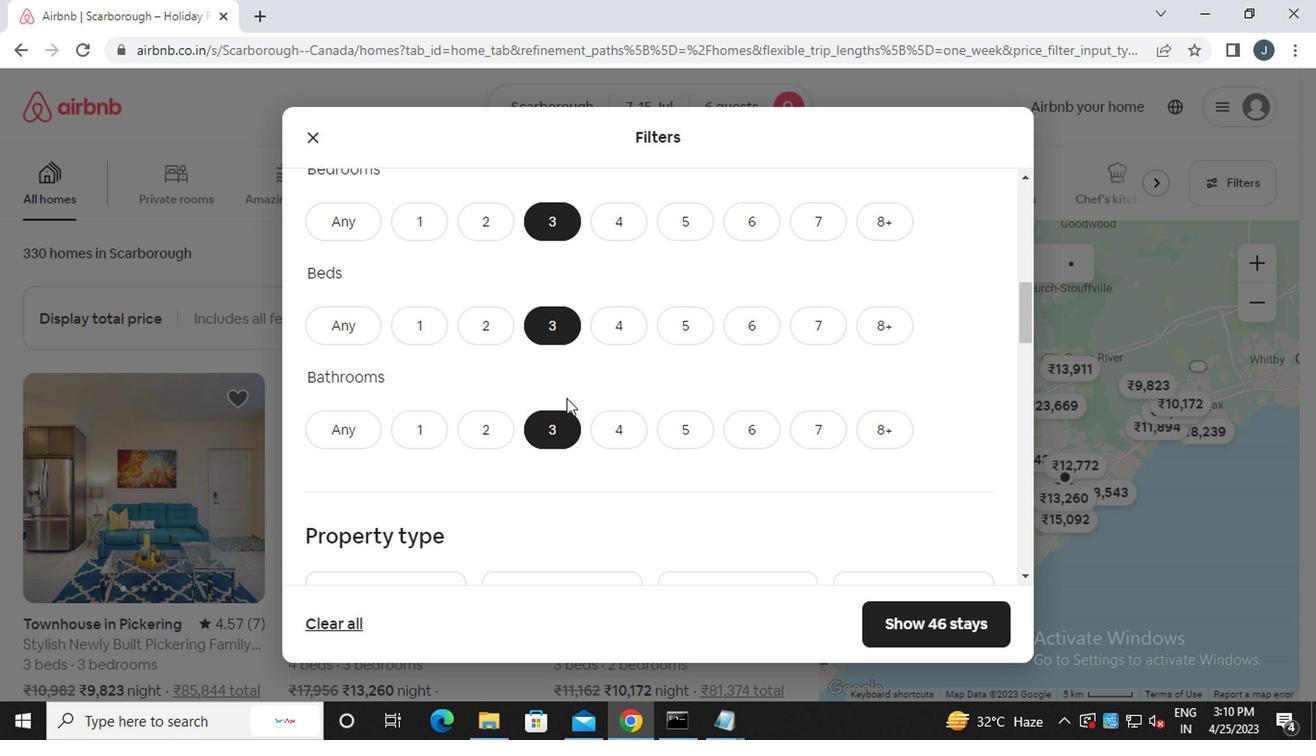 
Action: Mouse scrolled (564, 398) with delta (0, -1)
Screenshot: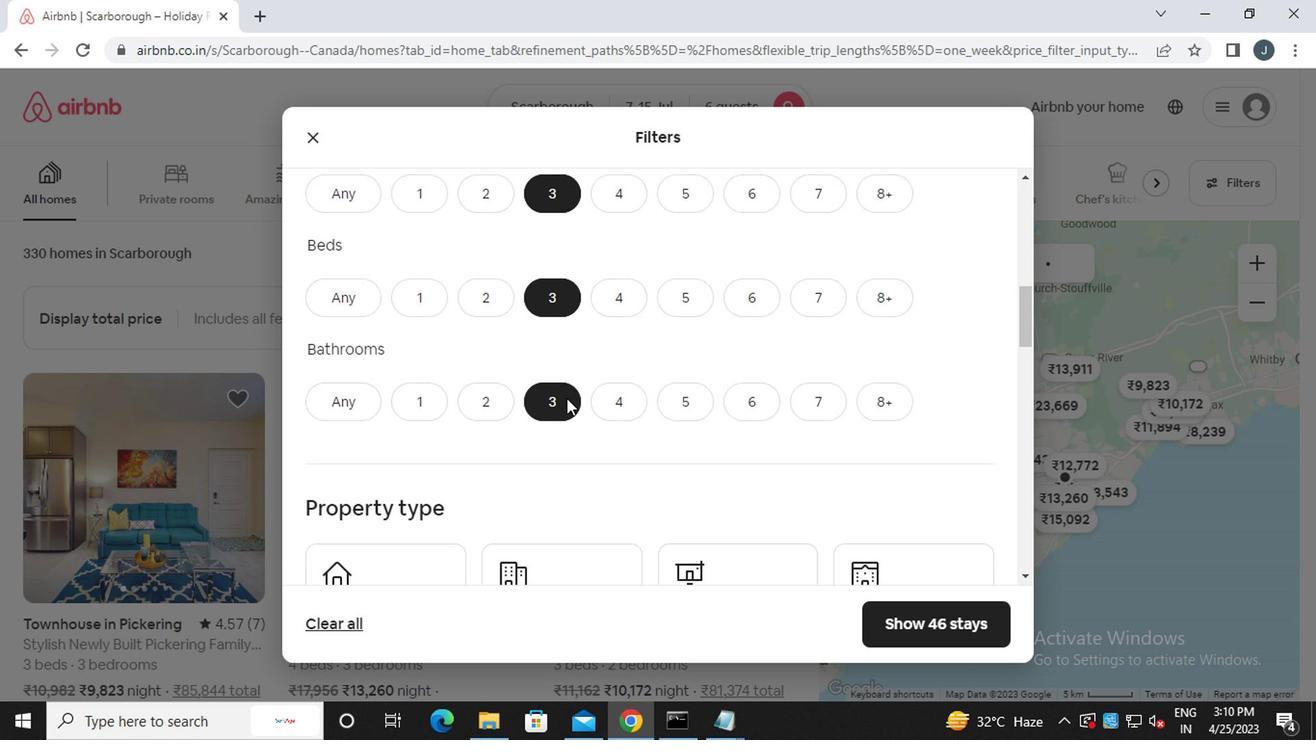 
Action: Mouse moved to (404, 190)
Screenshot: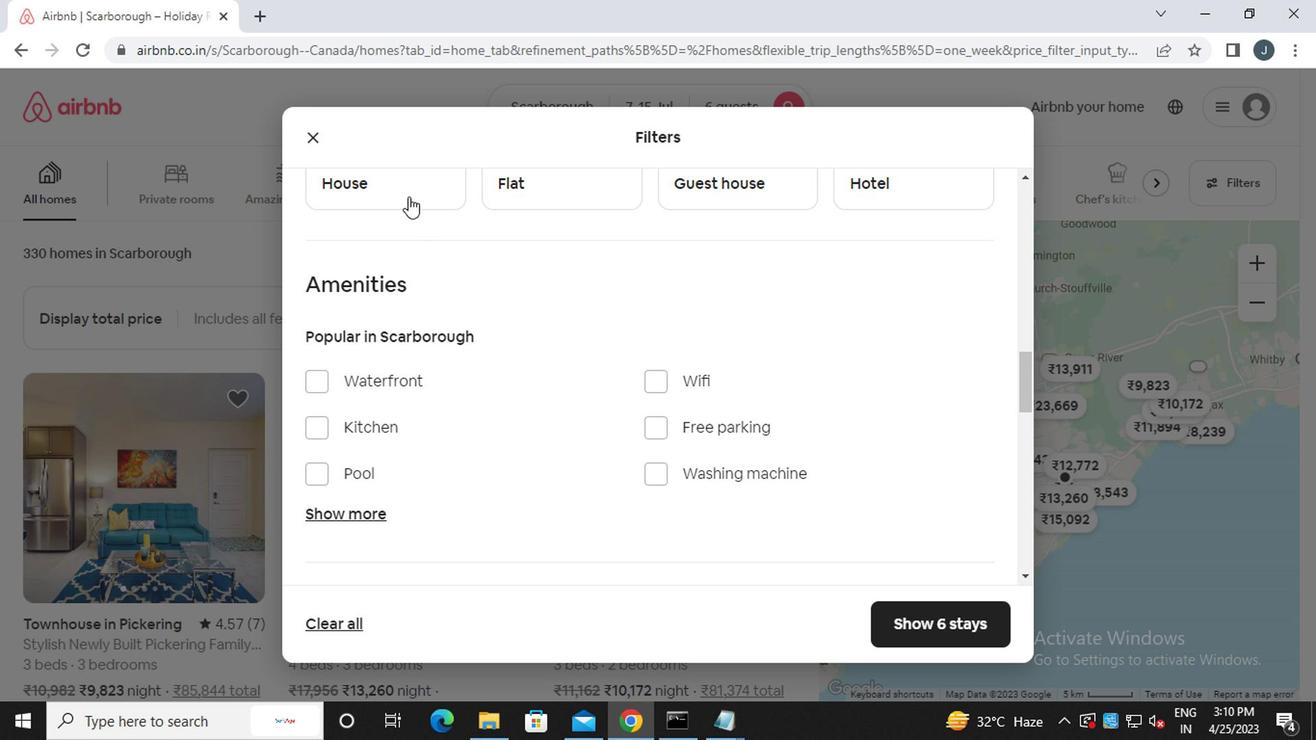 
Action: Mouse pressed left at (404, 190)
Screenshot: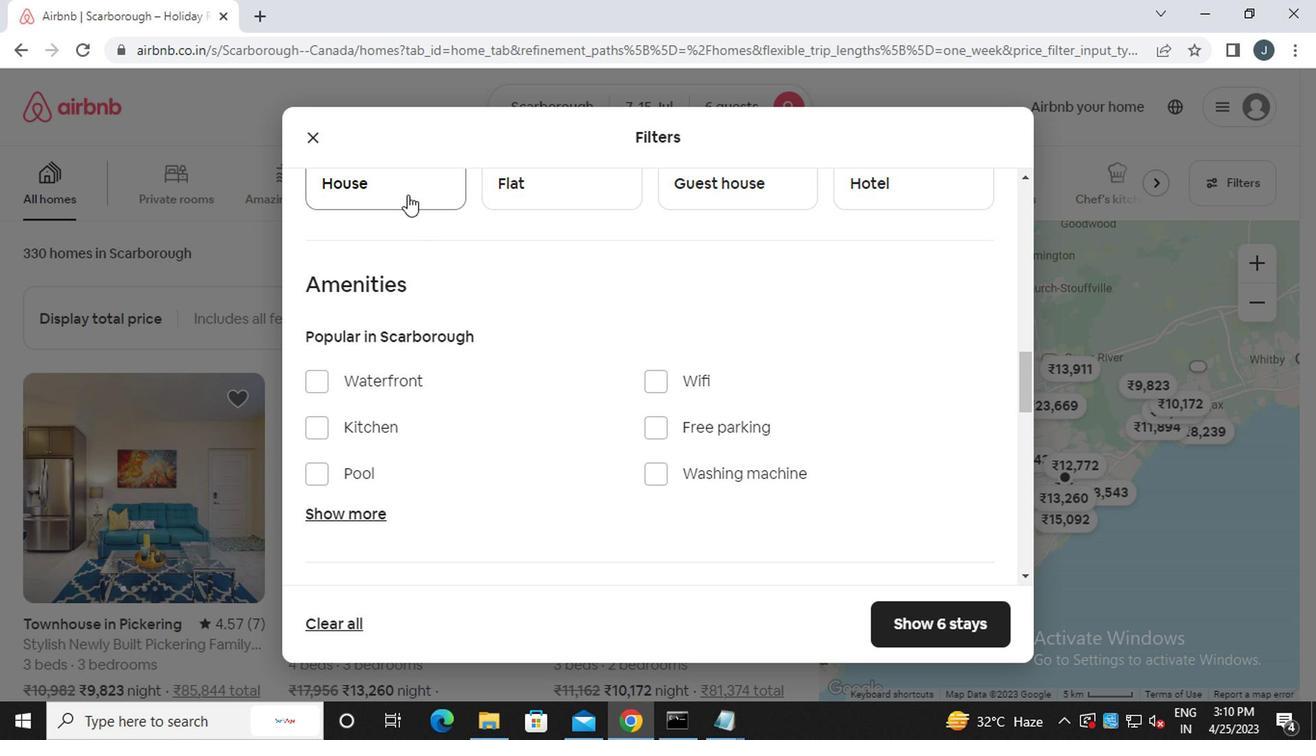 
Action: Mouse moved to (530, 197)
Screenshot: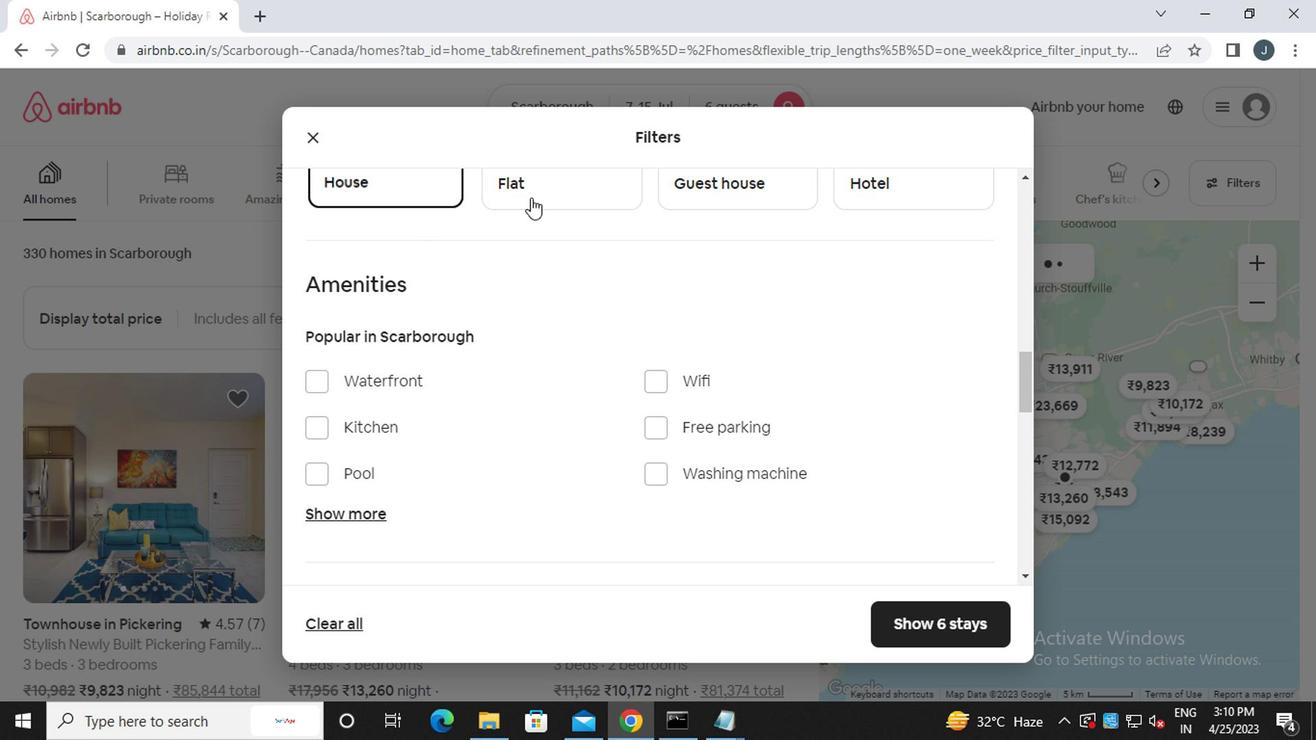 
Action: Mouse pressed left at (530, 197)
Screenshot: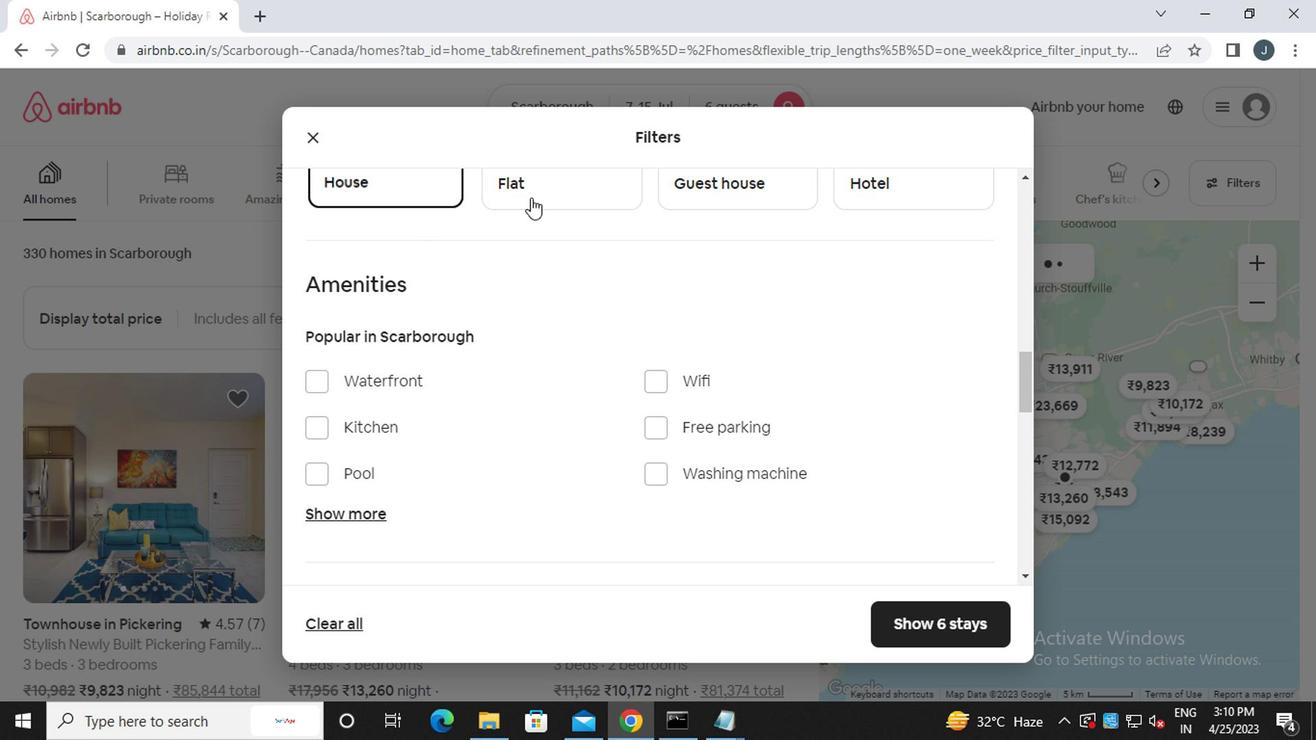 
Action: Mouse moved to (687, 178)
Screenshot: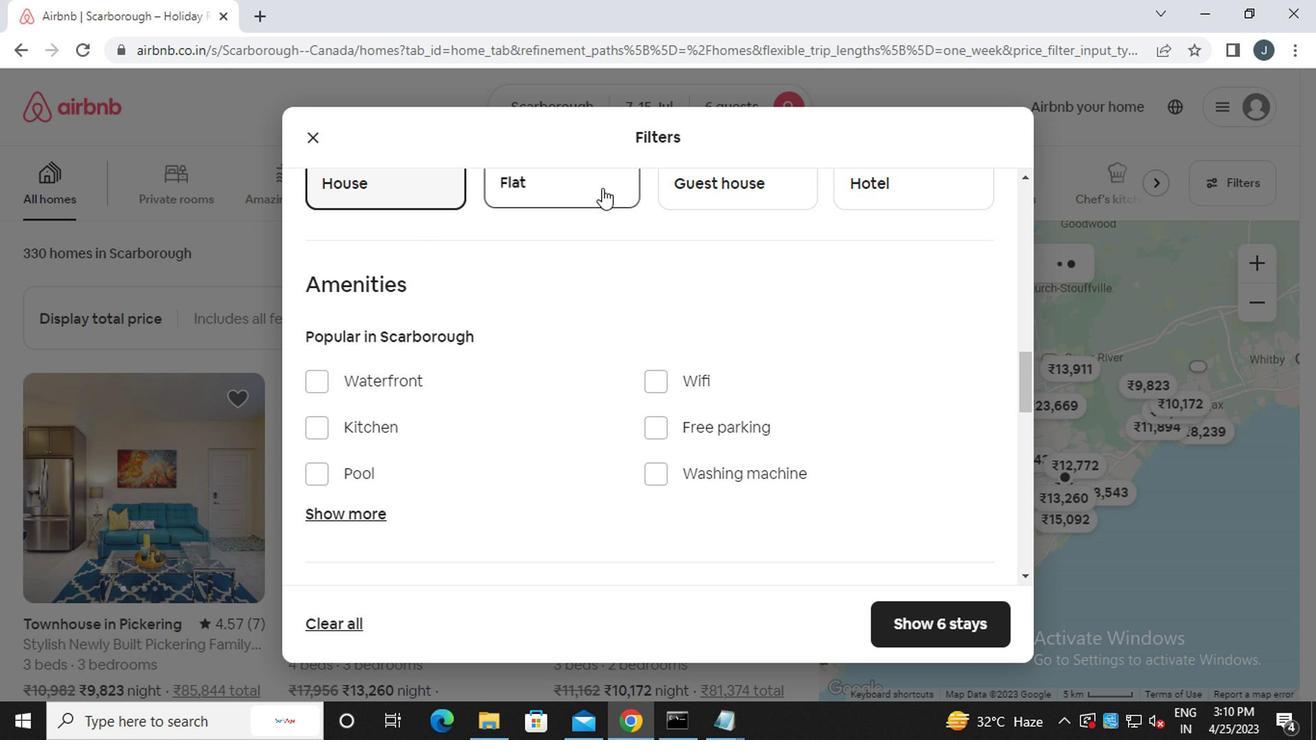 
Action: Mouse pressed left at (687, 178)
Screenshot: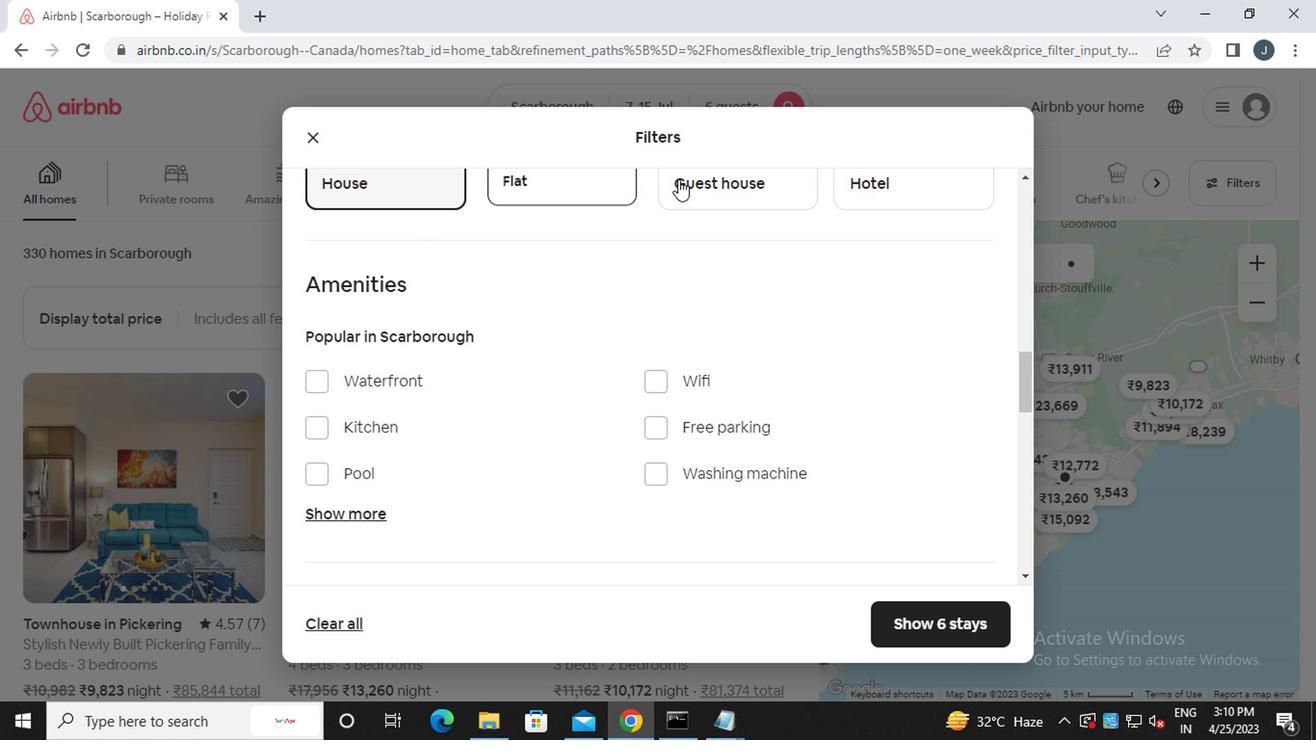 
Action: Mouse moved to (649, 311)
Screenshot: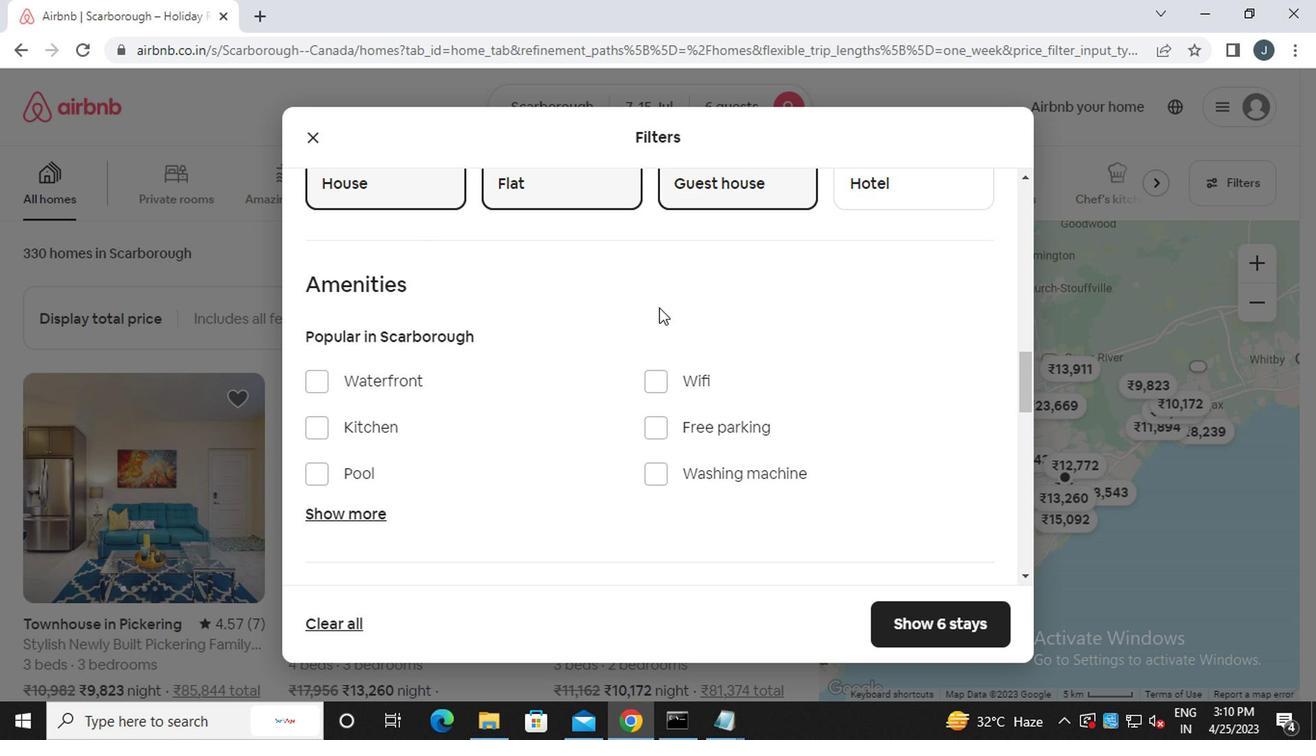 
Action: Mouse scrolled (649, 310) with delta (0, -1)
Screenshot: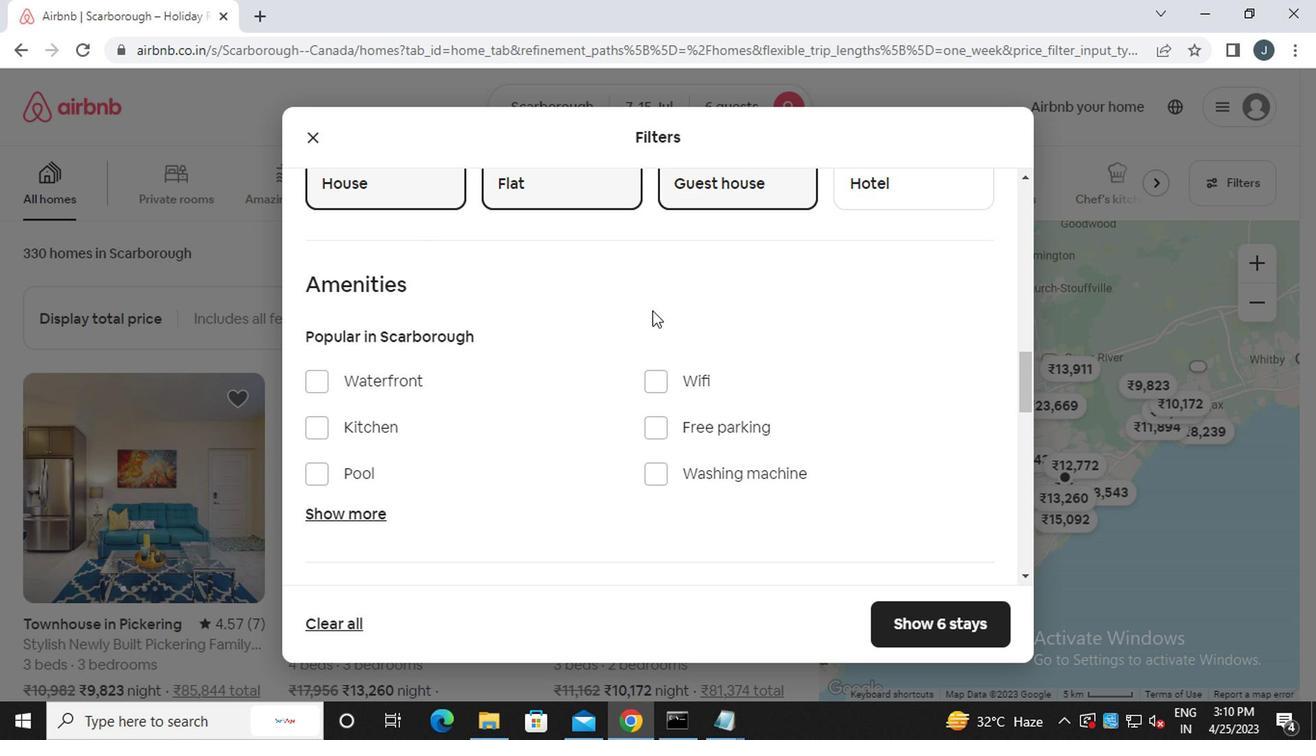 
Action: Mouse scrolled (649, 310) with delta (0, -1)
Screenshot: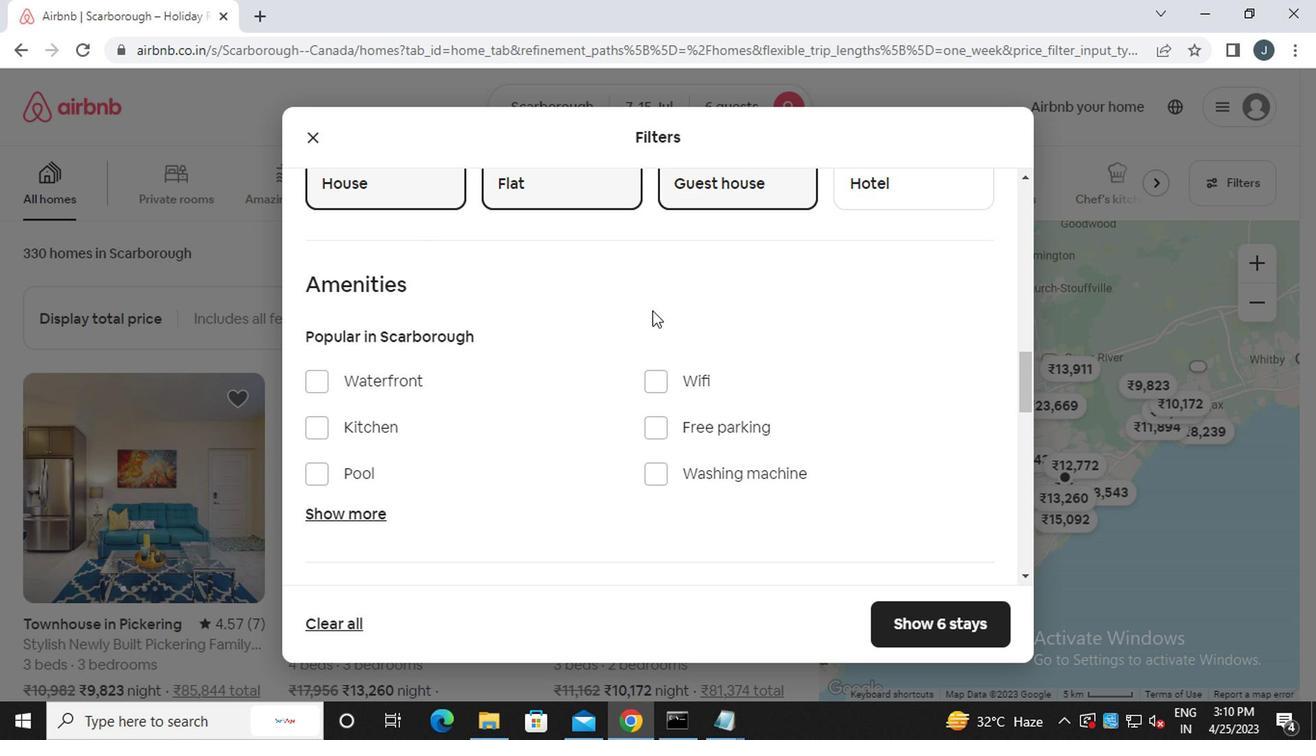 
Action: Mouse scrolled (649, 310) with delta (0, -1)
Screenshot: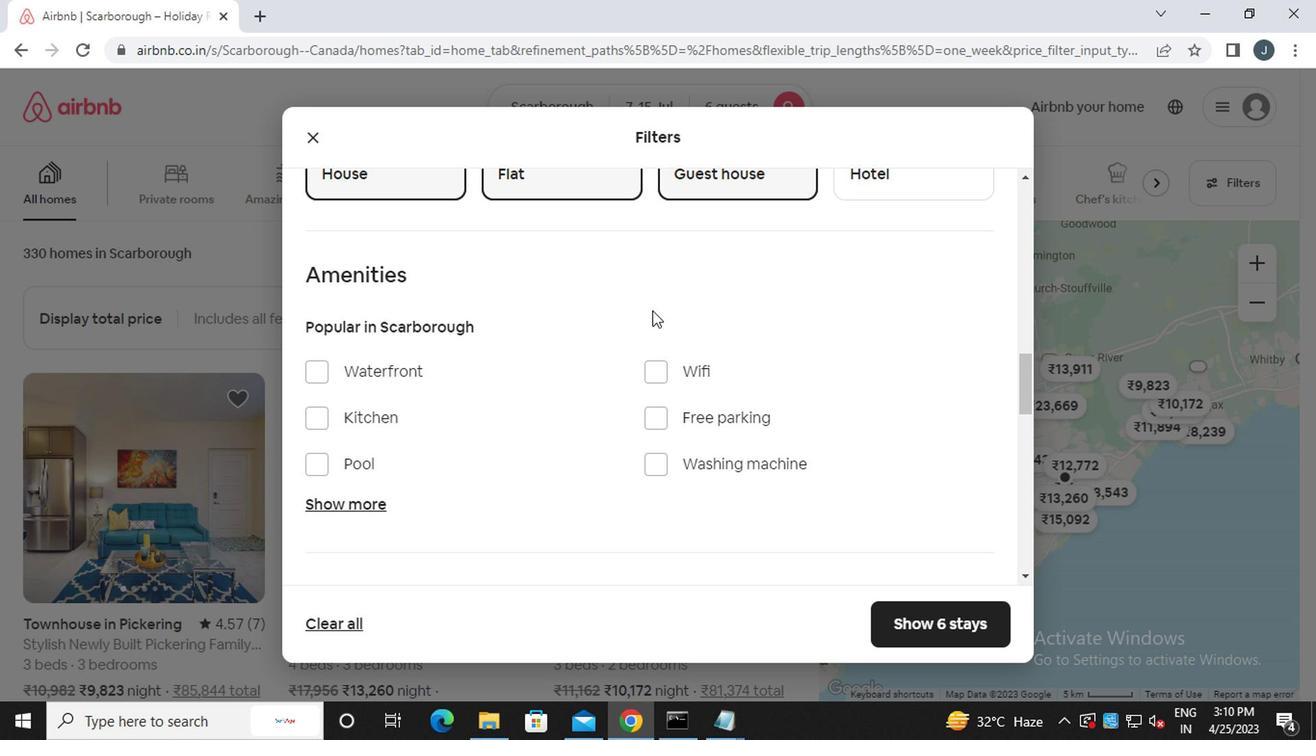 
Action: Mouse moved to (648, 311)
Screenshot: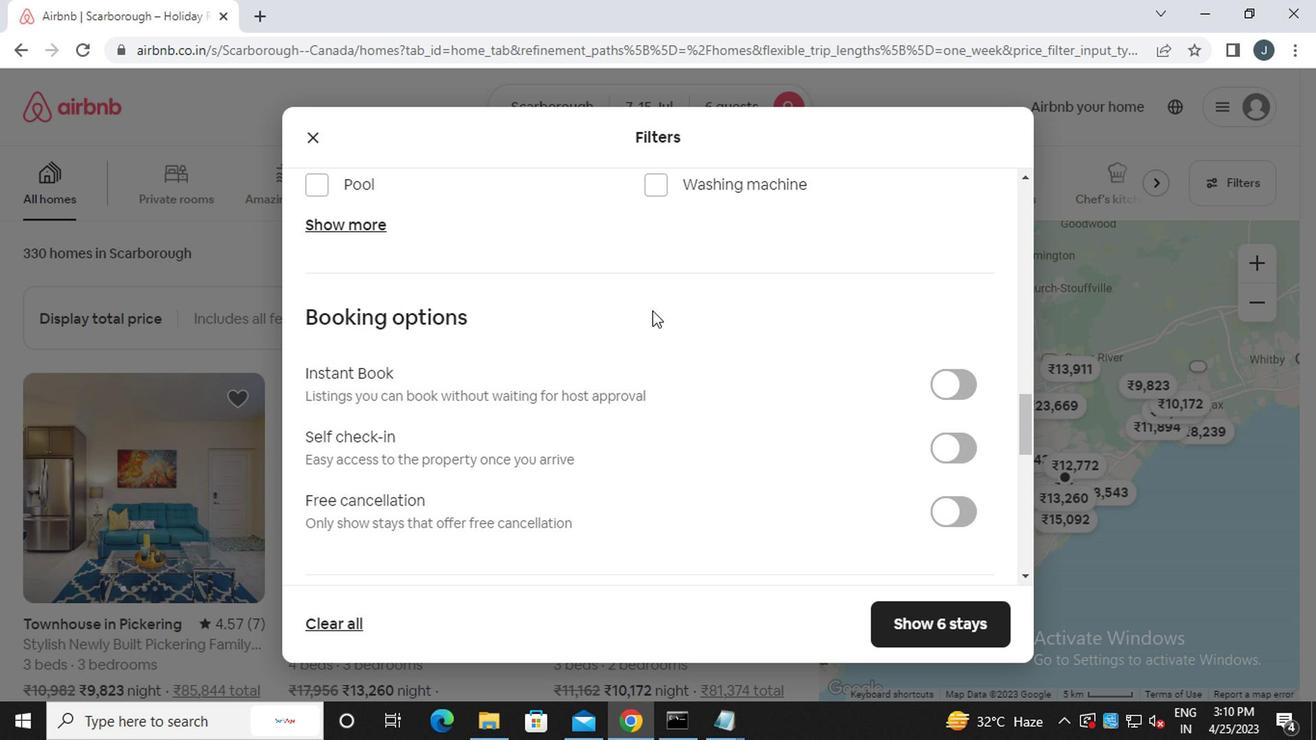 
Action: Mouse scrolled (648, 310) with delta (0, -1)
Screenshot: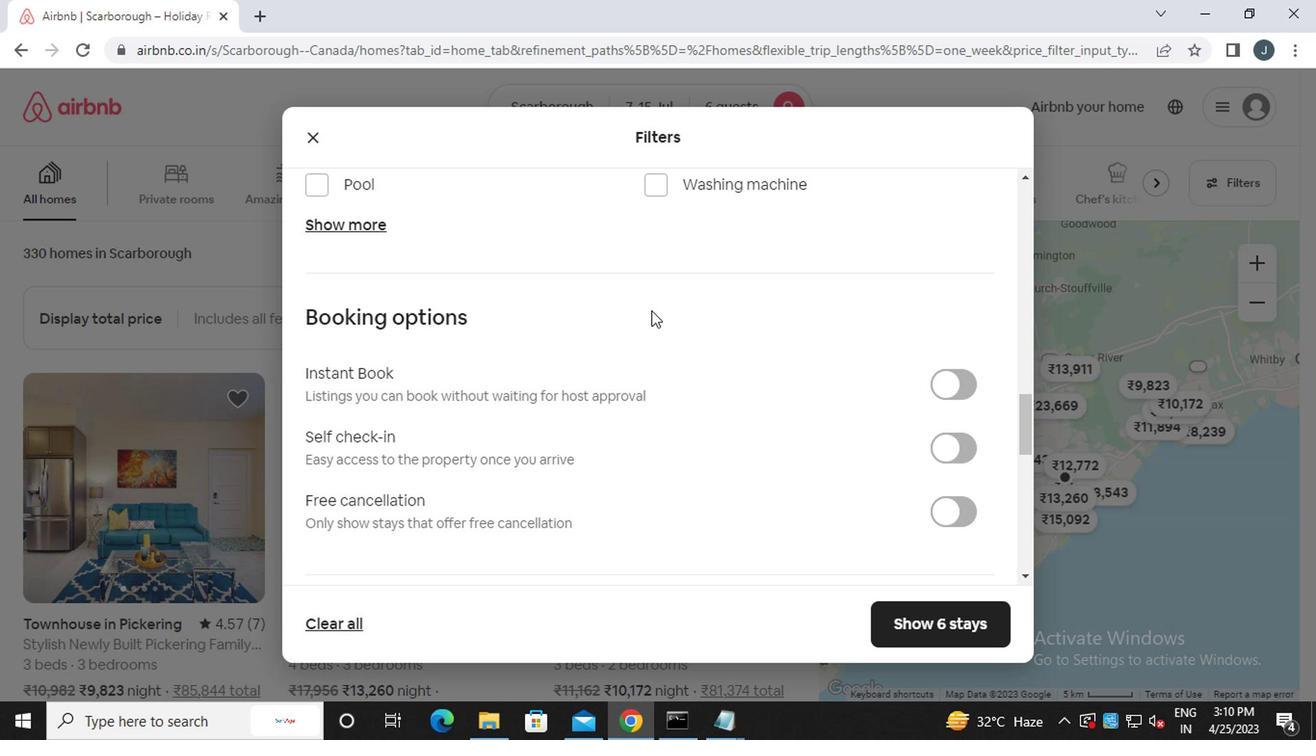 
Action: Mouse moved to (964, 346)
Screenshot: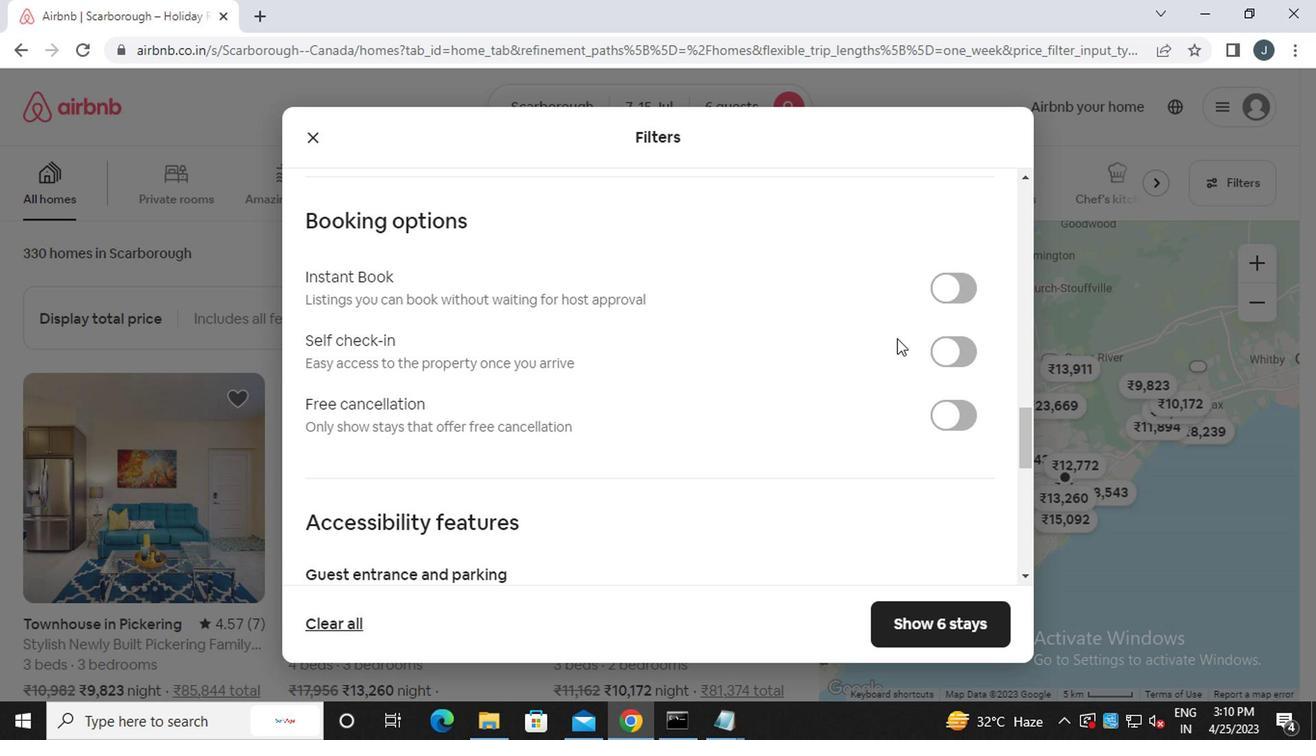 
Action: Mouse pressed left at (964, 346)
Screenshot: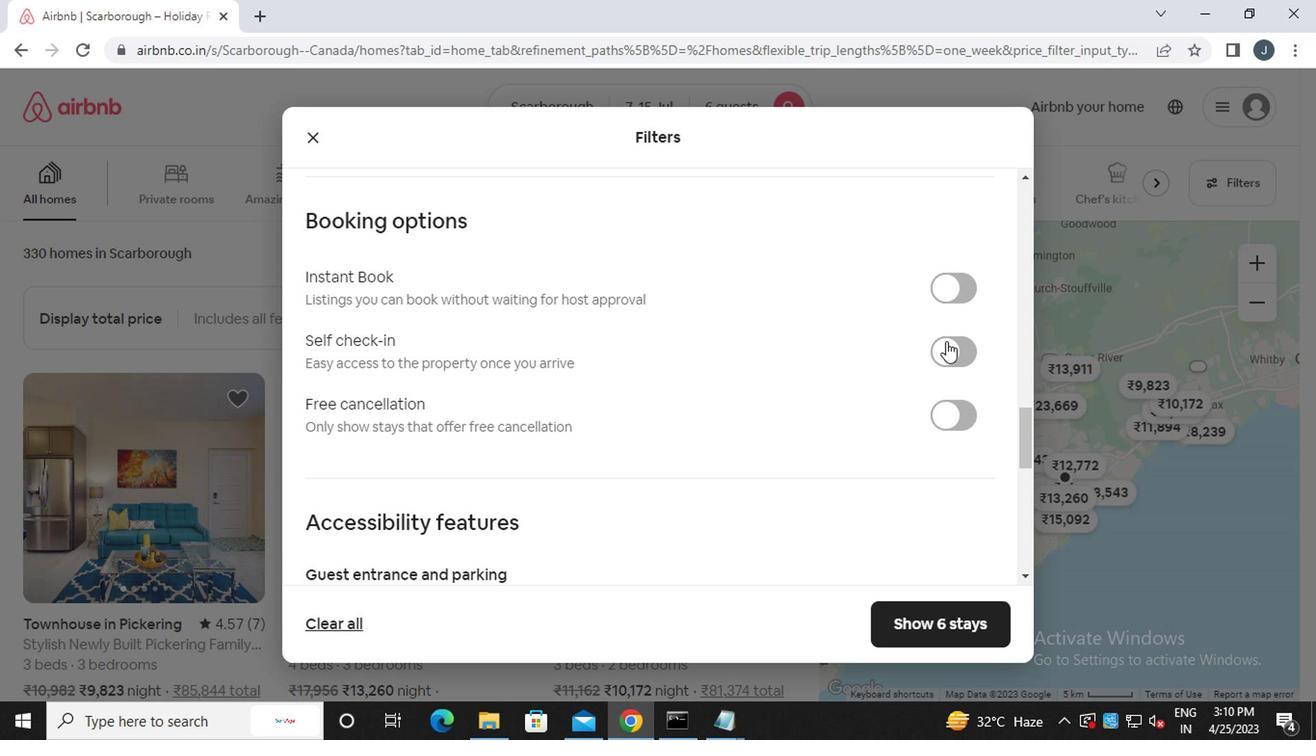 
Action: Mouse moved to (656, 404)
Screenshot: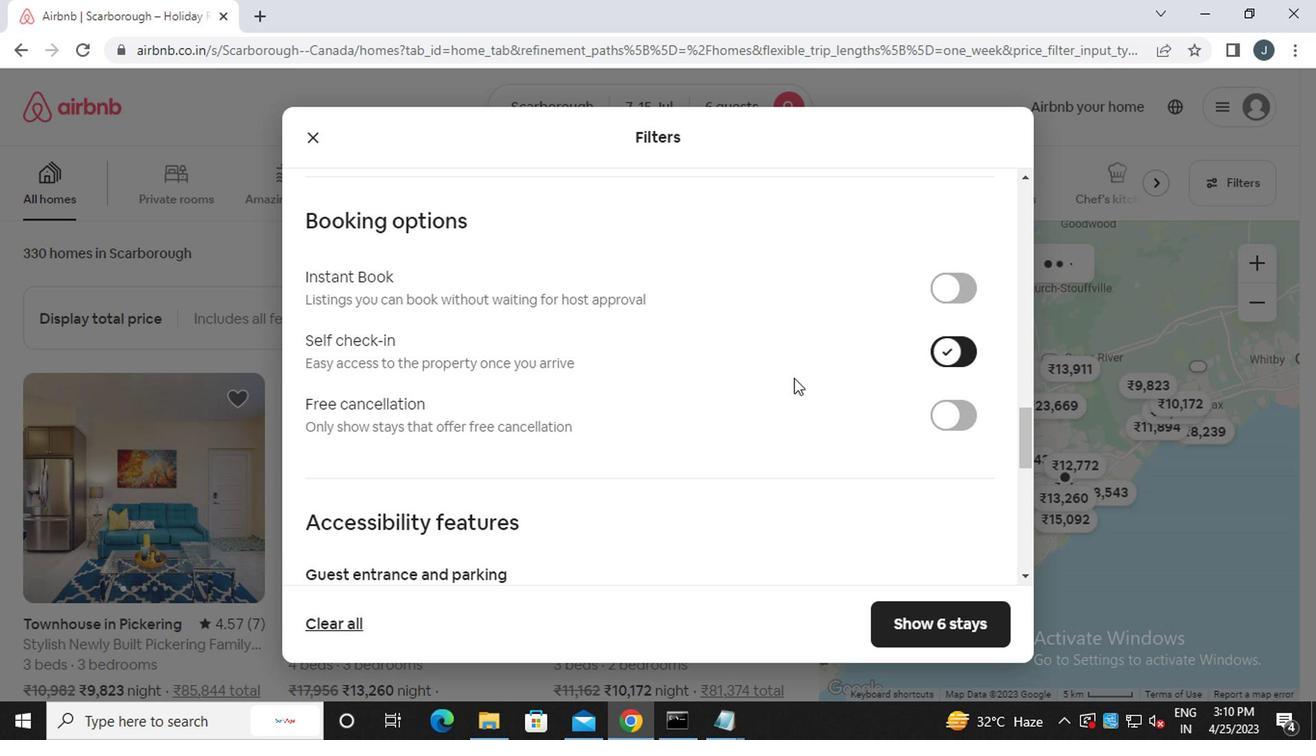 
Action: Mouse scrolled (656, 403) with delta (0, -1)
Screenshot: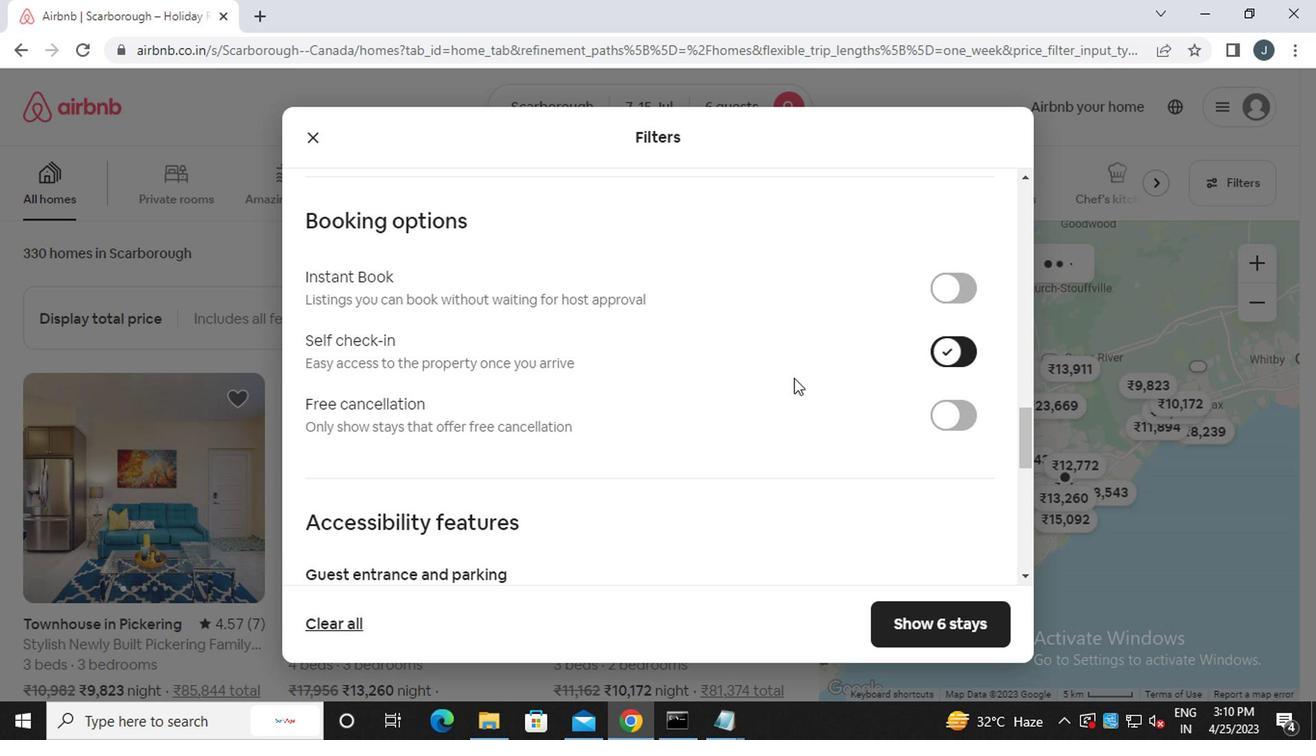 
Action: Mouse moved to (654, 405)
Screenshot: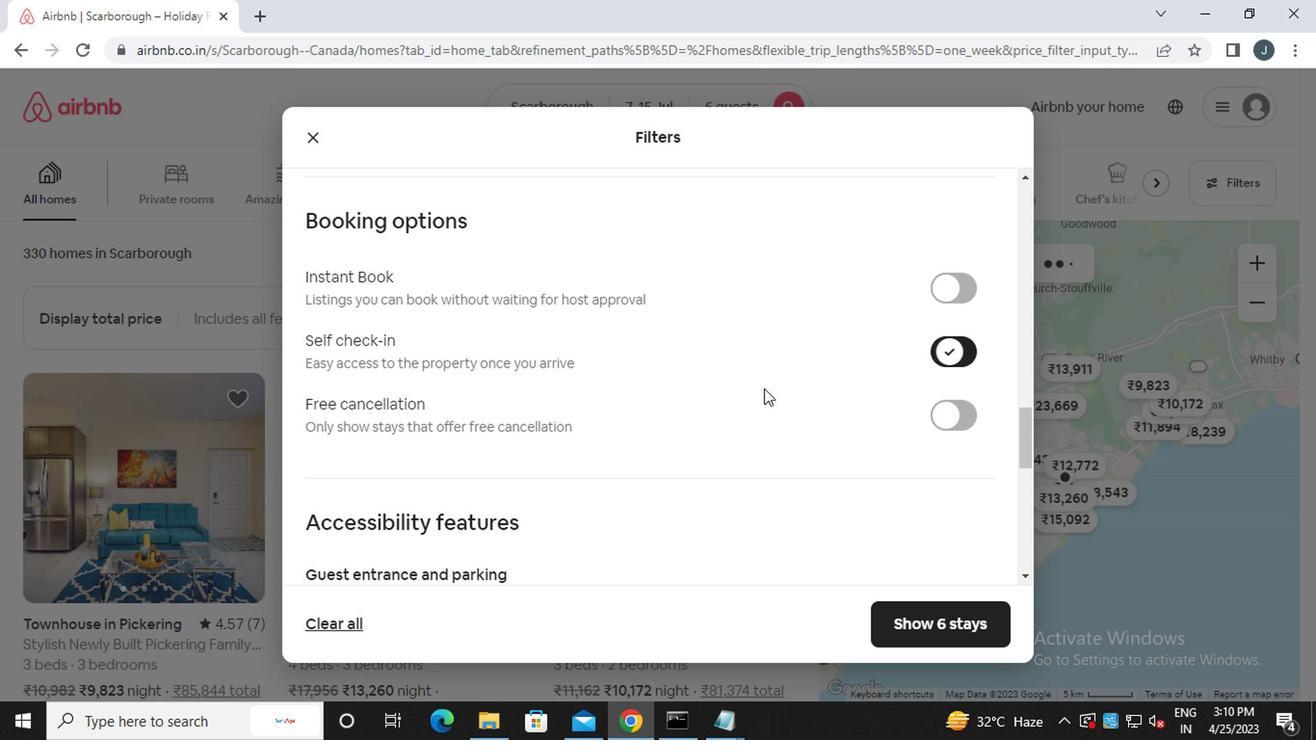 
Action: Mouse scrolled (654, 404) with delta (0, 0)
Screenshot: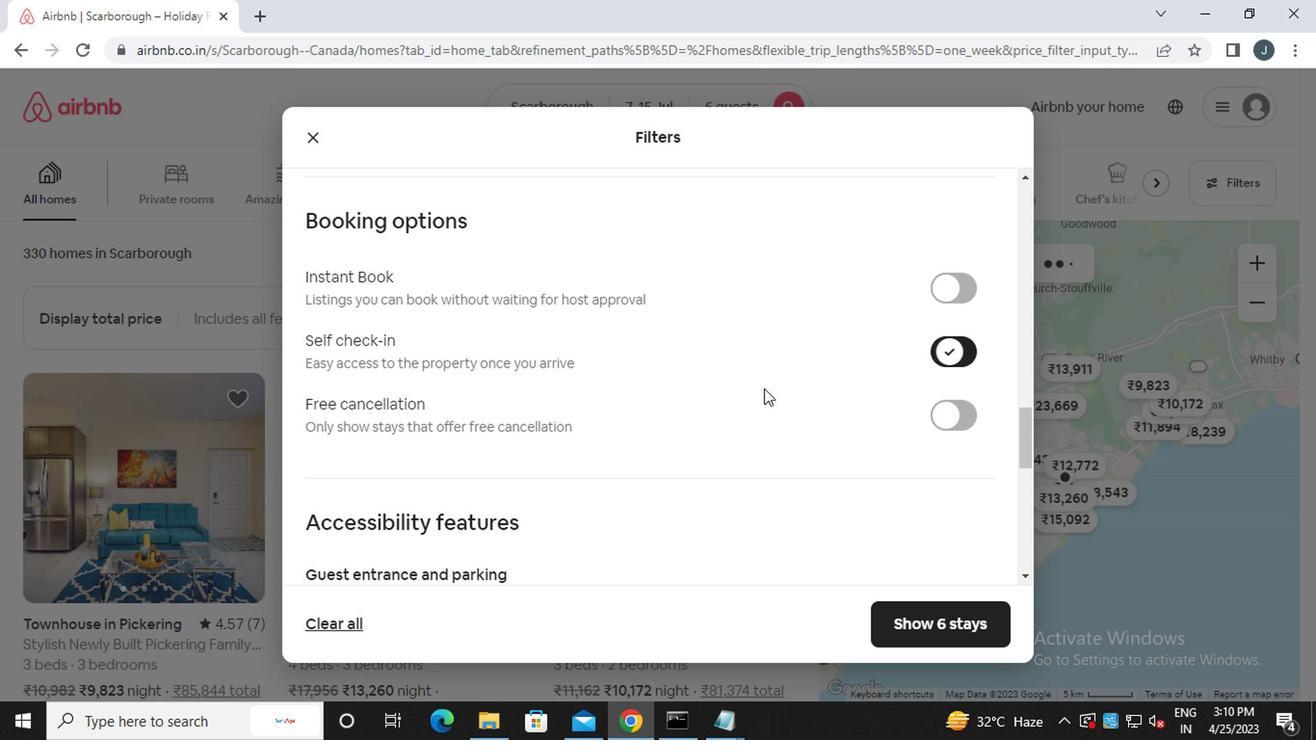 
Action: Mouse moved to (653, 405)
Screenshot: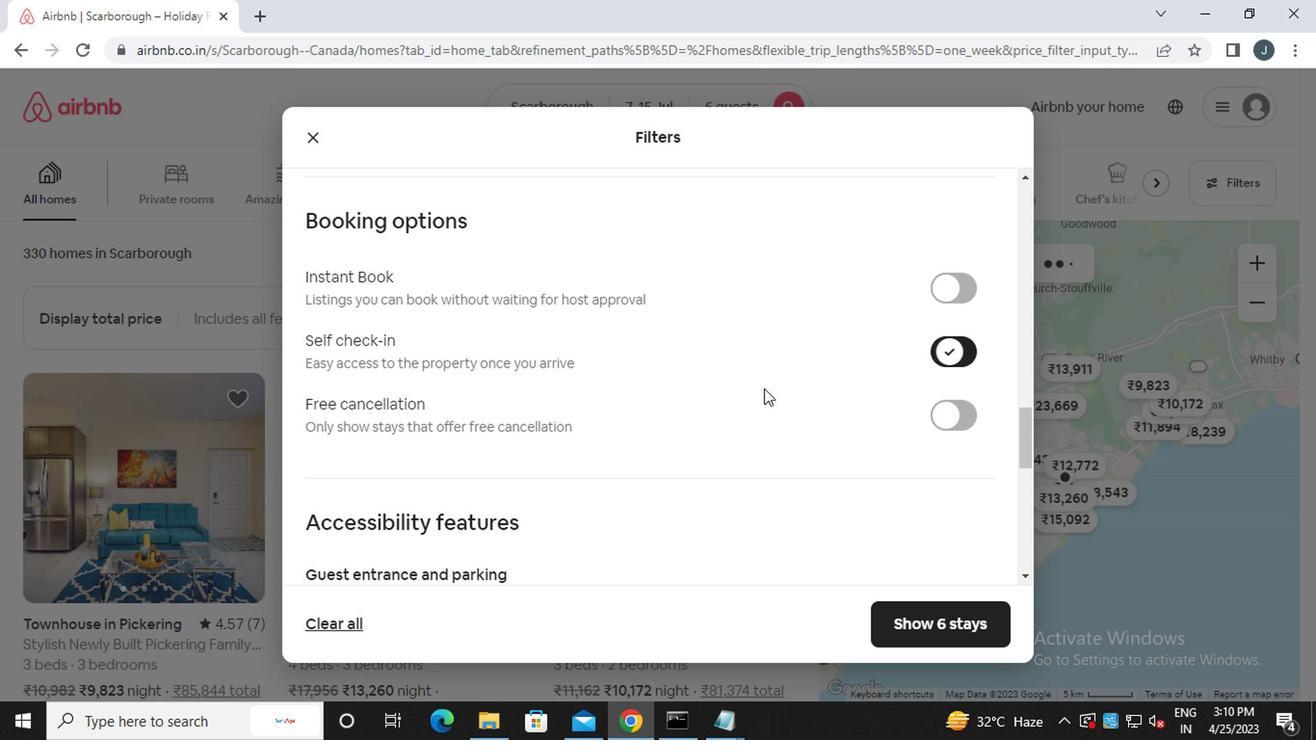 
Action: Mouse scrolled (653, 404) with delta (0, 0)
Screenshot: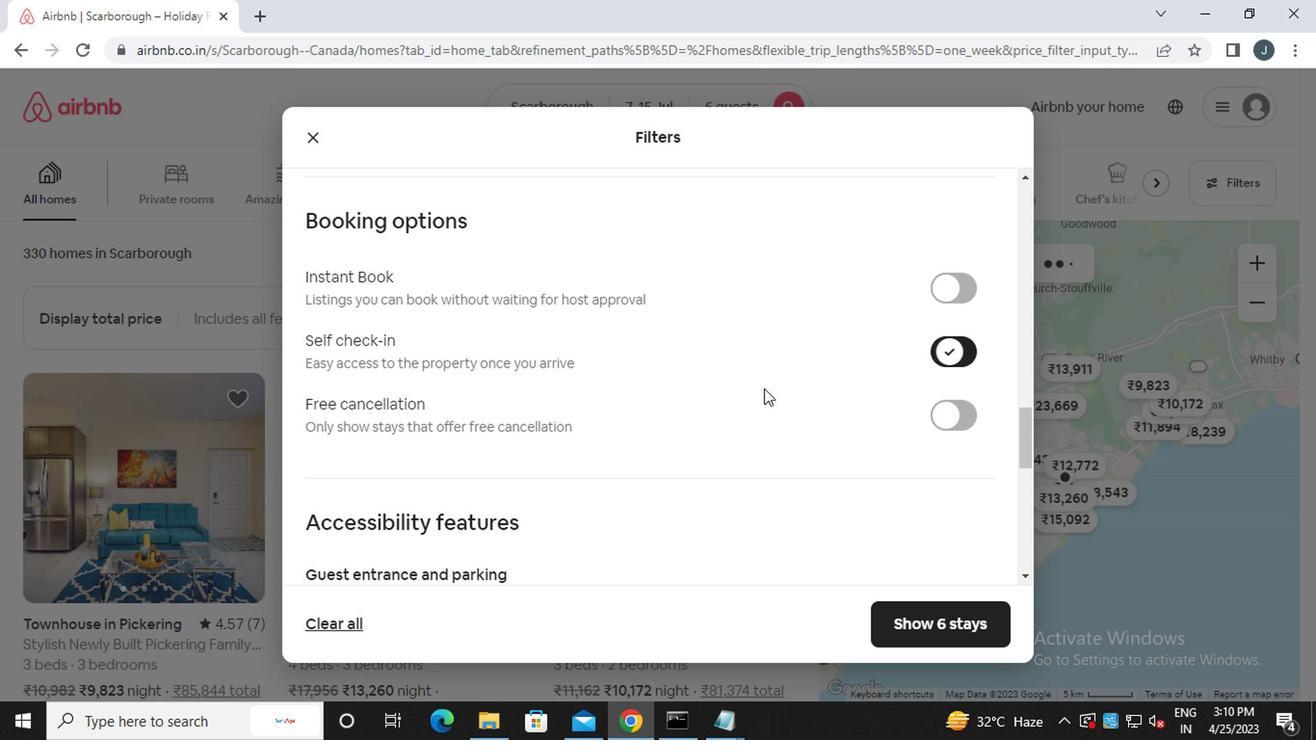 
Action: Mouse scrolled (653, 404) with delta (0, 0)
Screenshot: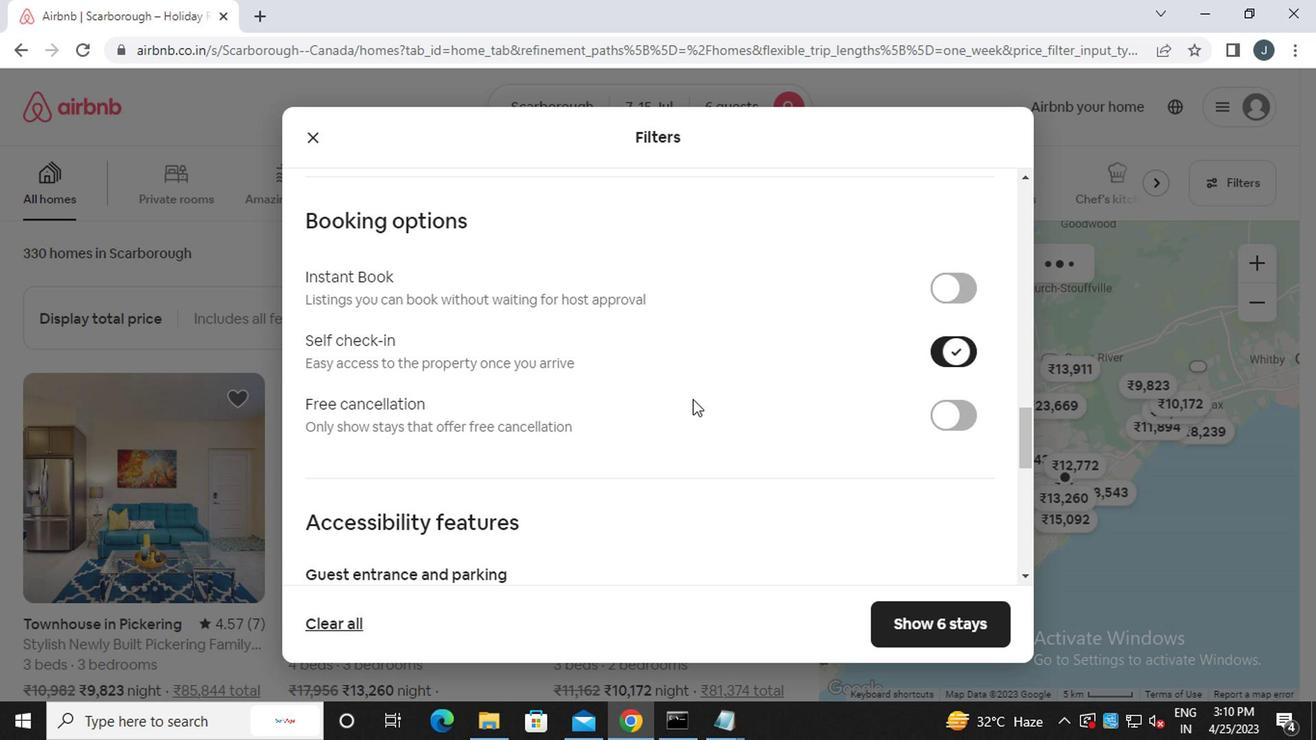 
Action: Mouse scrolled (653, 404) with delta (0, 0)
Screenshot: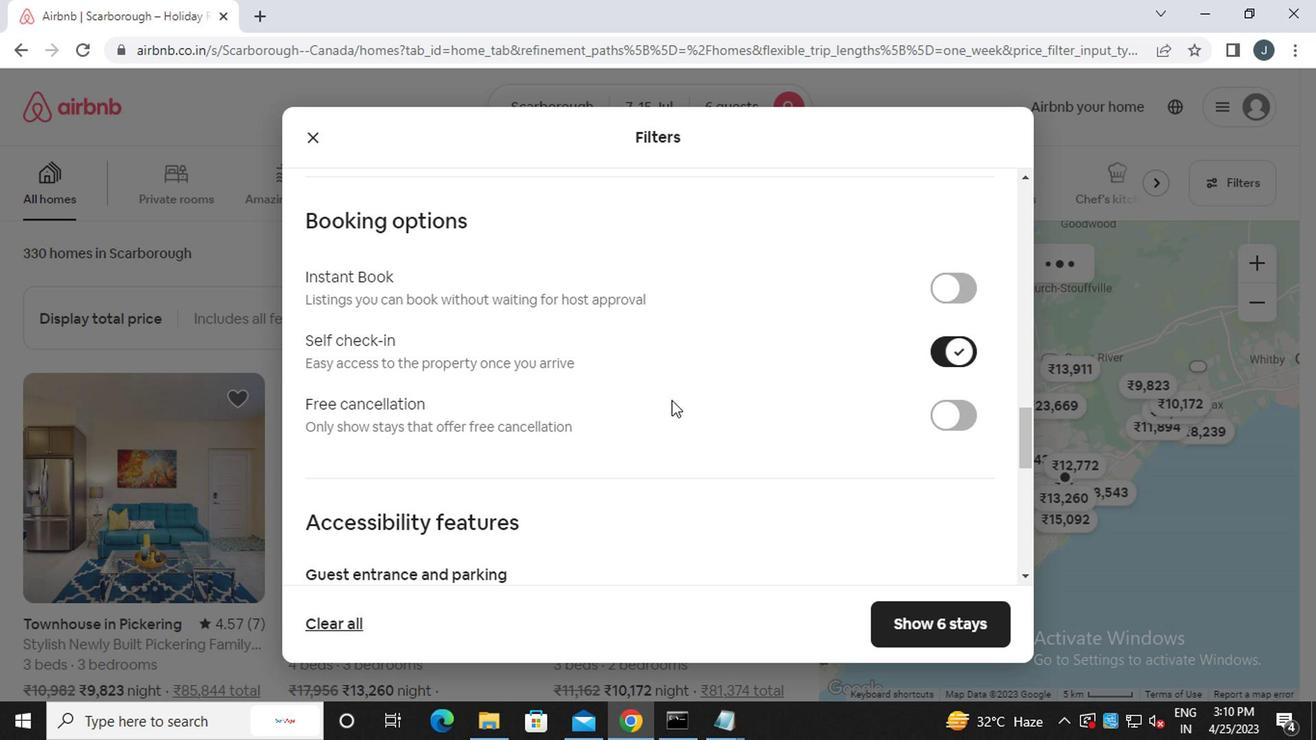
Action: Mouse scrolled (653, 404) with delta (0, 0)
Screenshot: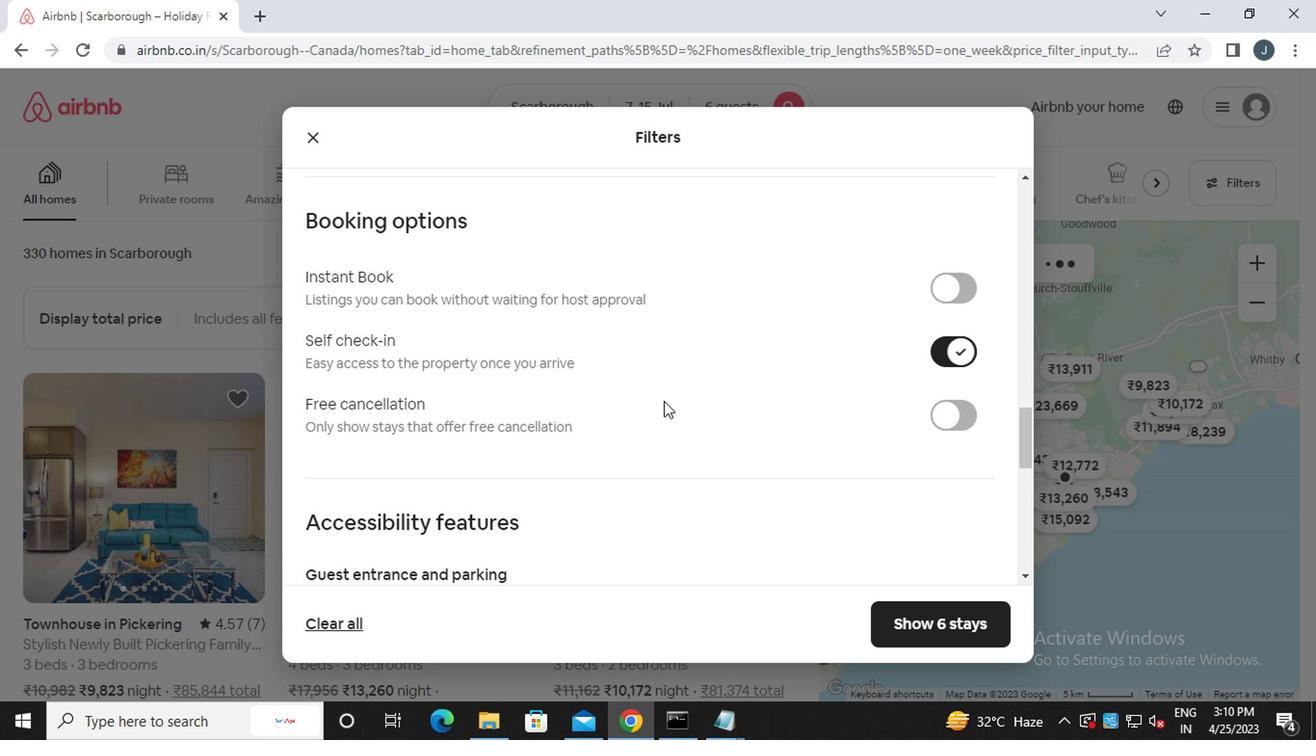 
Action: Mouse moved to (311, 561)
Screenshot: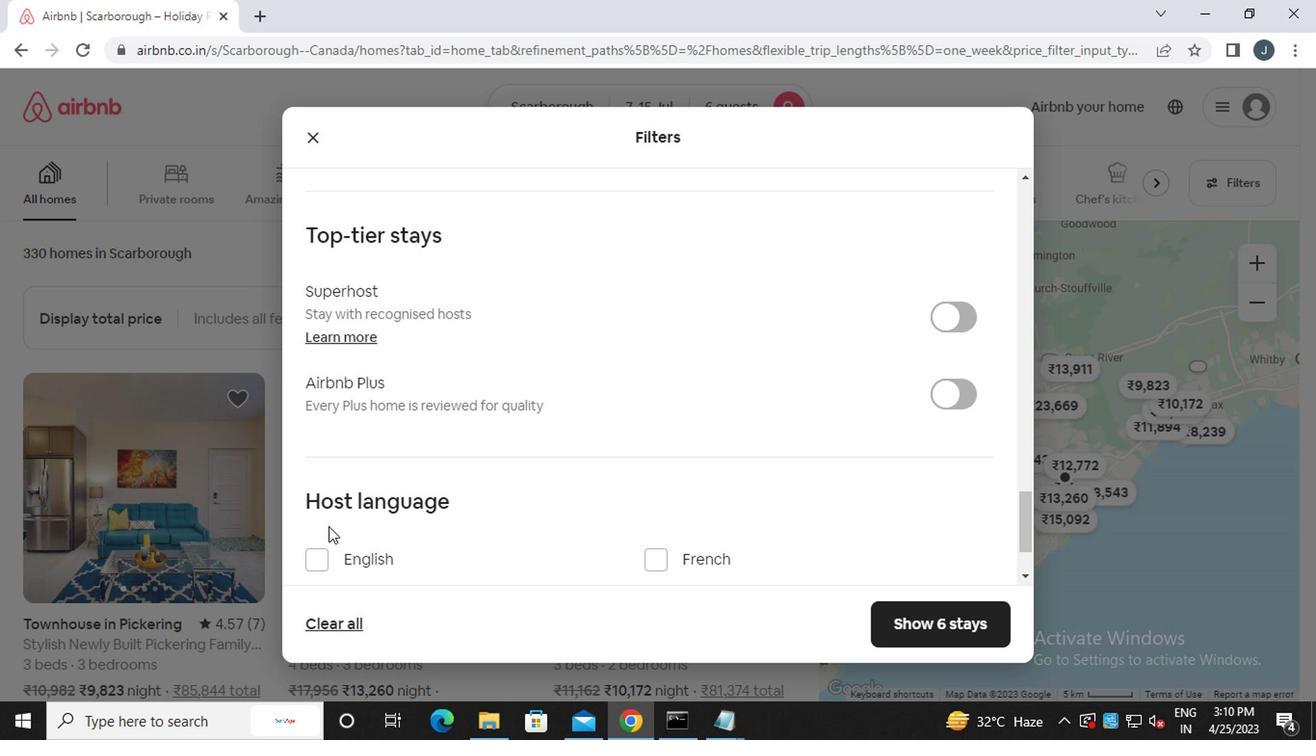 
Action: Mouse pressed left at (311, 561)
Screenshot: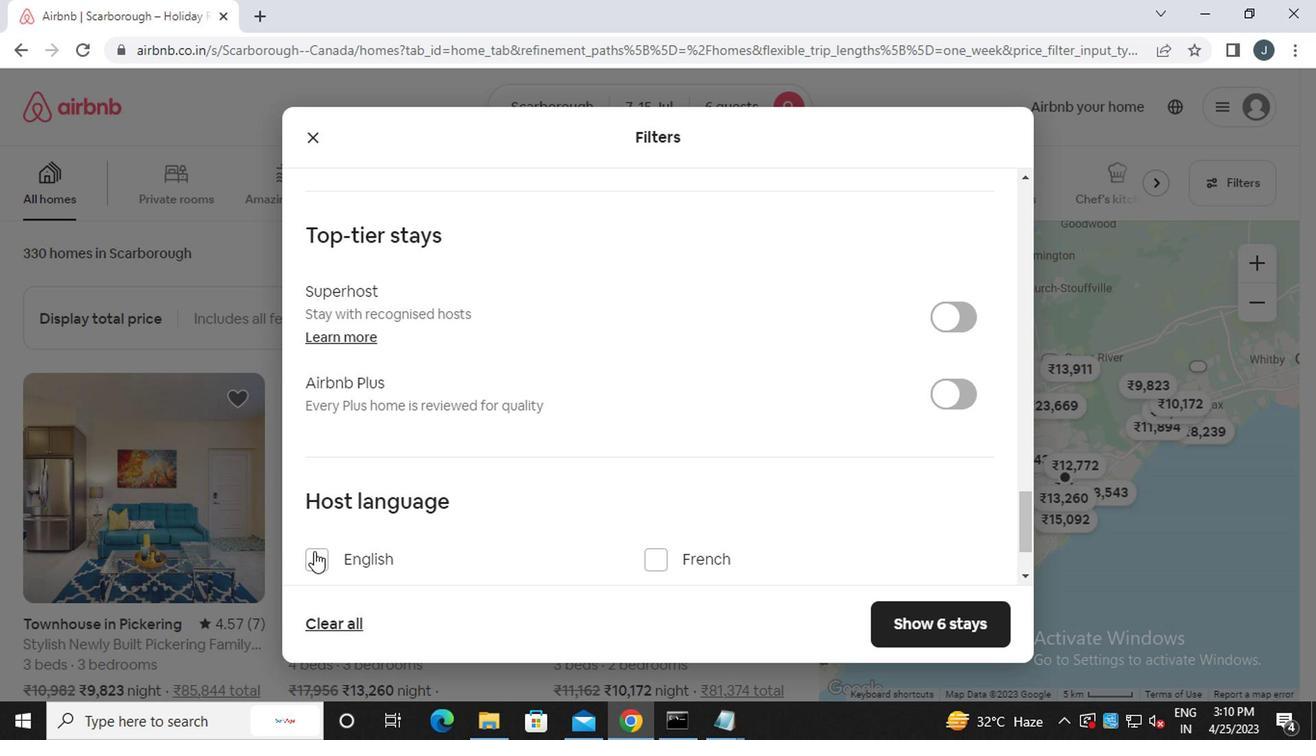 
Action: Mouse moved to (925, 631)
Screenshot: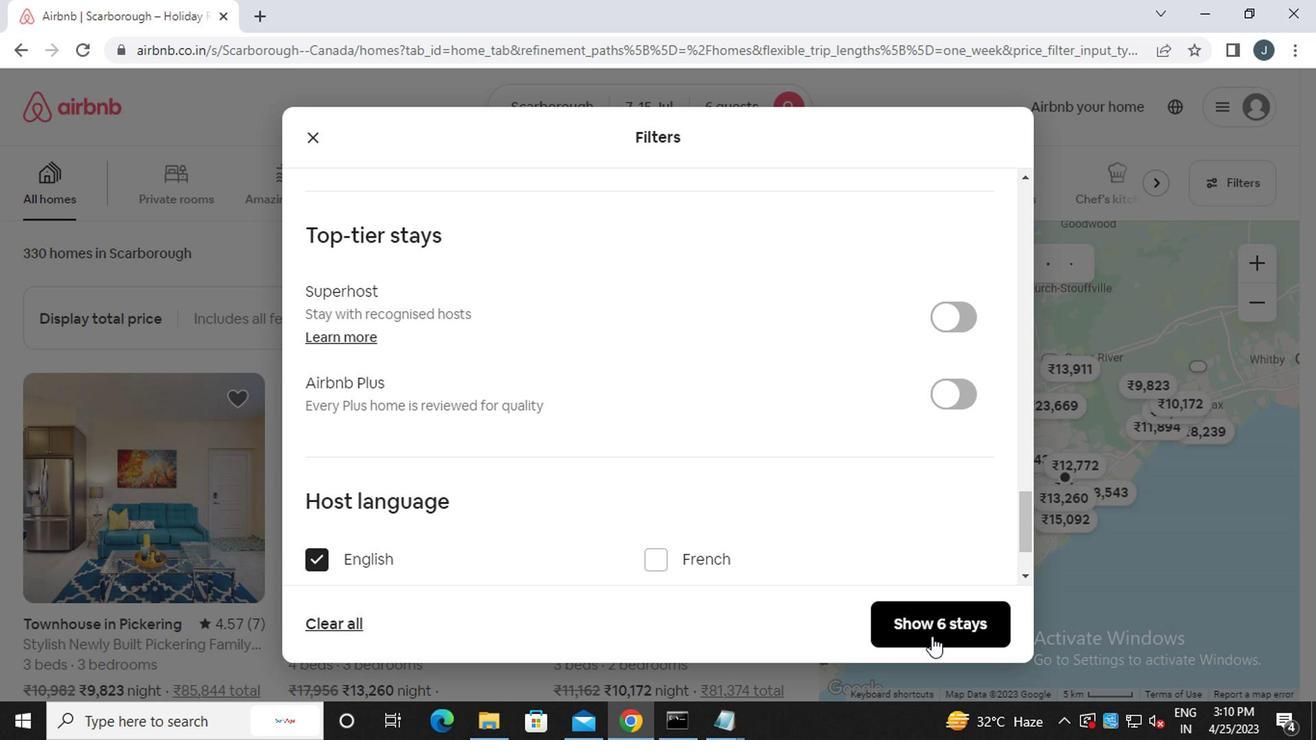 
Action: Mouse pressed left at (925, 631)
Screenshot: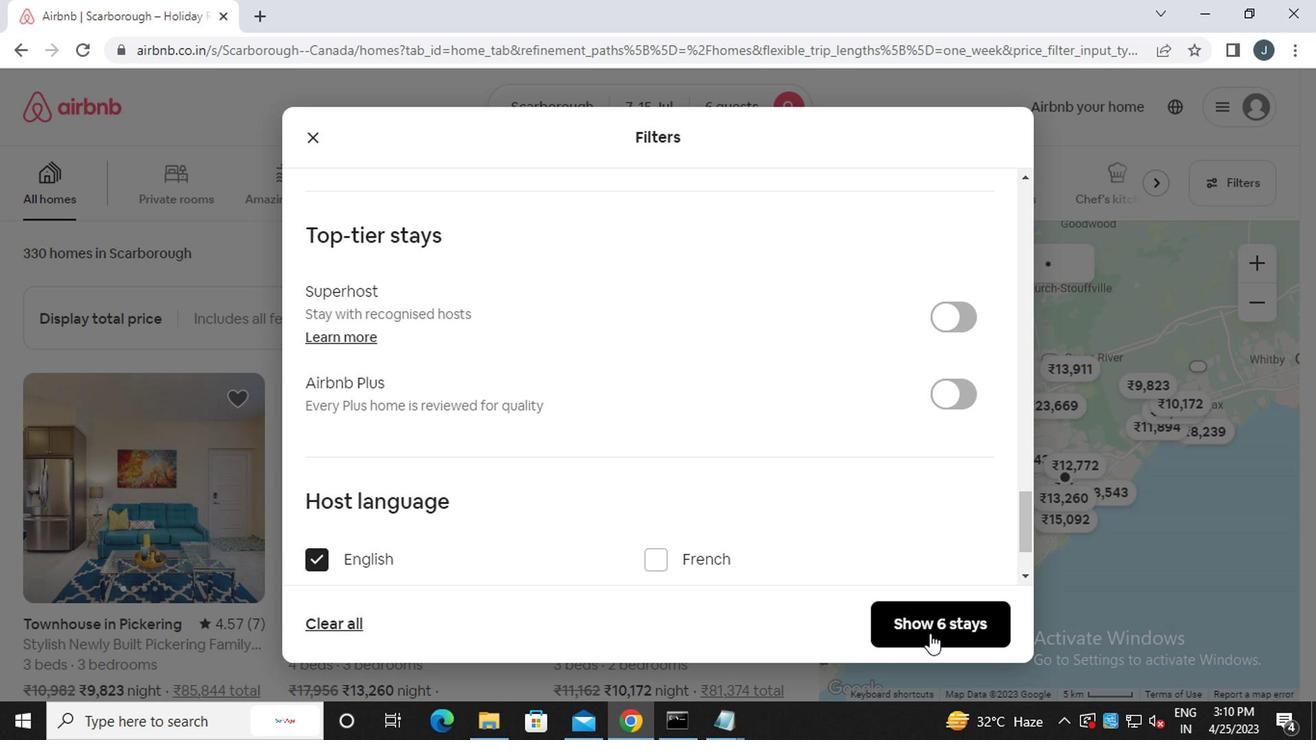 
Action: Mouse moved to (882, 591)
Screenshot: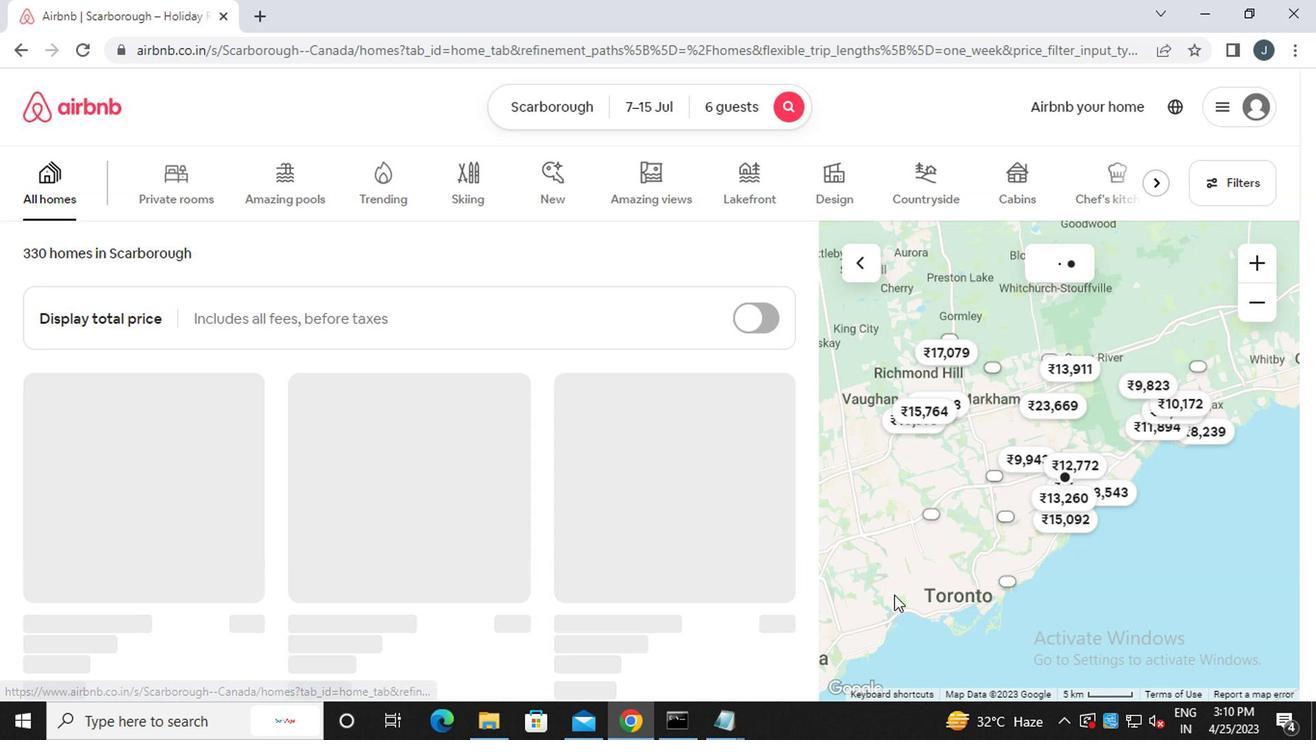 
